 Task: Display the picks of the 2022 Victory Lane Racing NASCAR Cup Series for the race "WISE Power 400" on the track "Auto Club".
Action: Mouse moved to (195, 406)
Screenshot: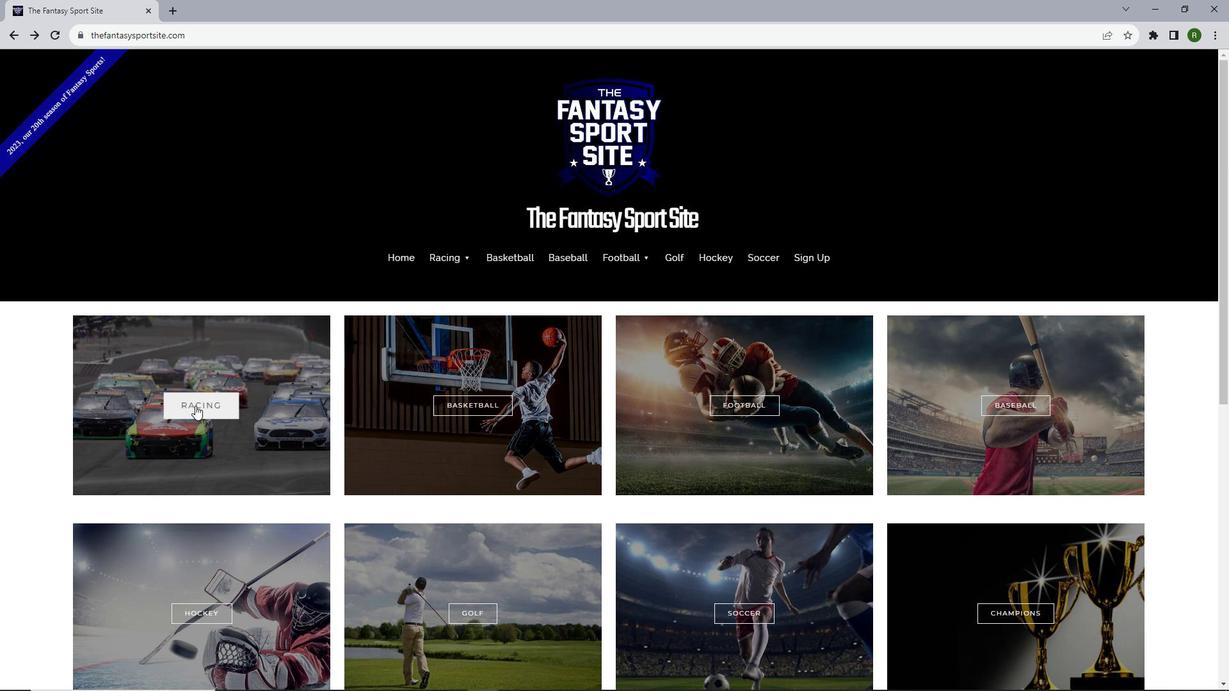 
Action: Mouse pressed left at (195, 406)
Screenshot: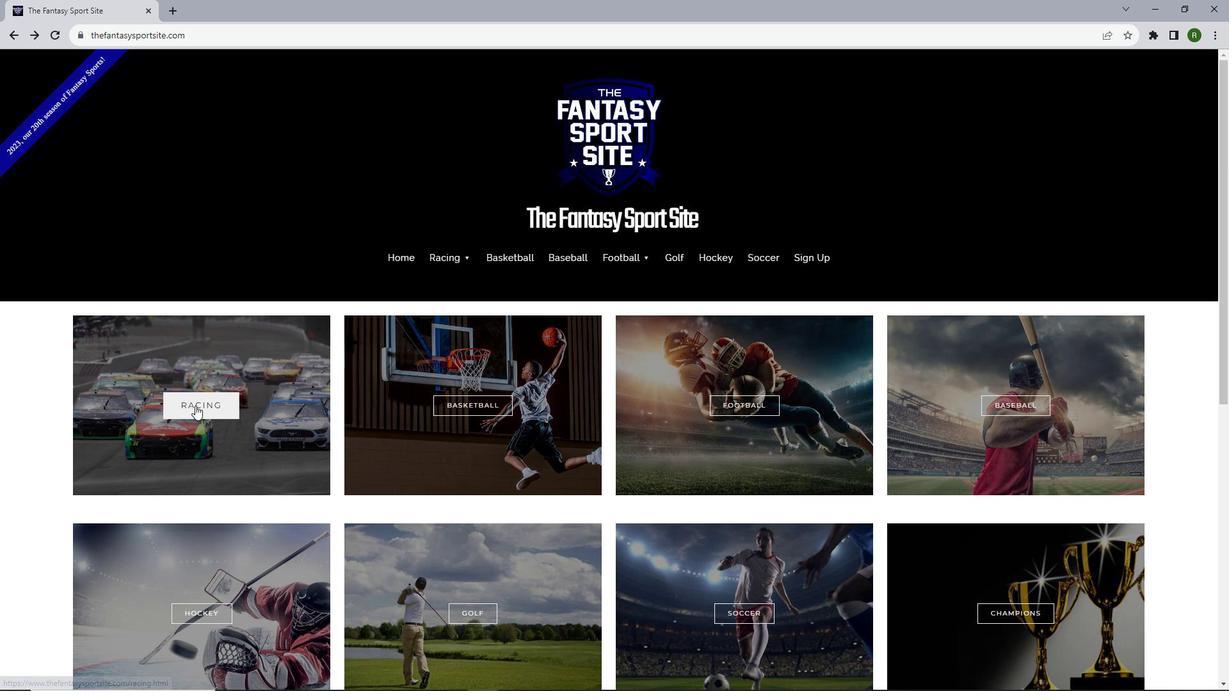 
Action: Mouse moved to (231, 406)
Screenshot: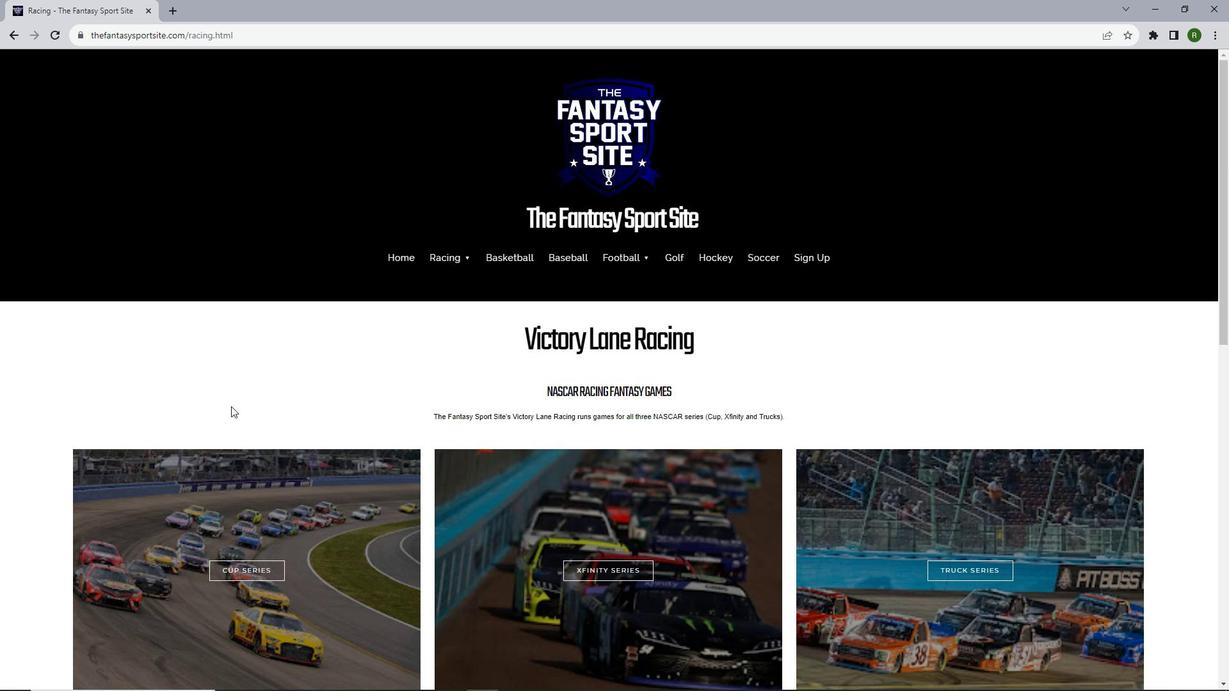 
Action: Mouse scrolled (231, 406) with delta (0, 0)
Screenshot: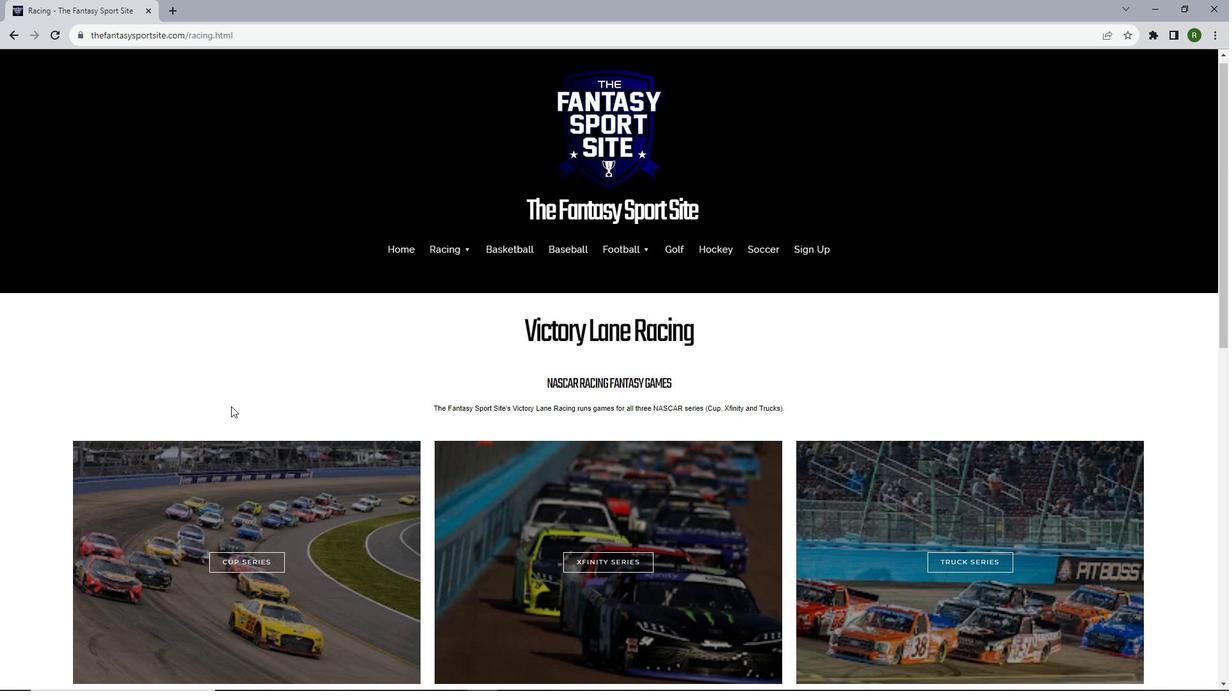 
Action: Mouse scrolled (231, 406) with delta (0, 0)
Screenshot: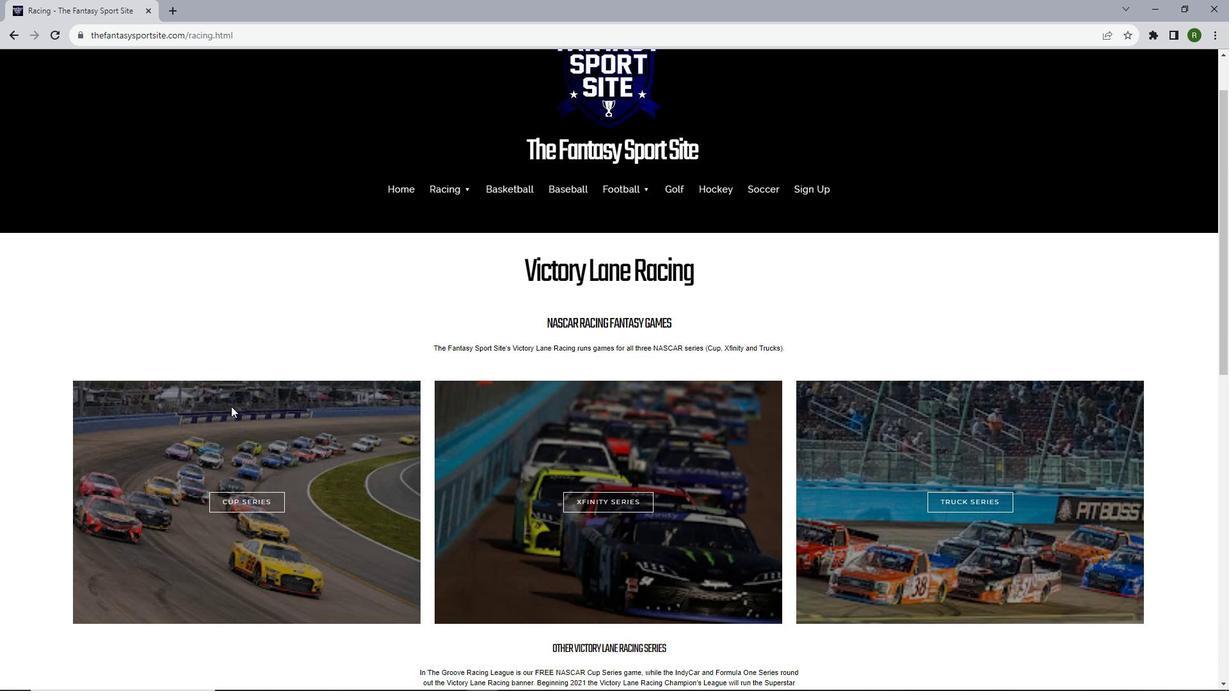
Action: Mouse moved to (406, 408)
Screenshot: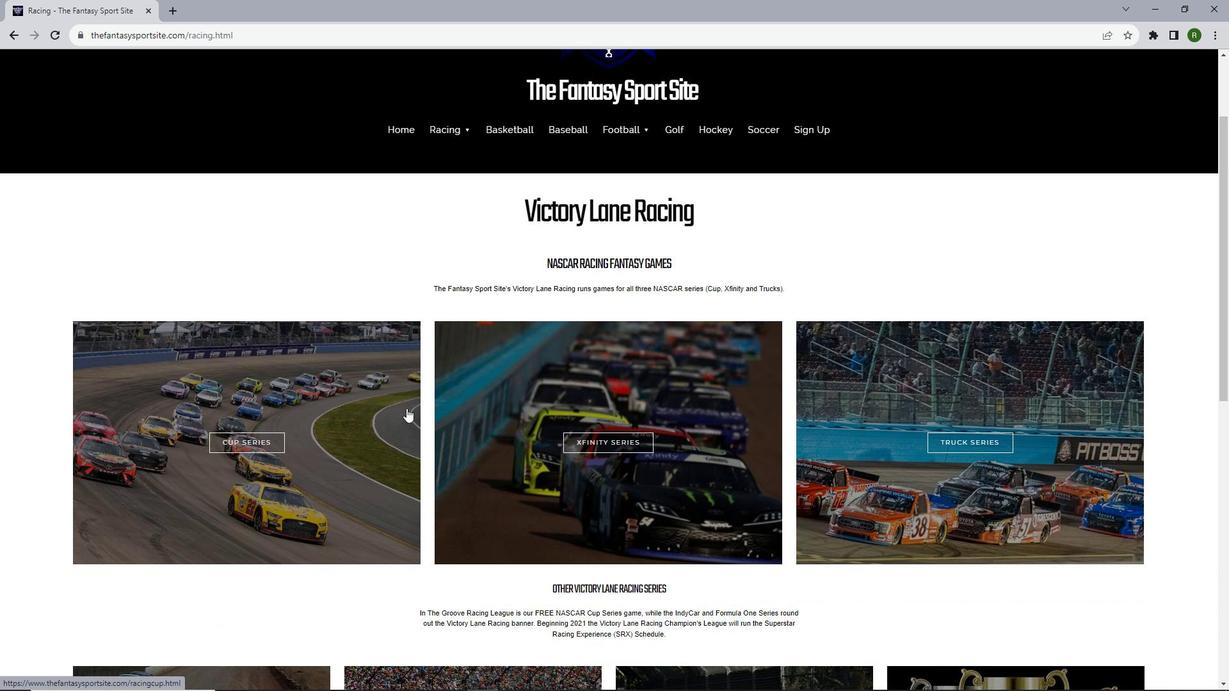 
Action: Mouse scrolled (406, 408) with delta (0, 0)
Screenshot: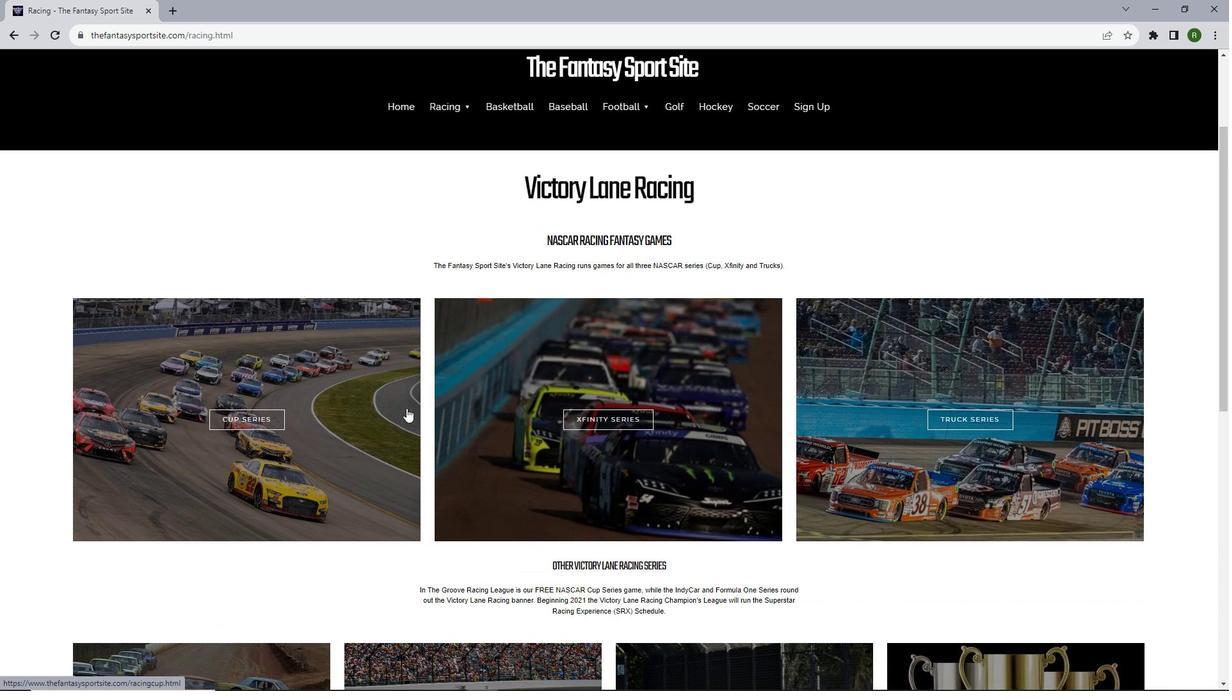 
Action: Mouse moved to (242, 386)
Screenshot: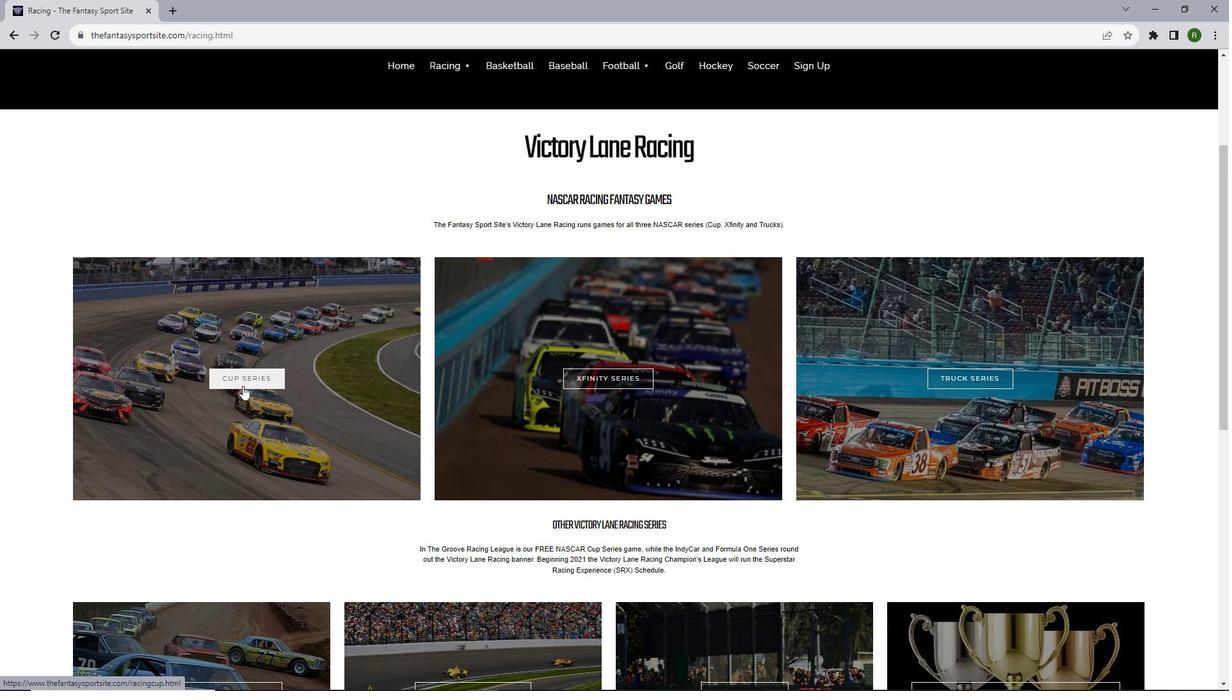 
Action: Mouse pressed left at (242, 386)
Screenshot: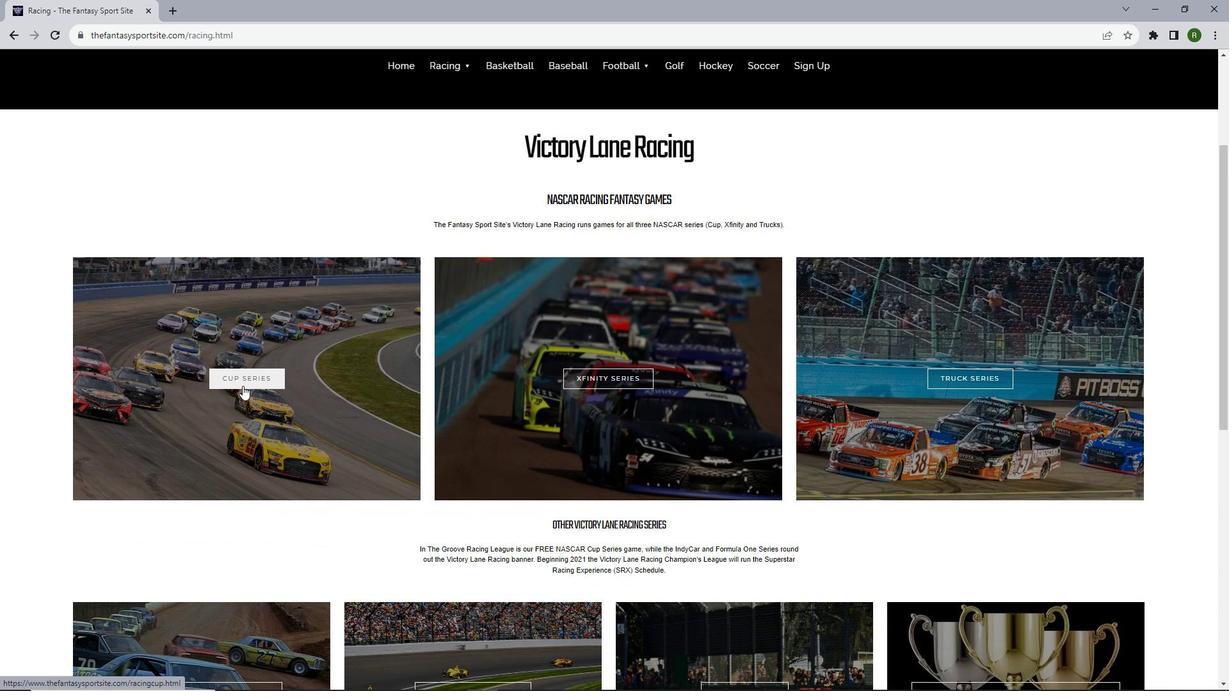 
Action: Mouse moved to (390, 380)
Screenshot: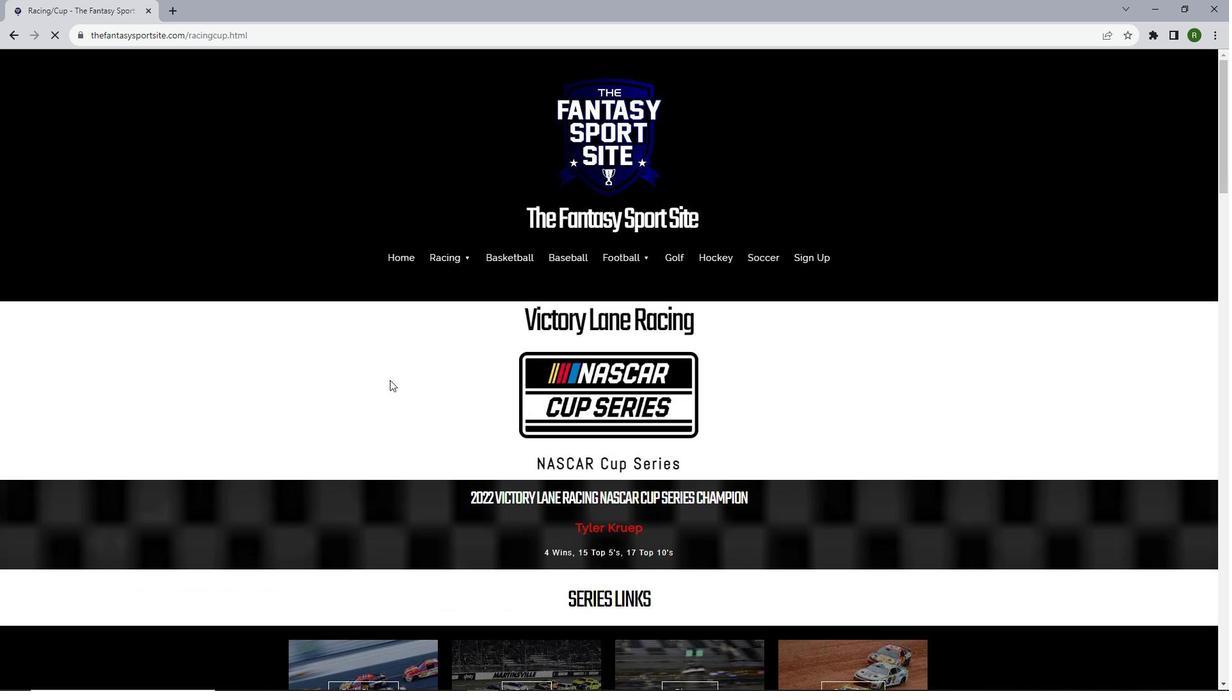 
Action: Mouse scrolled (390, 379) with delta (0, 0)
Screenshot: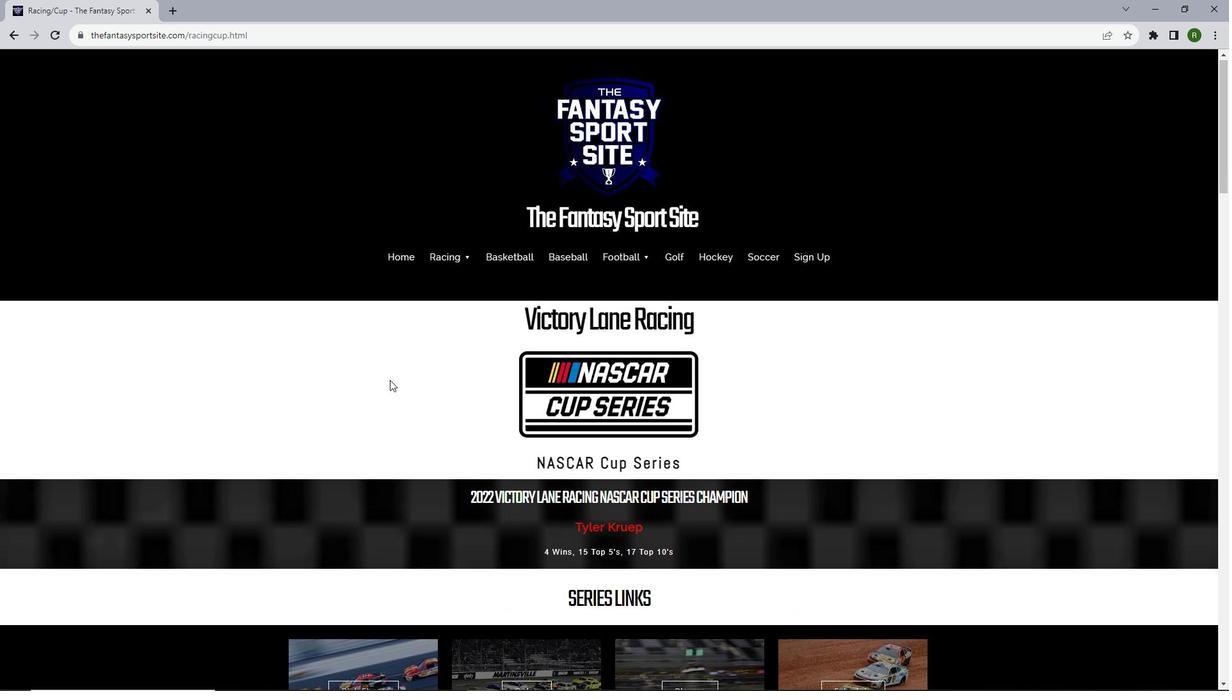 
Action: Mouse scrolled (390, 379) with delta (0, 0)
Screenshot: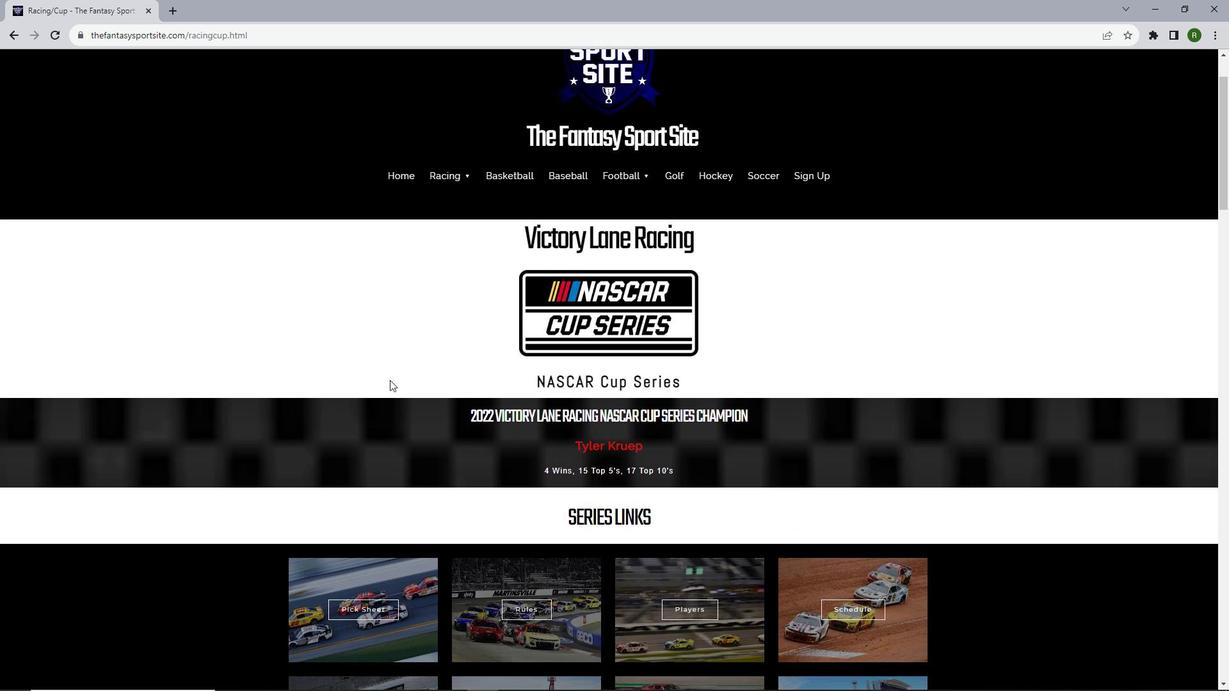 
Action: Mouse moved to (390, 380)
Screenshot: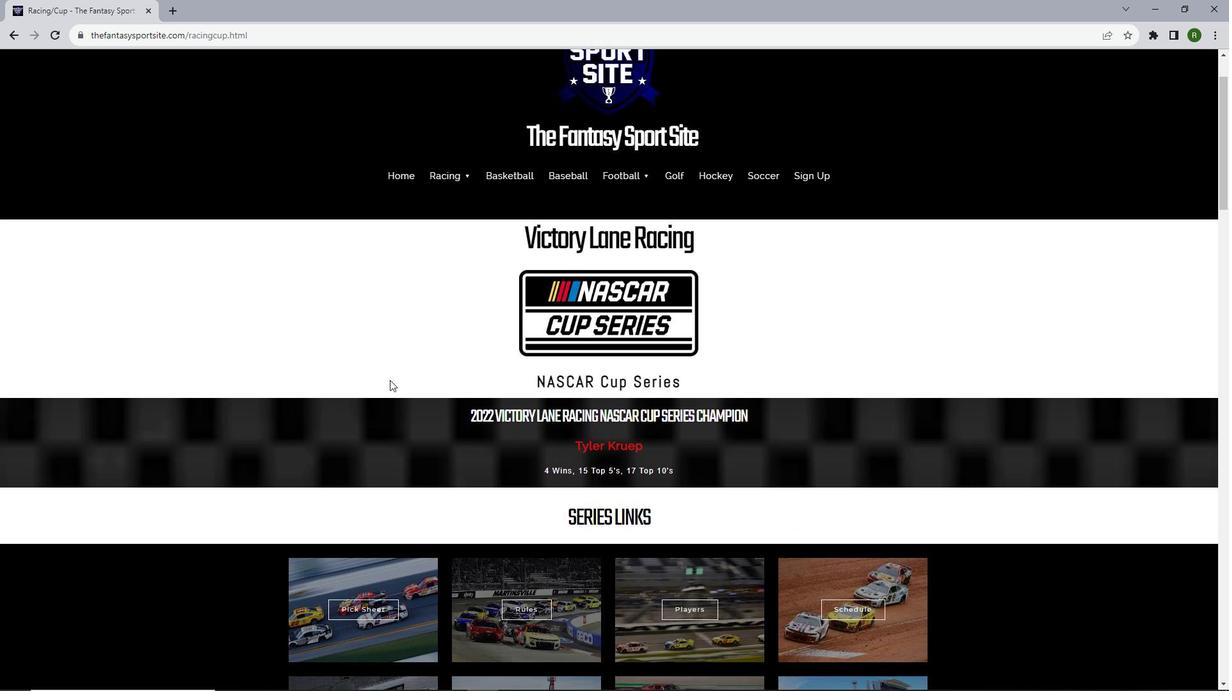 
Action: Mouse scrolled (390, 379) with delta (0, 0)
Screenshot: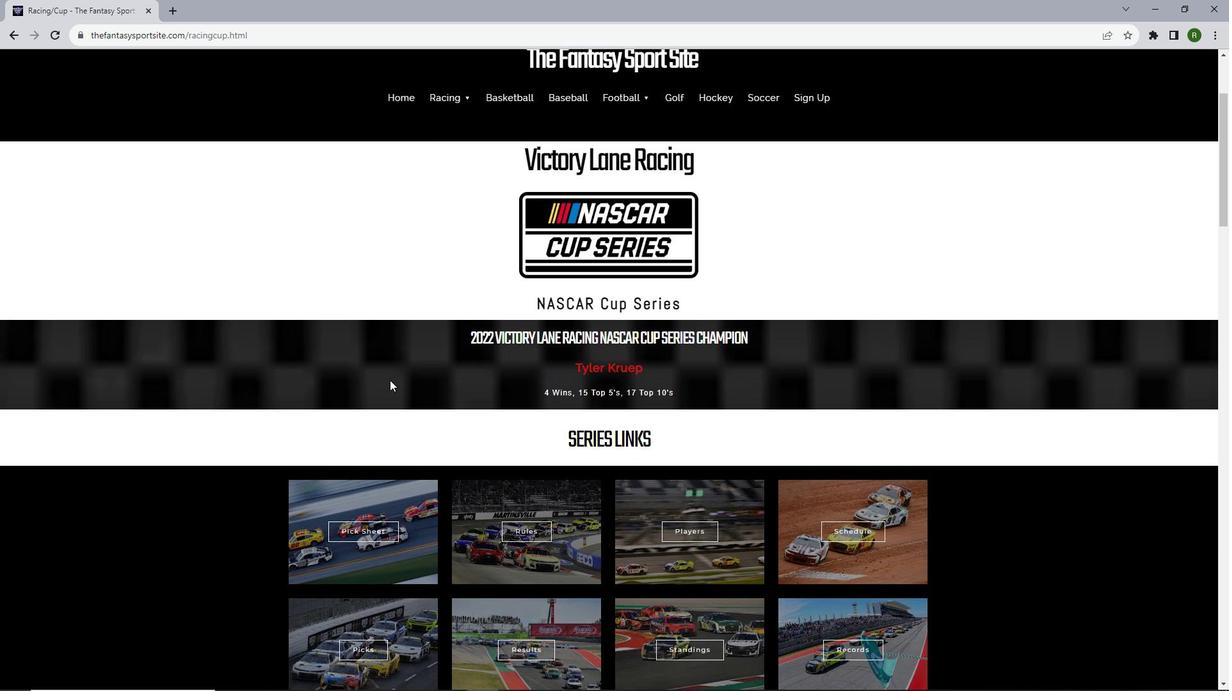 
Action: Mouse scrolled (390, 379) with delta (0, 0)
Screenshot: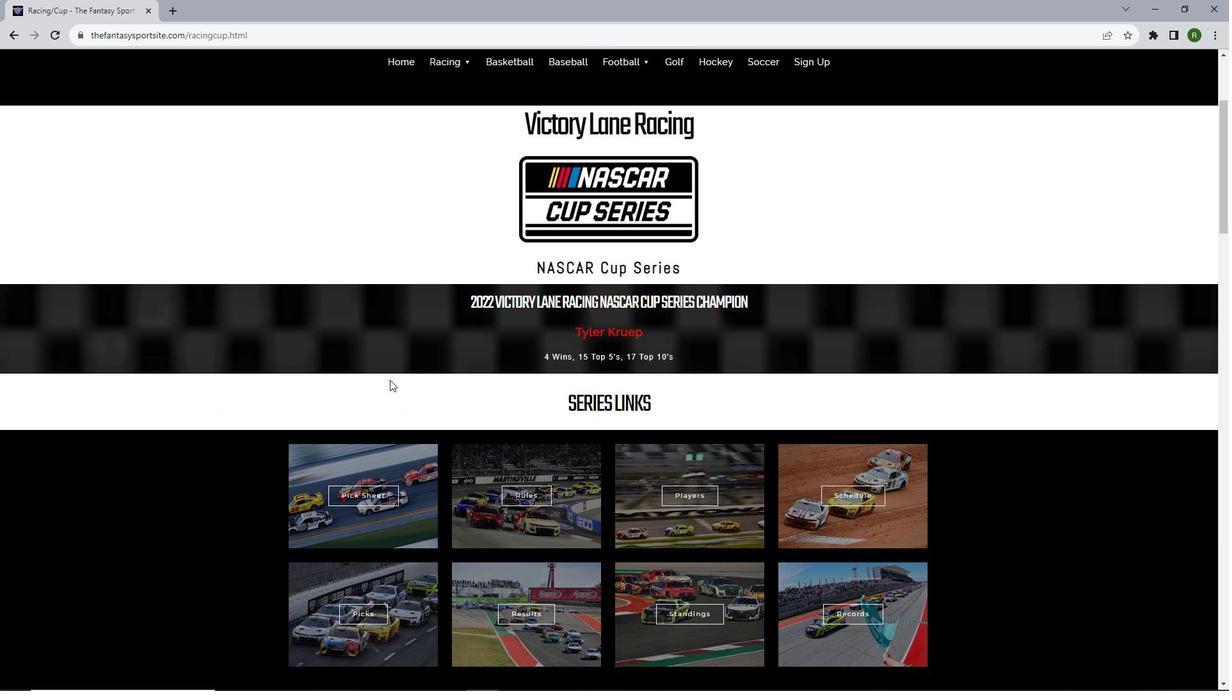 
Action: Mouse moved to (390, 380)
Screenshot: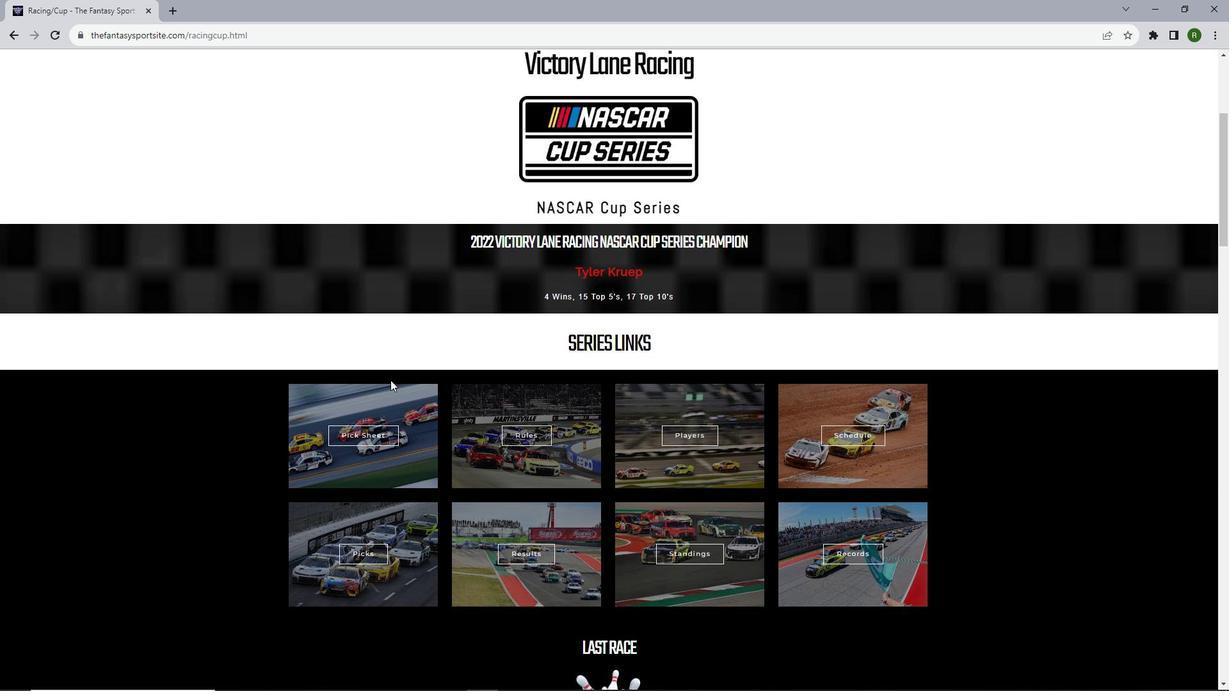 
Action: Mouse scrolled (390, 379) with delta (0, 0)
Screenshot: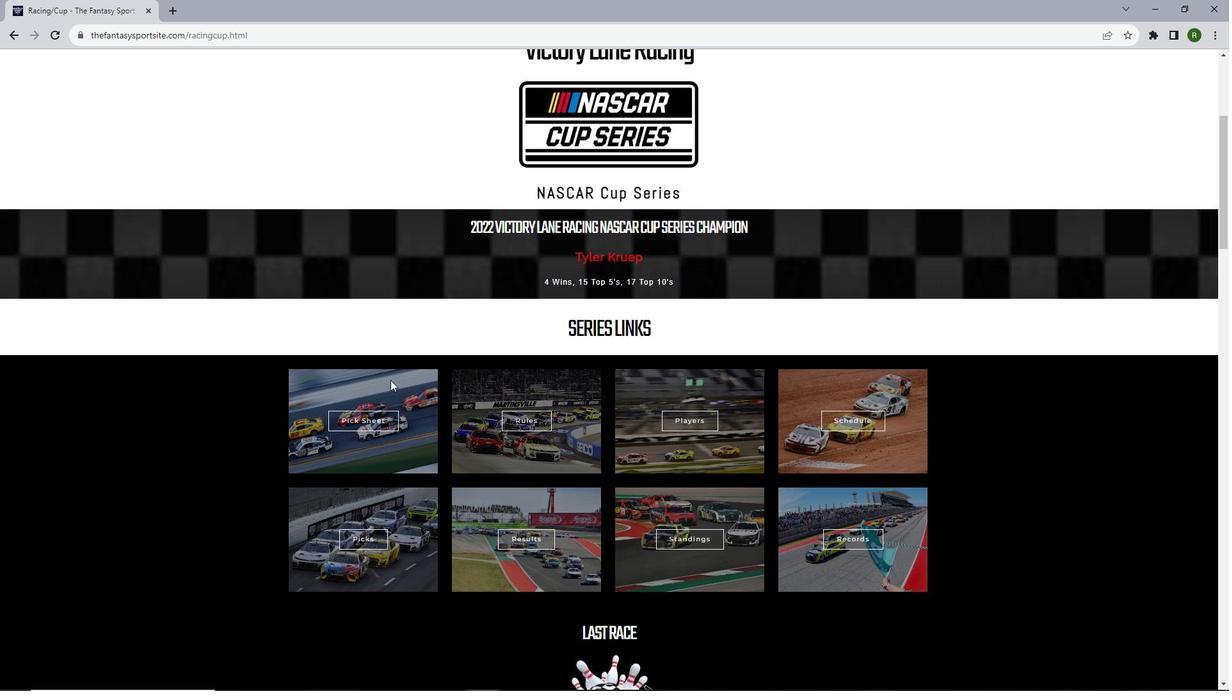 
Action: Mouse moved to (383, 490)
Screenshot: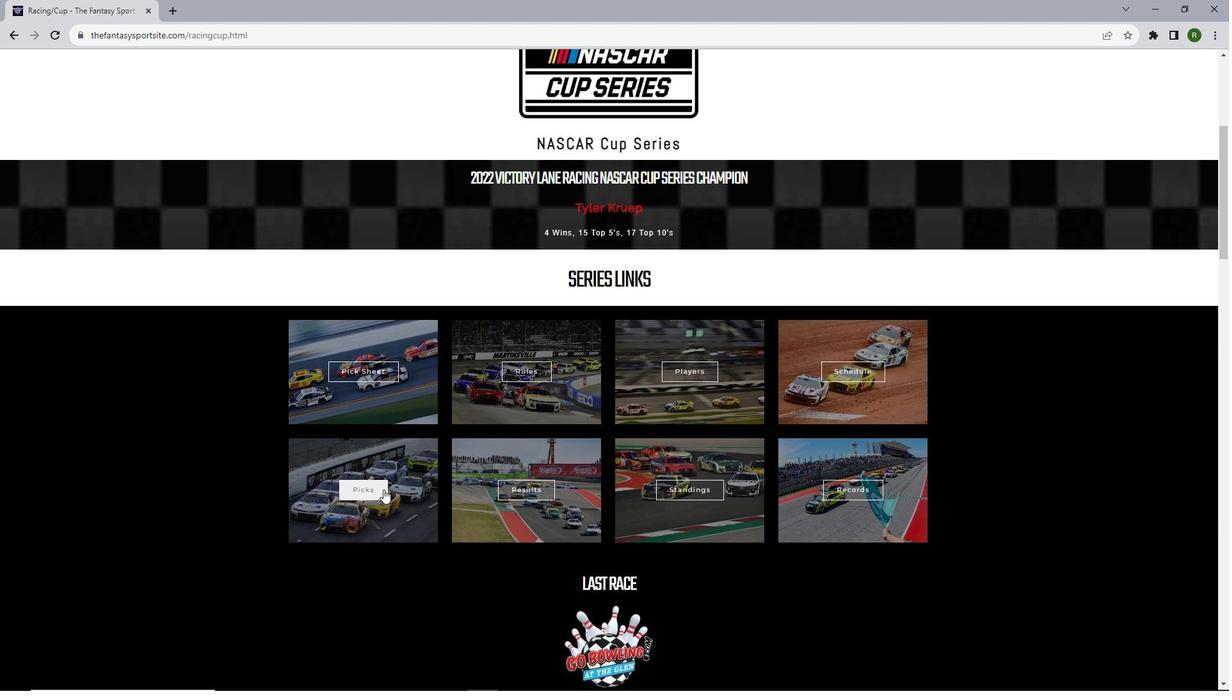 
Action: Mouse pressed left at (383, 490)
Screenshot: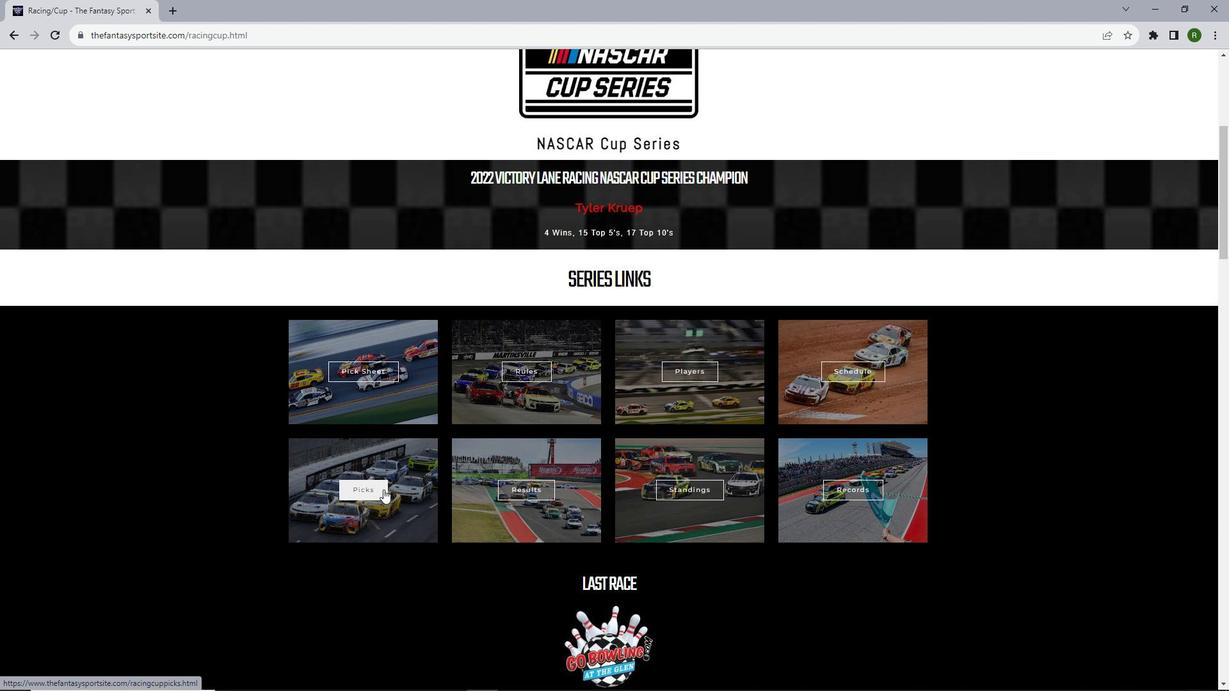 
Action: Mouse moved to (555, 437)
Screenshot: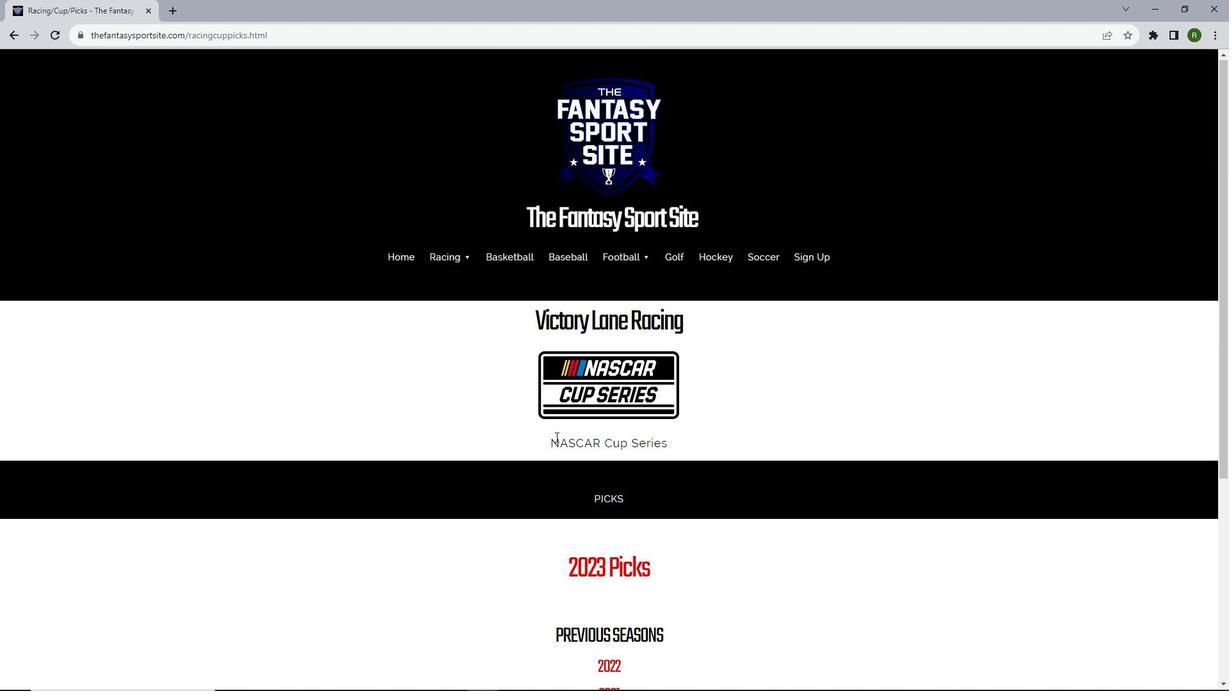 
Action: Mouse scrolled (555, 436) with delta (0, 0)
Screenshot: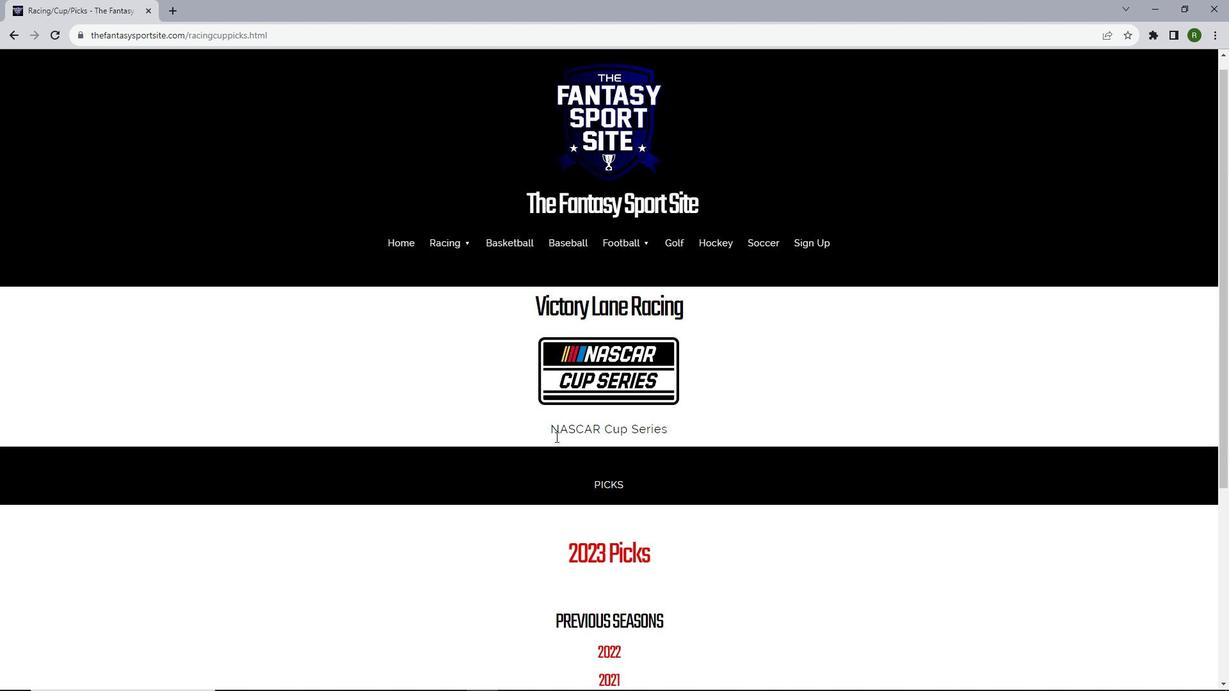 
Action: Mouse scrolled (555, 436) with delta (0, 0)
Screenshot: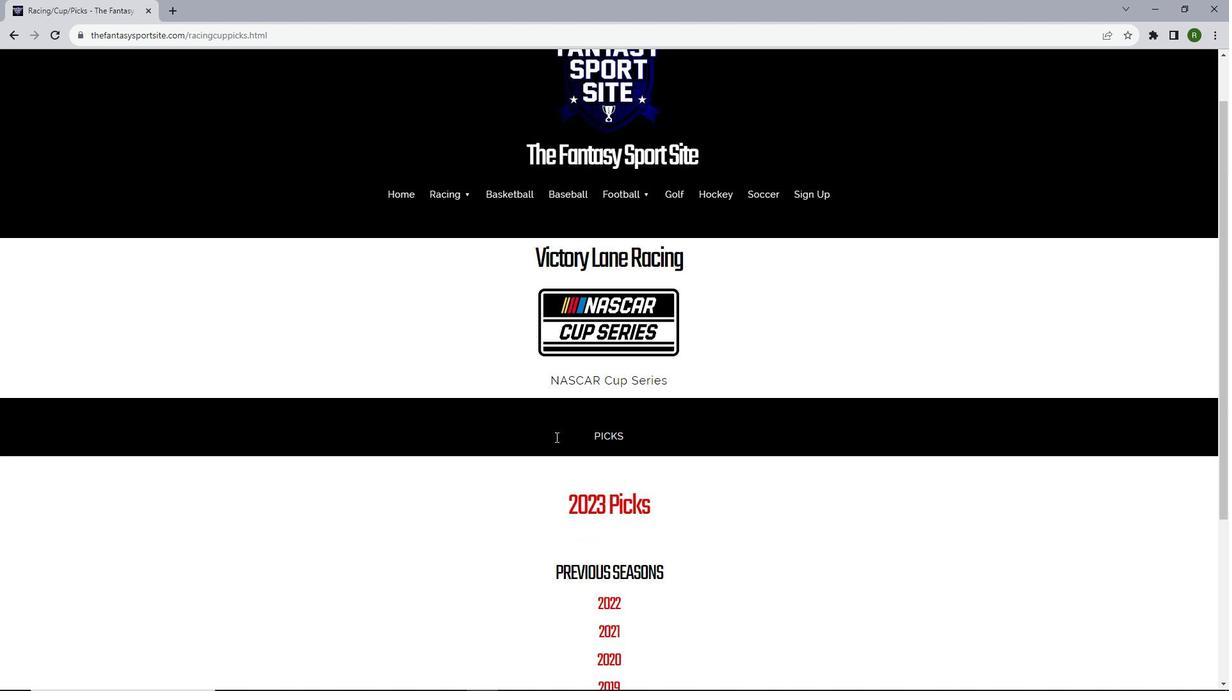 
Action: Mouse scrolled (555, 436) with delta (0, 0)
Screenshot: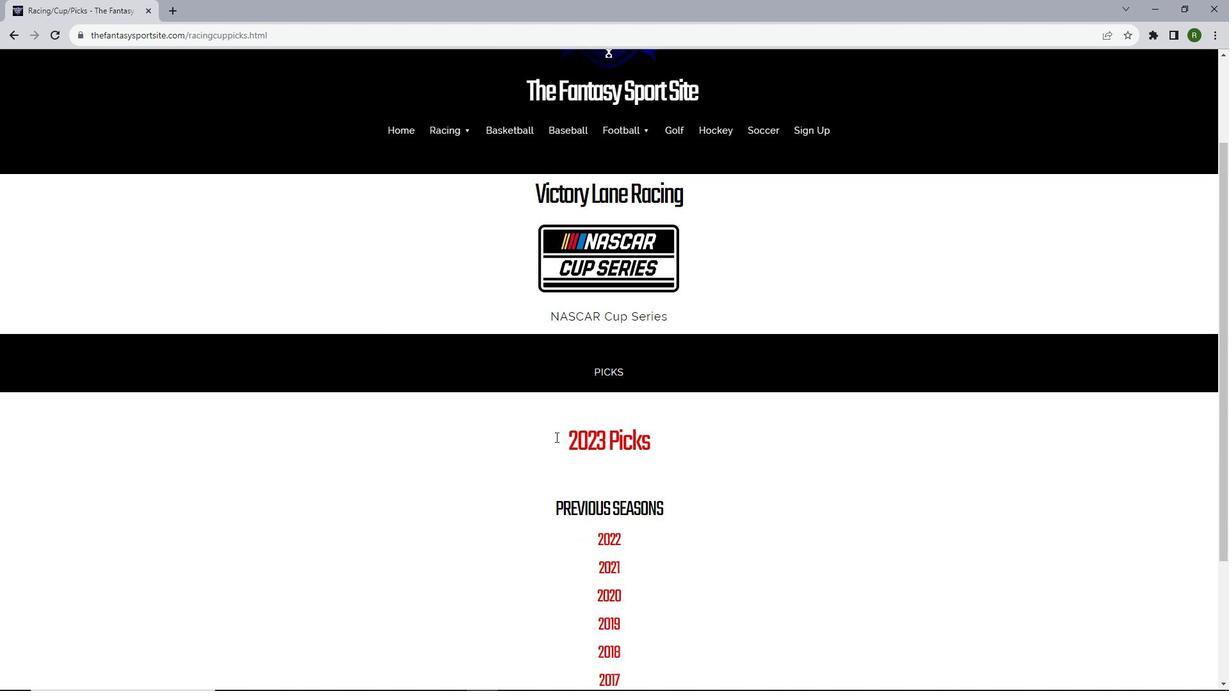 
Action: Mouse moved to (604, 443)
Screenshot: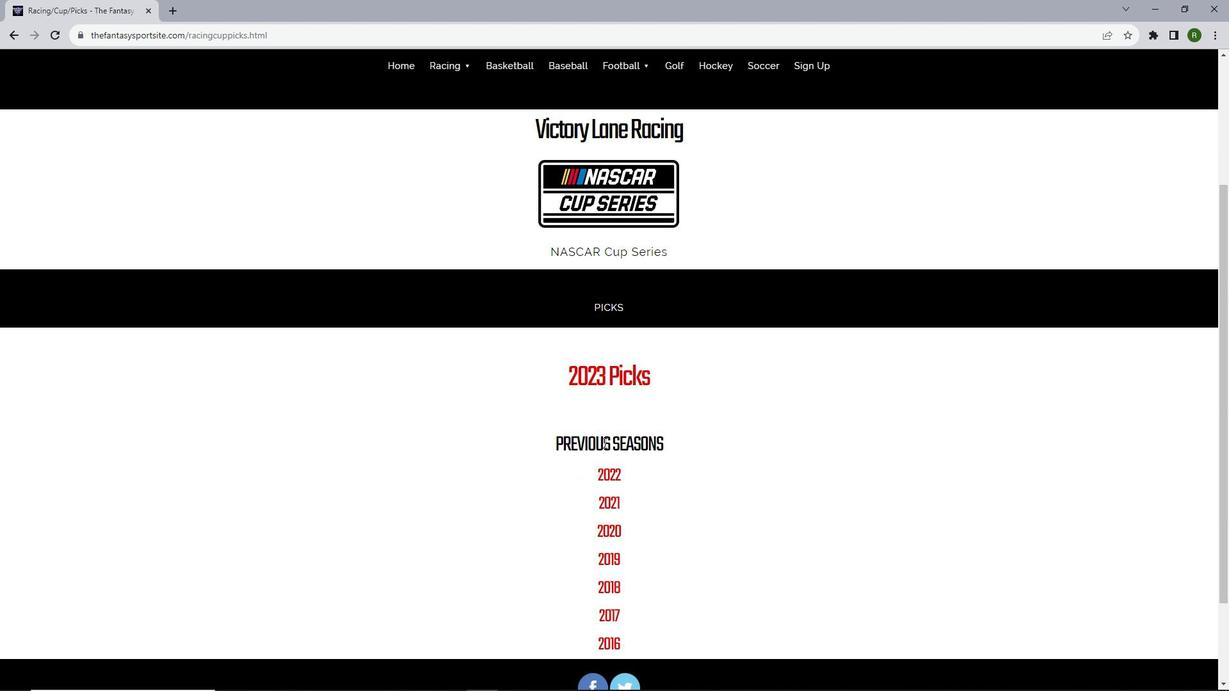 
Action: Mouse scrolled (604, 442) with delta (0, 0)
Screenshot: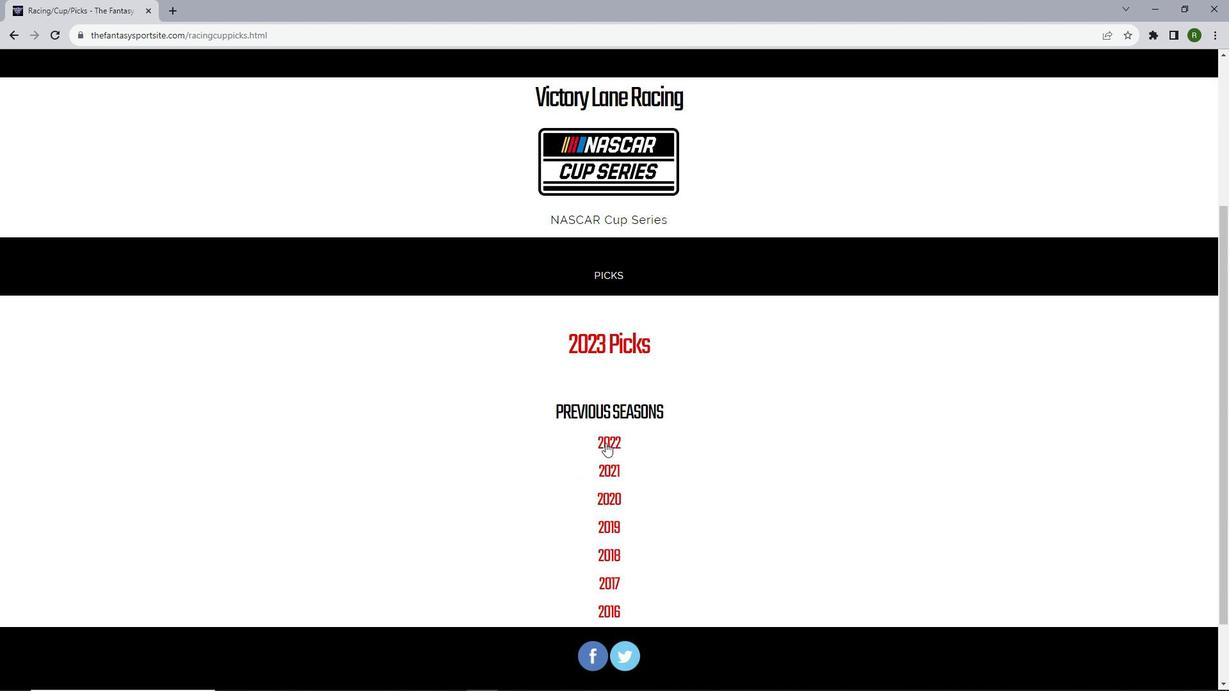 
Action: Mouse moved to (618, 406)
Screenshot: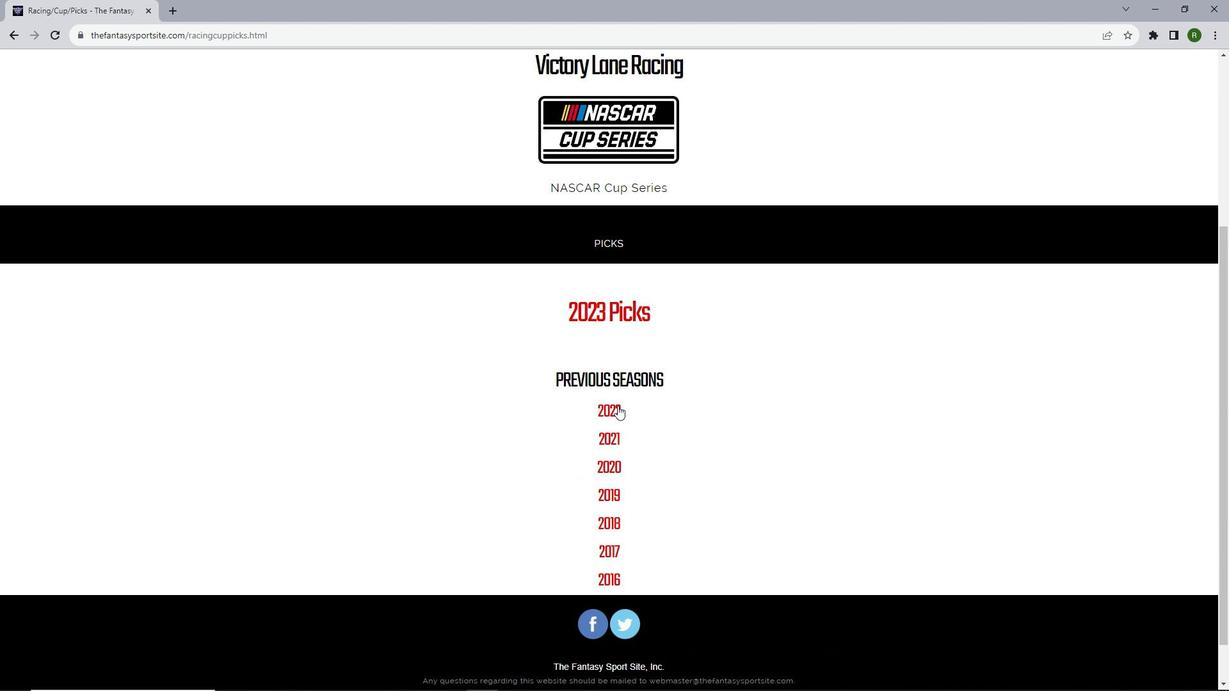 
Action: Mouse pressed left at (618, 406)
Screenshot: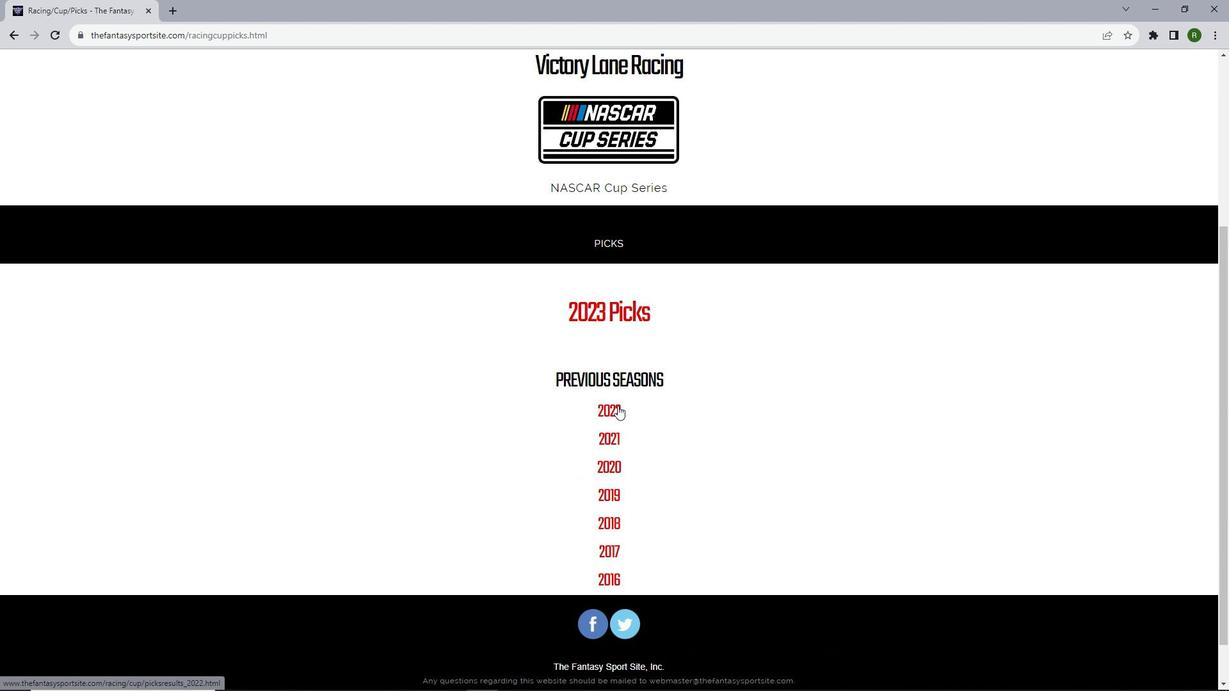 
Action: Mouse moved to (640, 185)
Screenshot: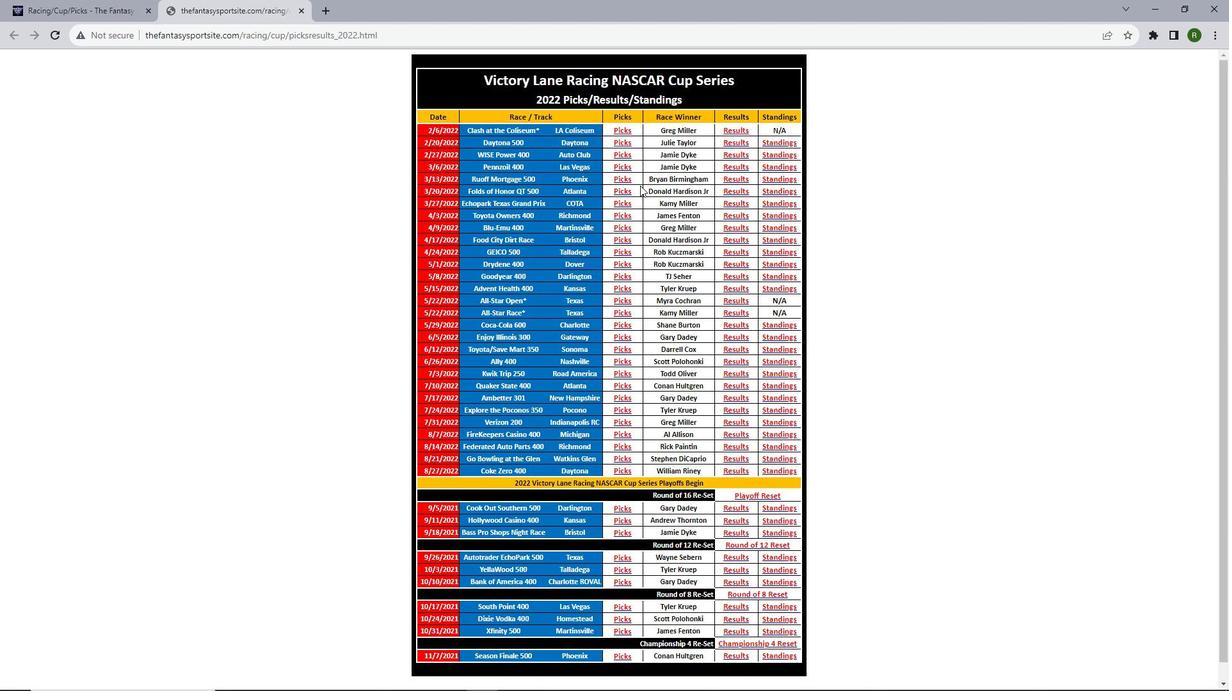 
Action: Mouse scrolled (640, 185) with delta (0, 0)
Screenshot: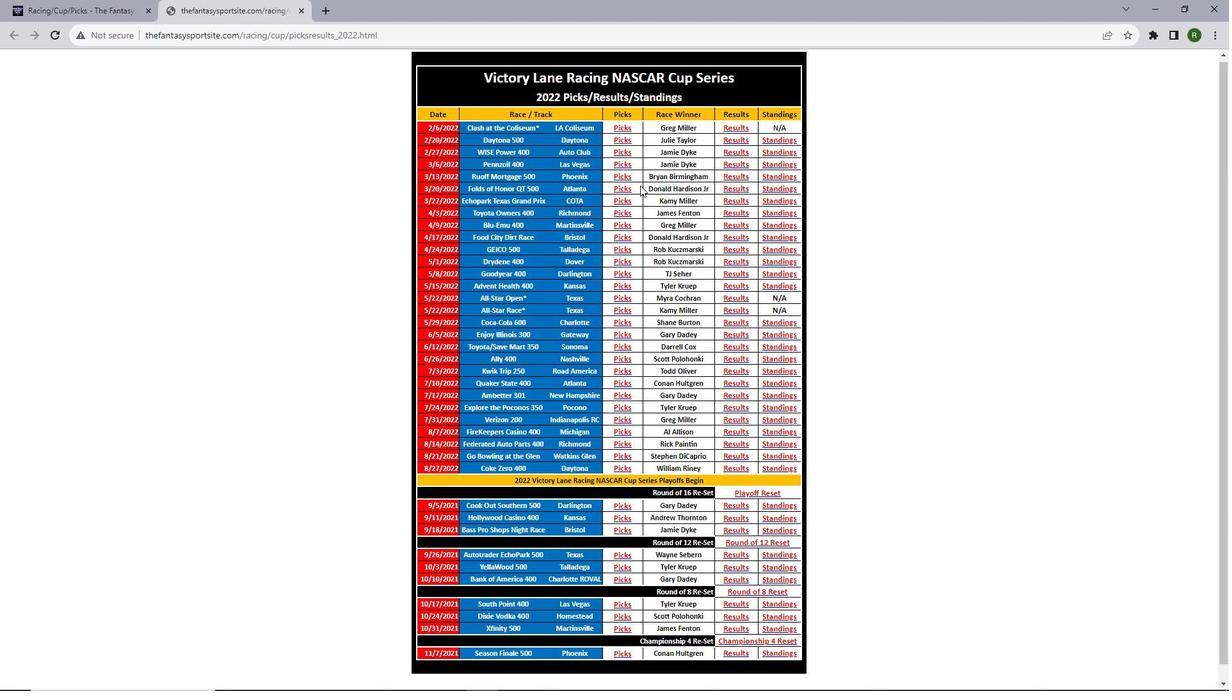 
Action: Mouse moved to (623, 133)
Screenshot: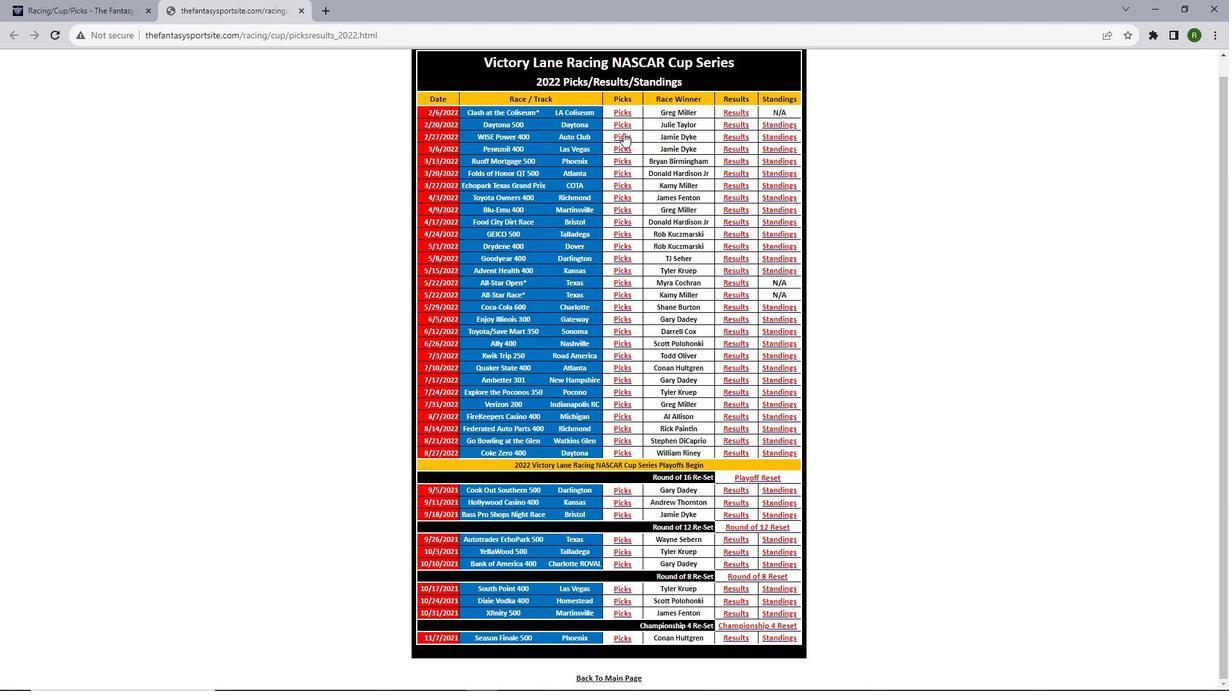 
Action: Mouse pressed left at (623, 133)
Screenshot: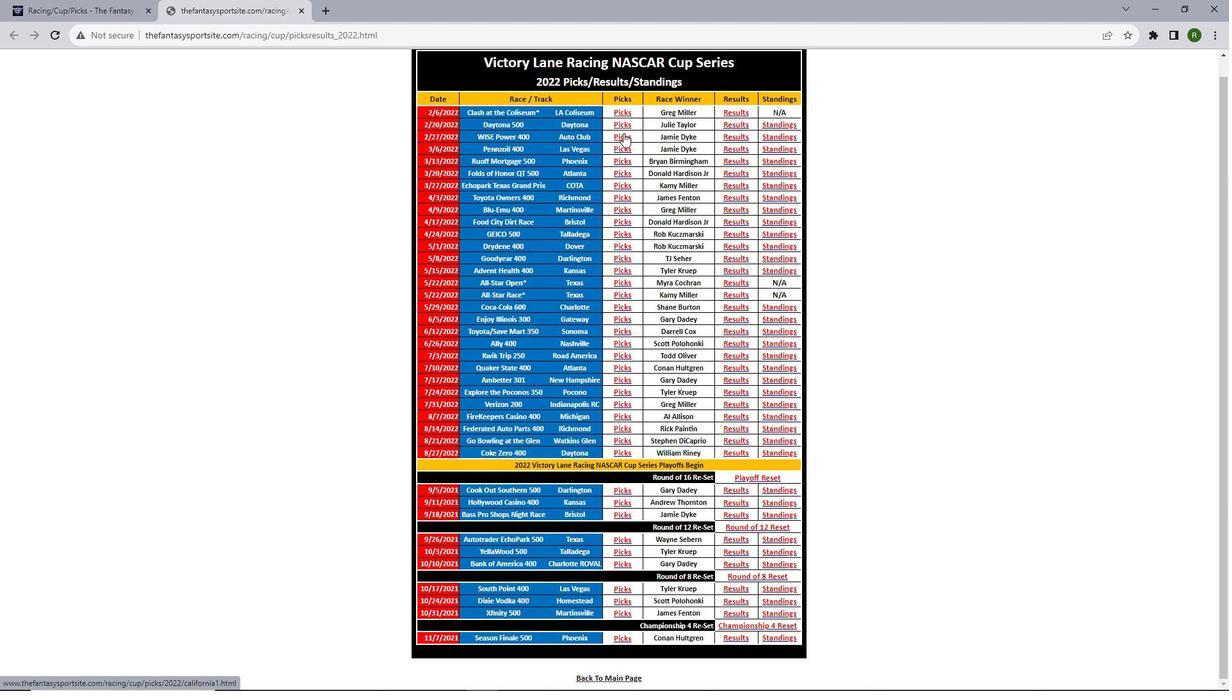 
Action: Mouse moved to (614, 213)
Screenshot: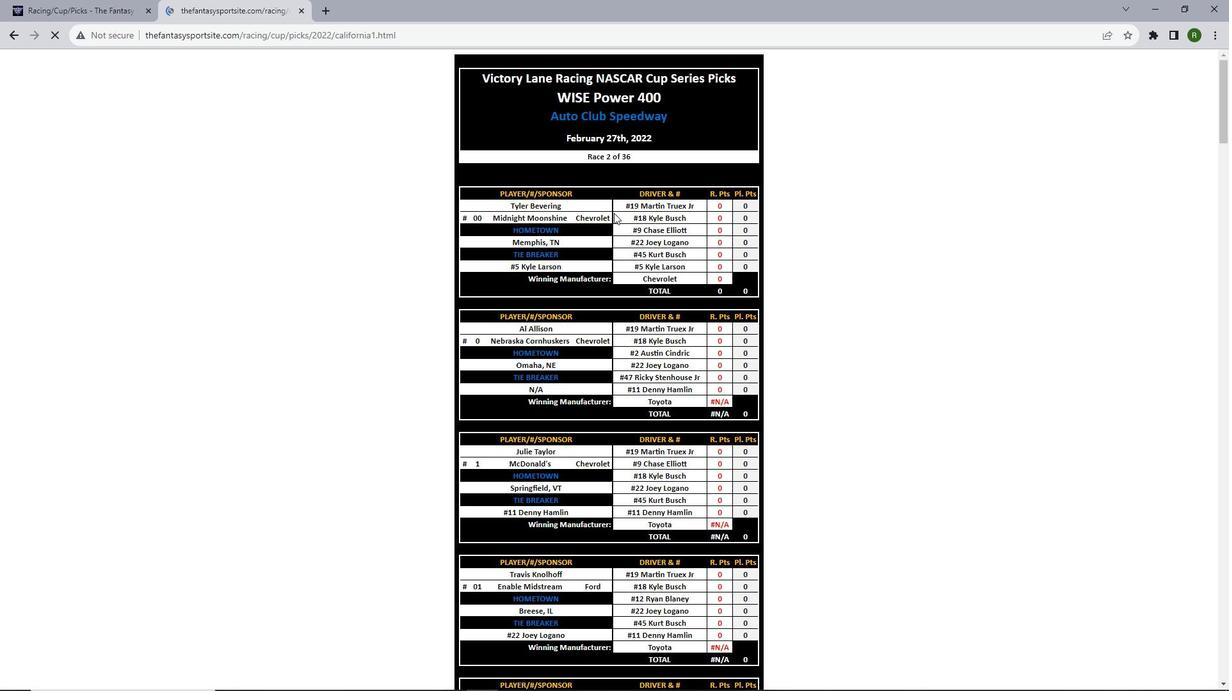 
Action: Mouse scrolled (614, 212) with delta (0, 0)
Screenshot: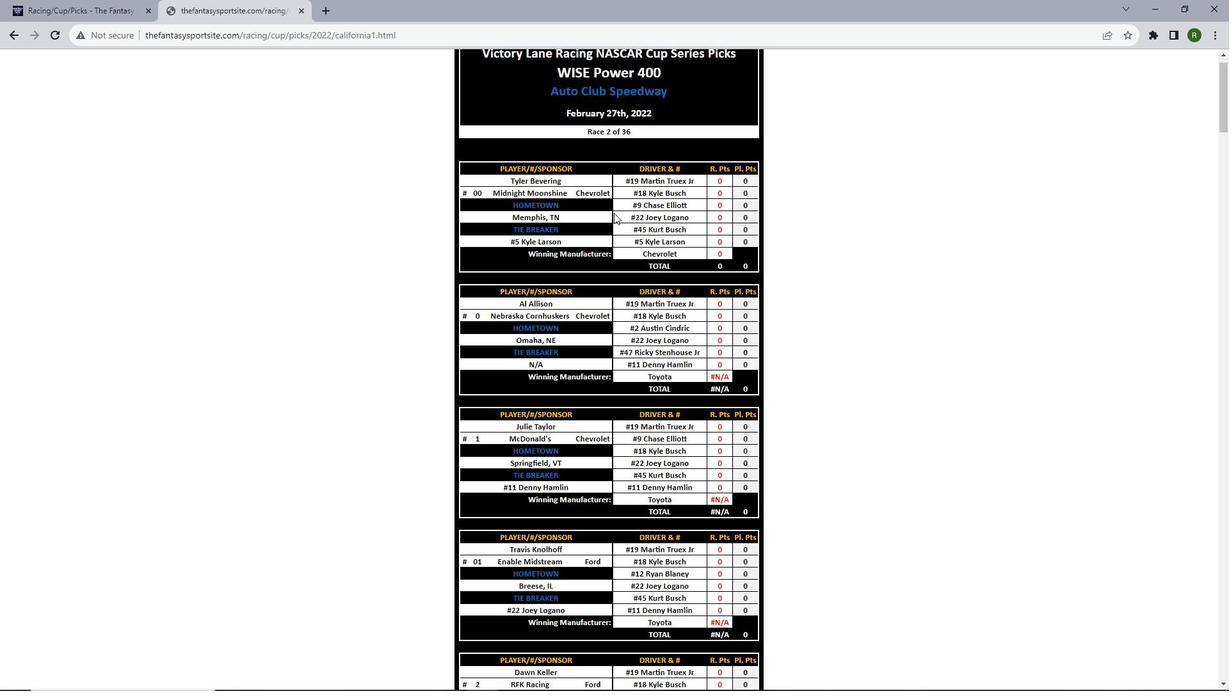 
Action: Mouse moved to (614, 213)
Screenshot: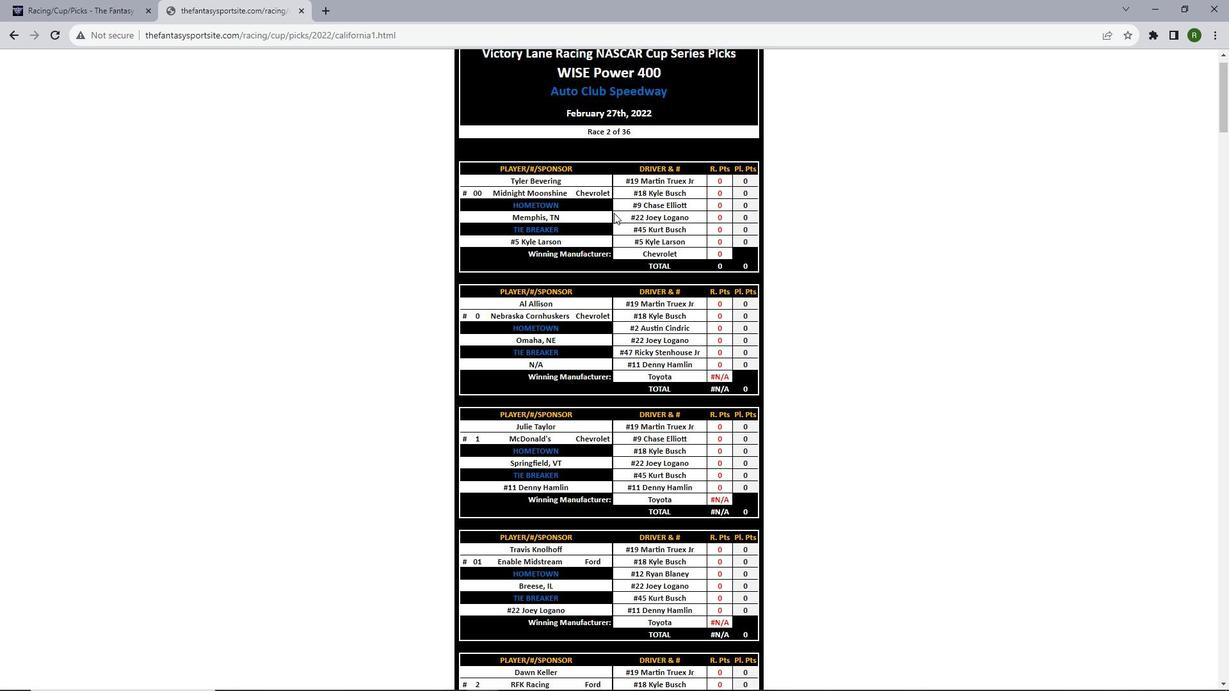 
Action: Mouse scrolled (614, 212) with delta (0, 0)
Screenshot: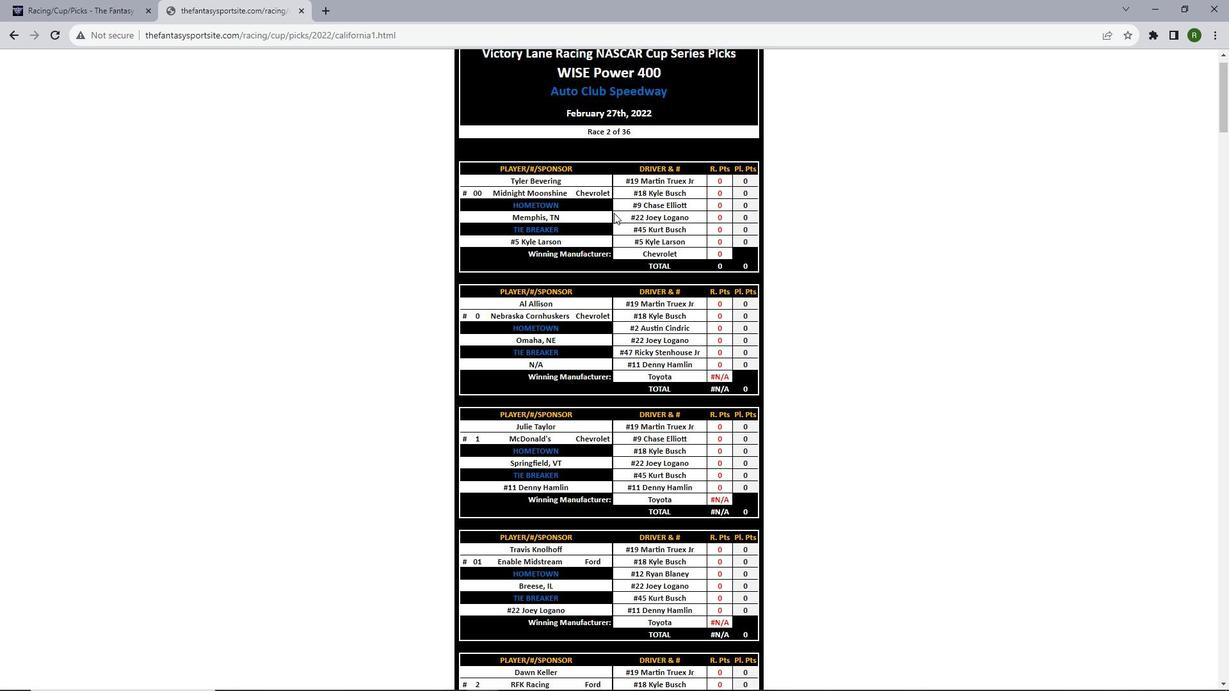 
Action: Mouse scrolled (614, 212) with delta (0, 0)
Screenshot: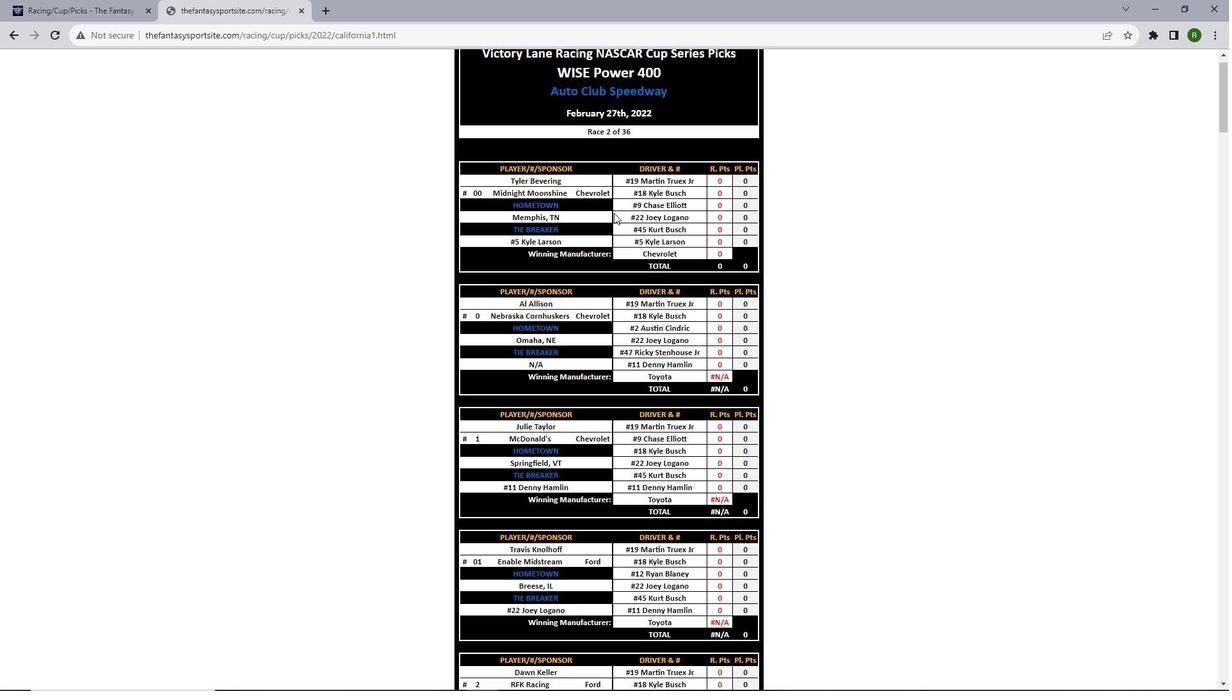 
Action: Mouse scrolled (614, 212) with delta (0, 0)
Screenshot: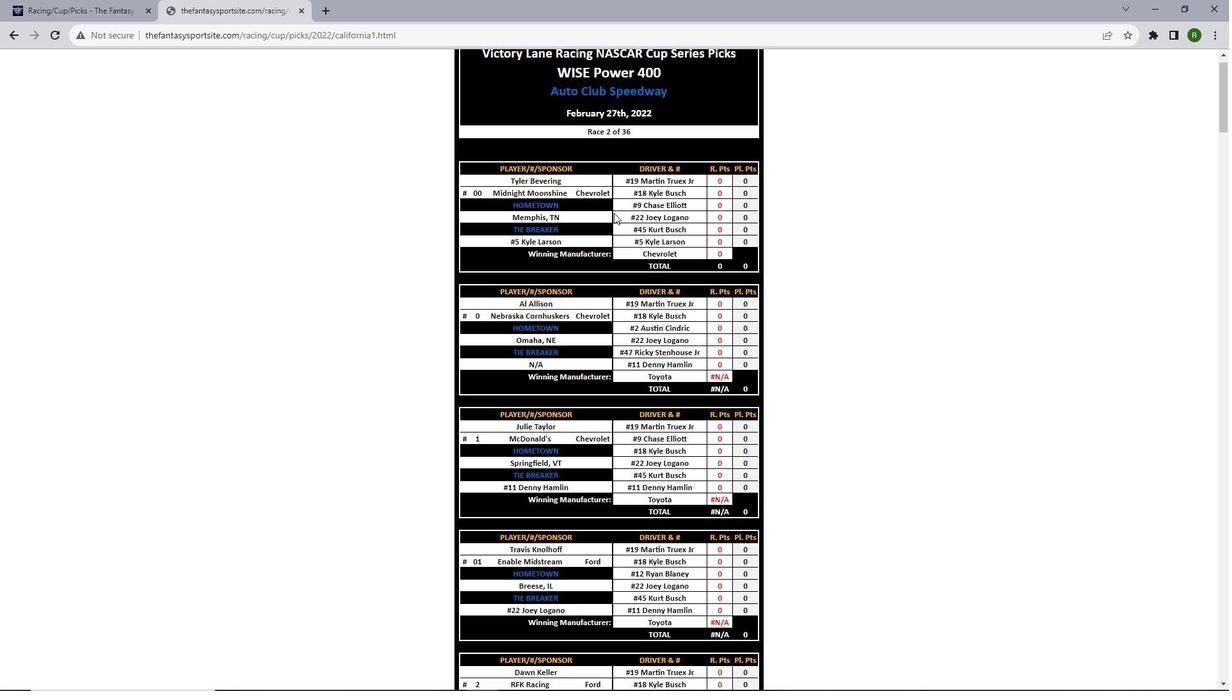 
Action: Mouse scrolled (614, 212) with delta (0, 0)
Screenshot: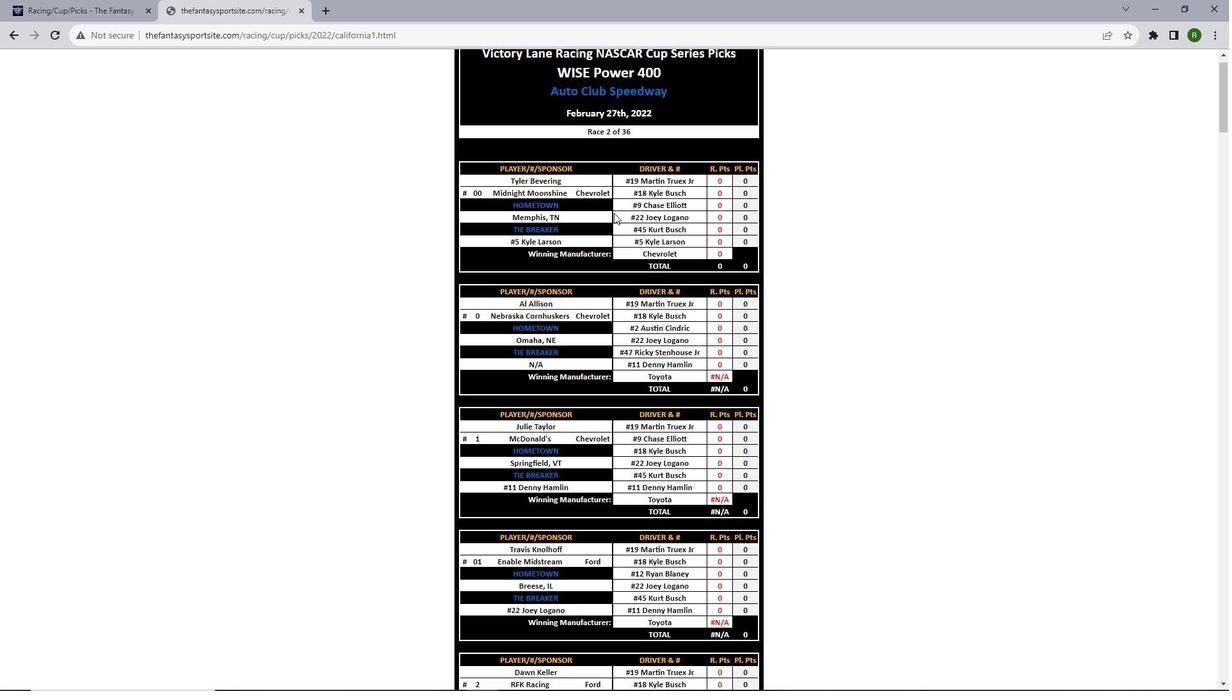 
Action: Mouse scrolled (614, 212) with delta (0, 0)
Screenshot: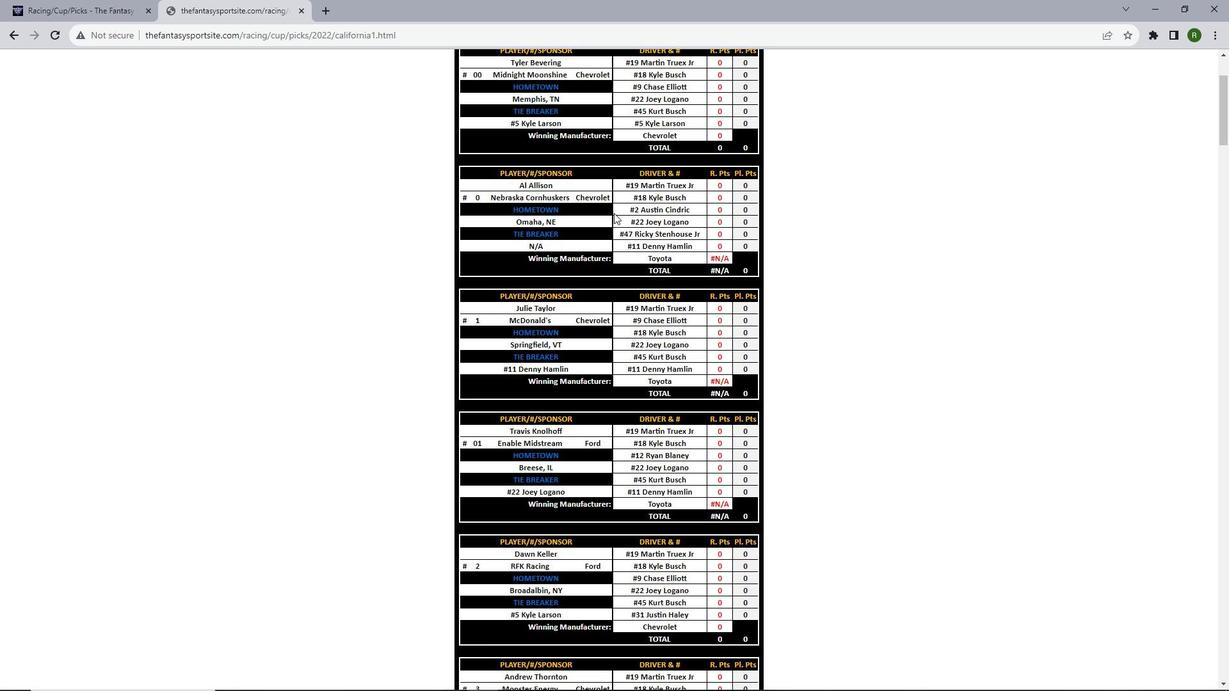 
Action: Mouse scrolled (614, 212) with delta (0, 0)
Screenshot: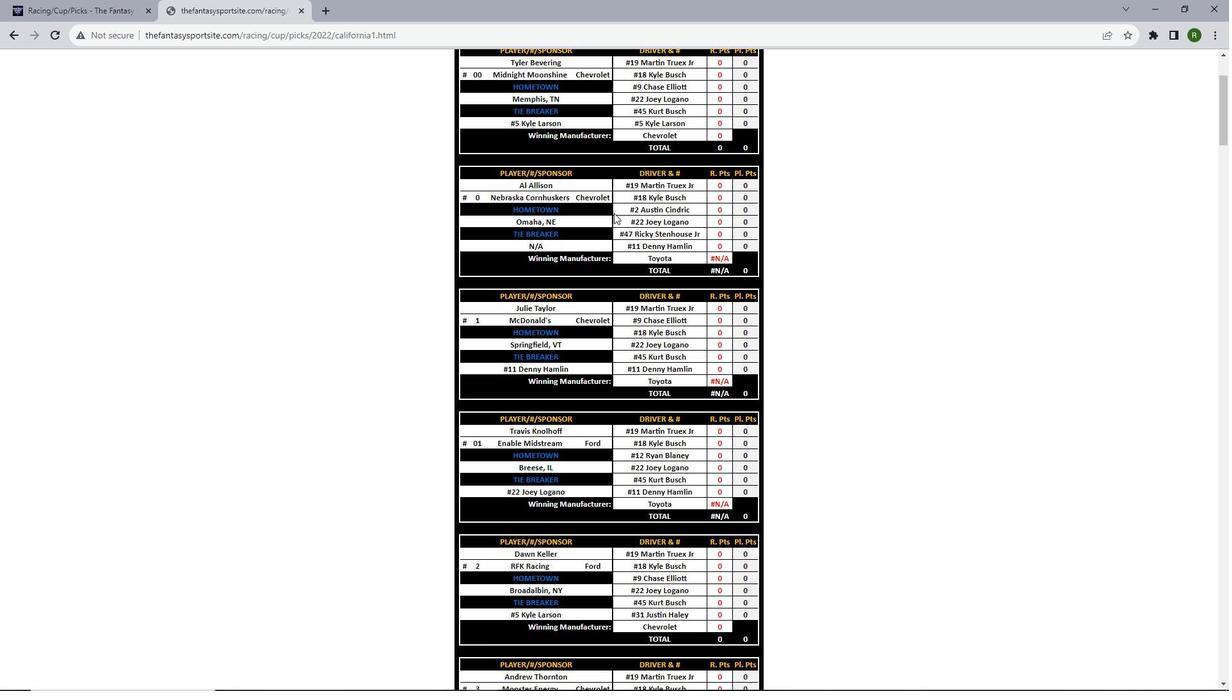 
Action: Mouse scrolled (614, 212) with delta (0, 0)
Screenshot: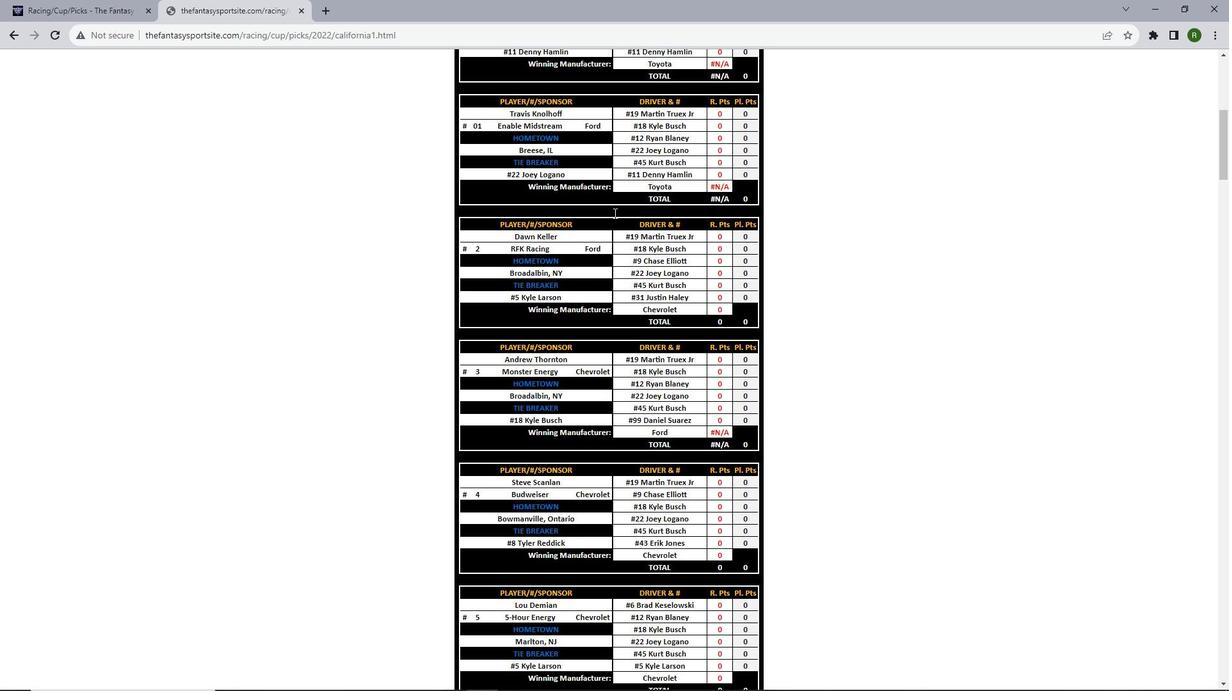 
Action: Mouse scrolled (614, 213) with delta (0, 0)
Screenshot: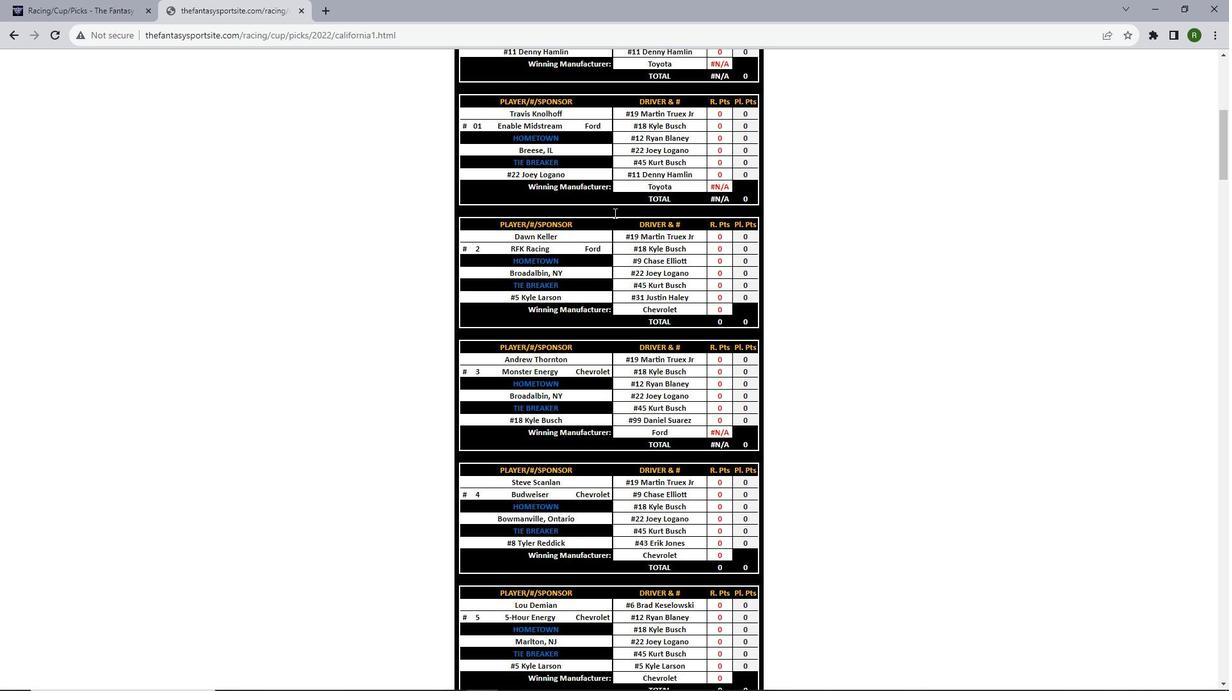 
Action: Mouse scrolled (614, 212) with delta (0, 0)
Screenshot: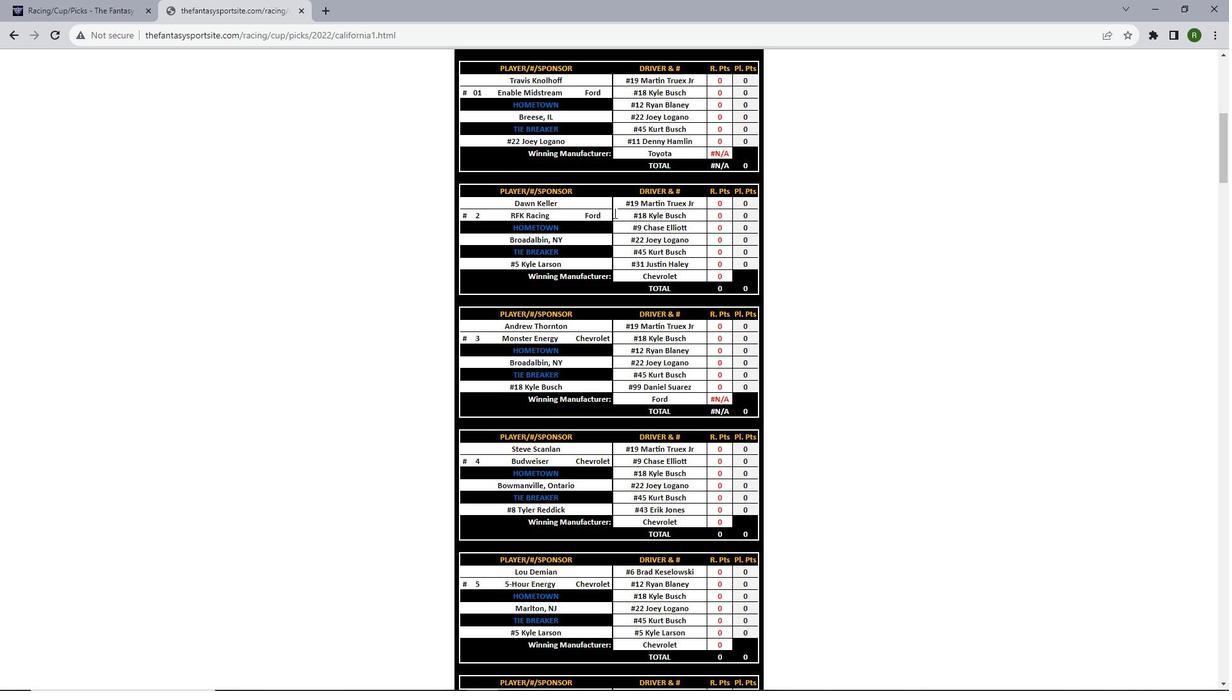 
Action: Mouse scrolled (614, 212) with delta (0, 0)
Screenshot: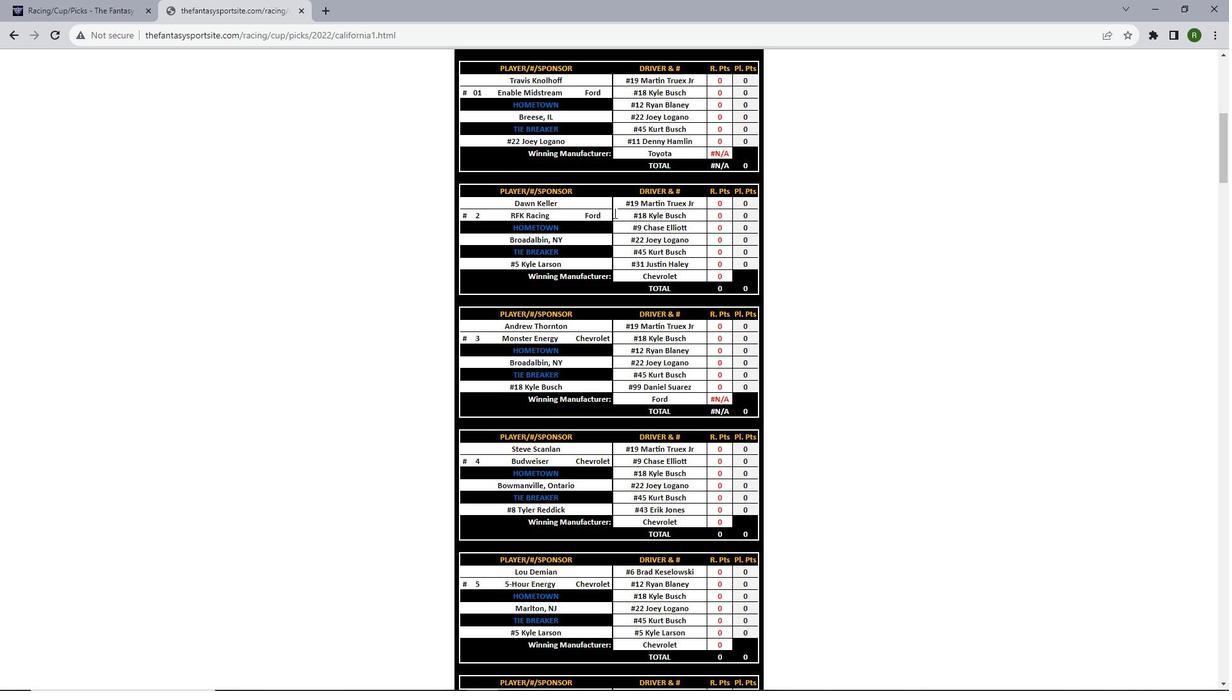 
Action: Mouse scrolled (614, 212) with delta (0, 0)
Screenshot: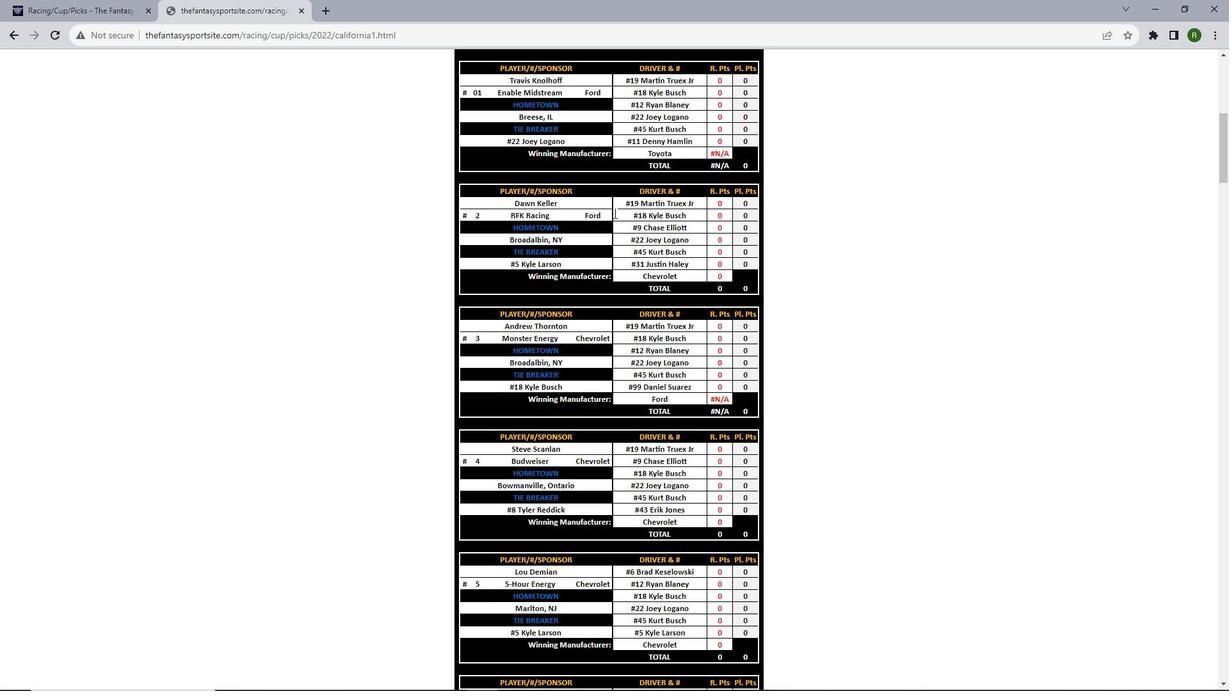 
Action: Mouse scrolled (614, 212) with delta (0, 0)
Screenshot: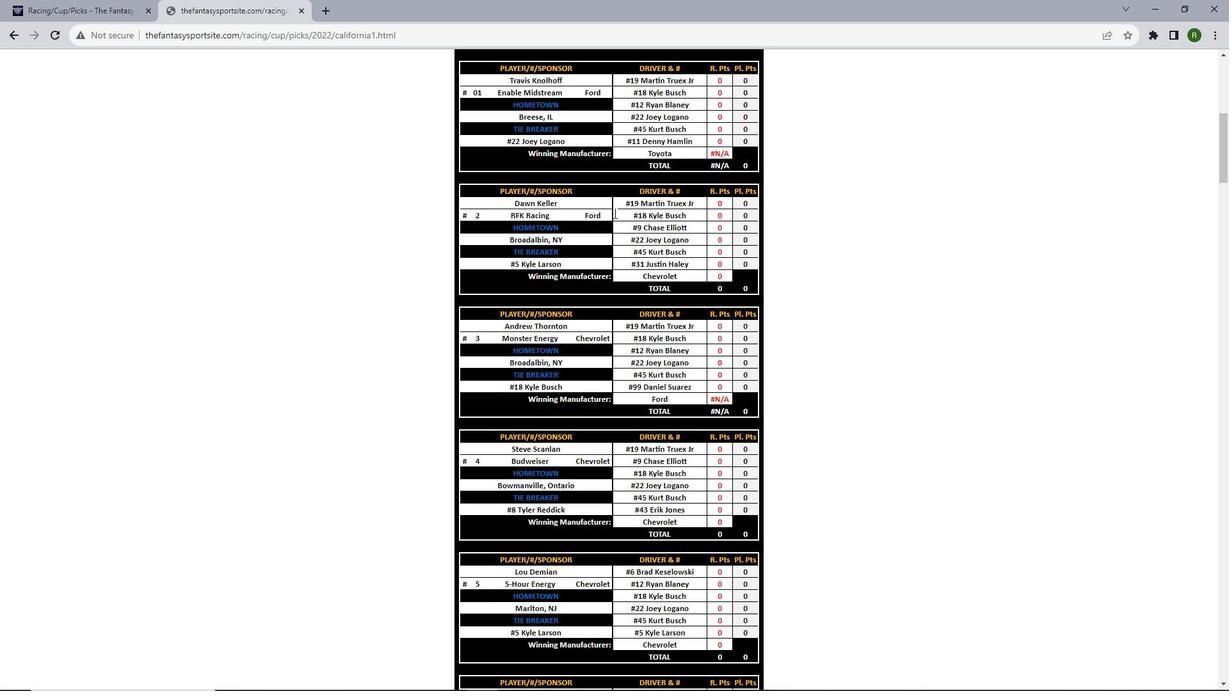 
Action: Mouse scrolled (614, 212) with delta (0, 0)
Screenshot: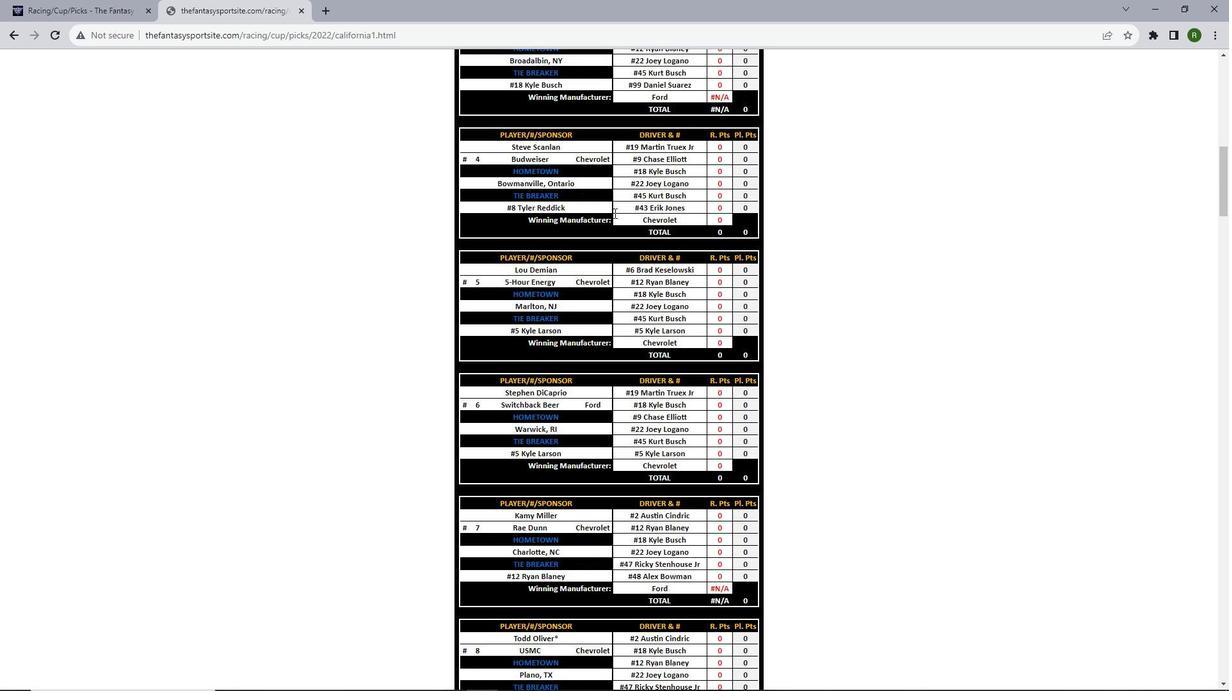 
Action: Mouse scrolled (614, 212) with delta (0, 0)
Screenshot: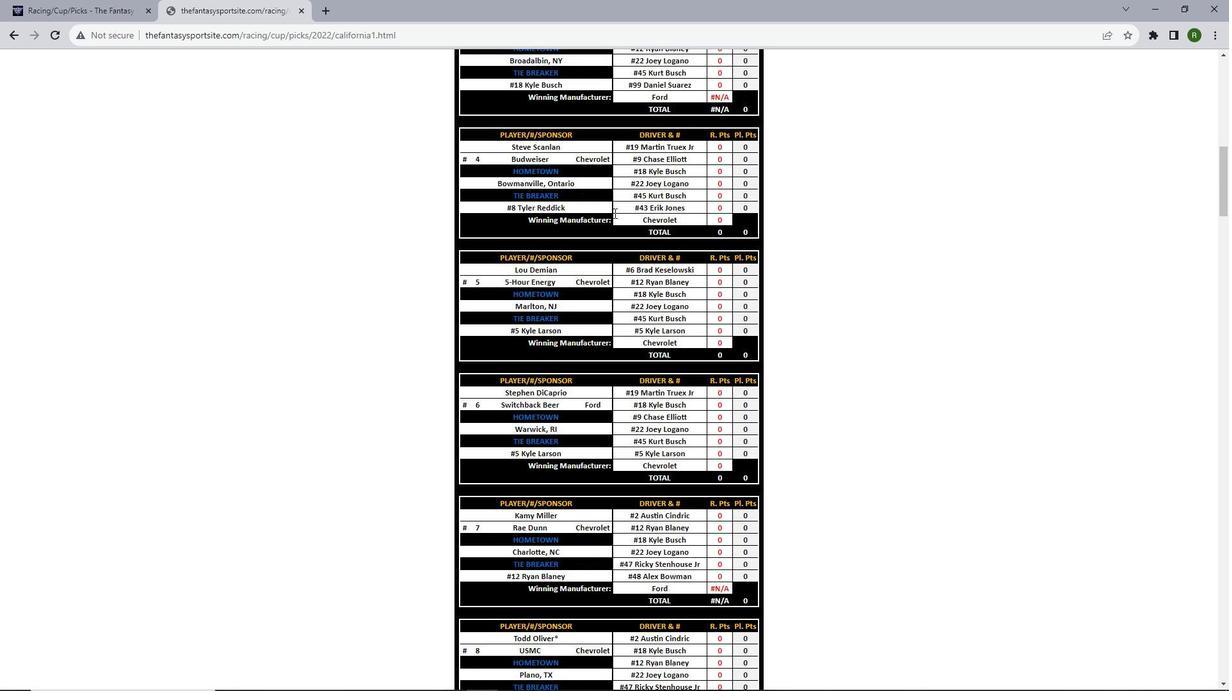 
Action: Mouse scrolled (614, 212) with delta (0, 0)
Screenshot: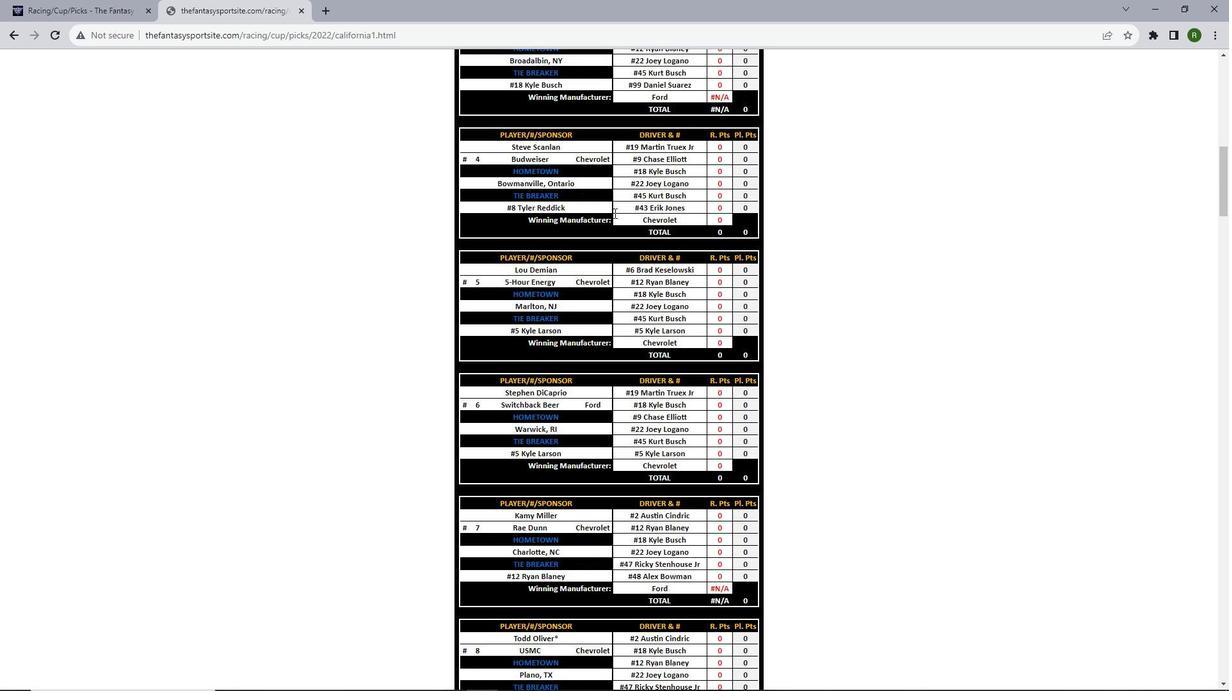 
Action: Mouse scrolled (614, 212) with delta (0, 0)
Screenshot: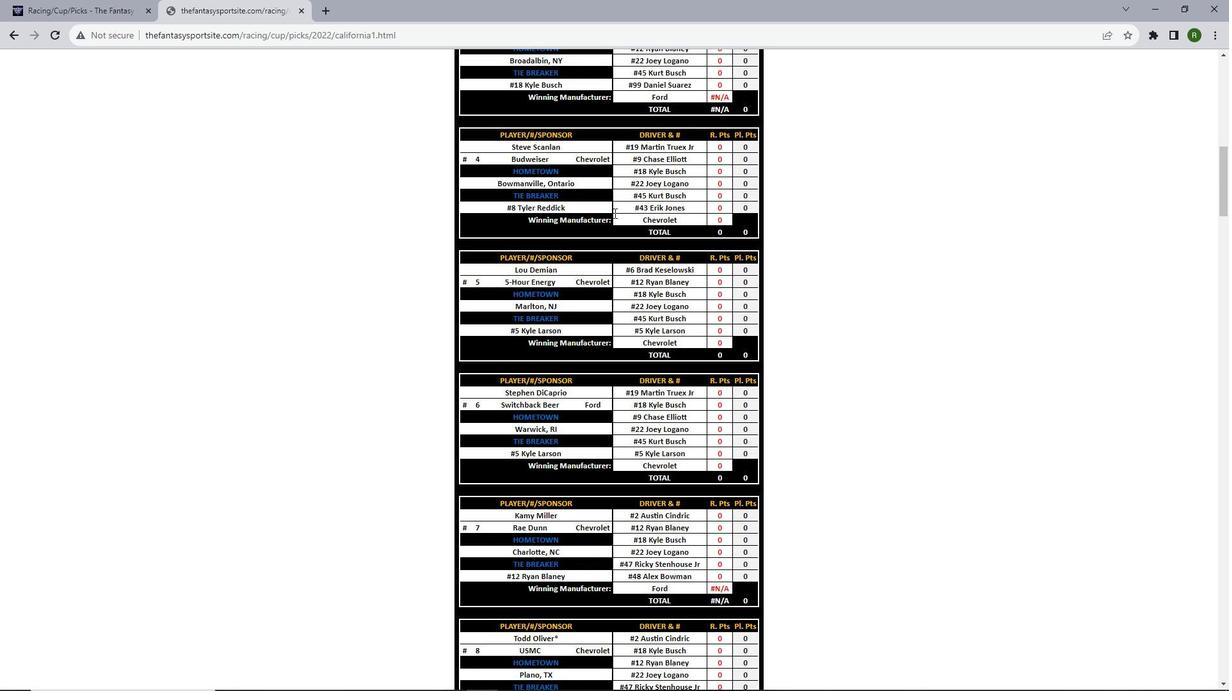 
Action: Mouse scrolled (614, 212) with delta (0, 0)
Screenshot: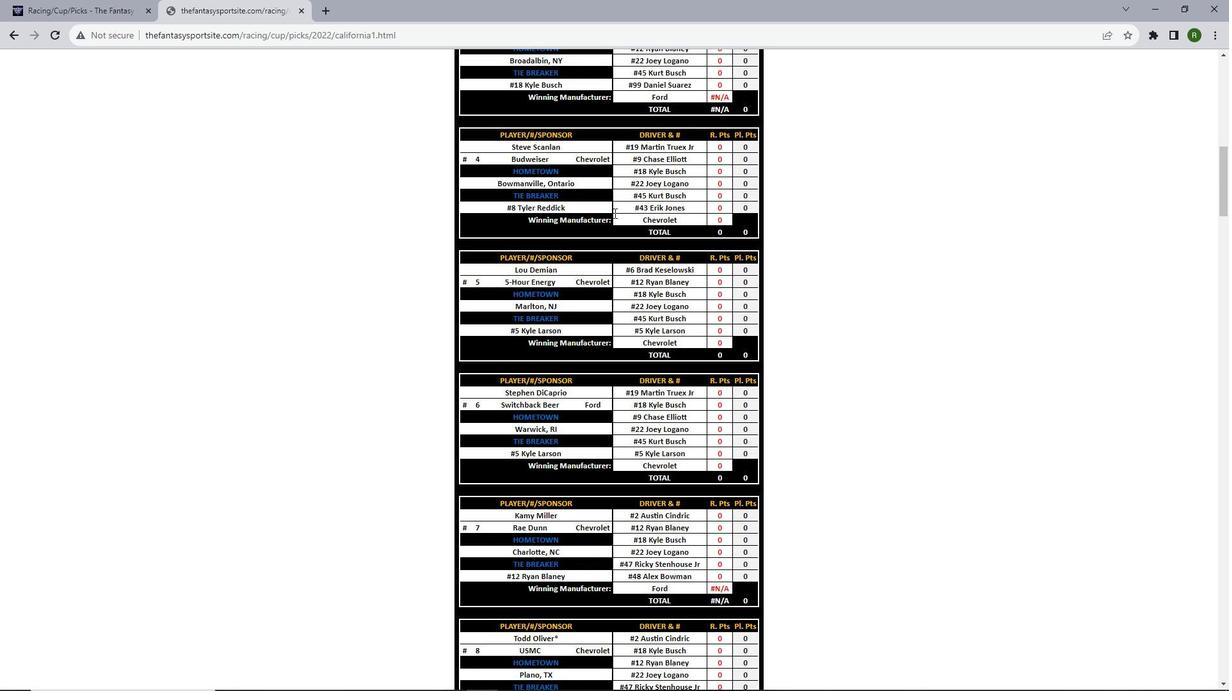 
Action: Mouse scrolled (614, 212) with delta (0, 0)
Screenshot: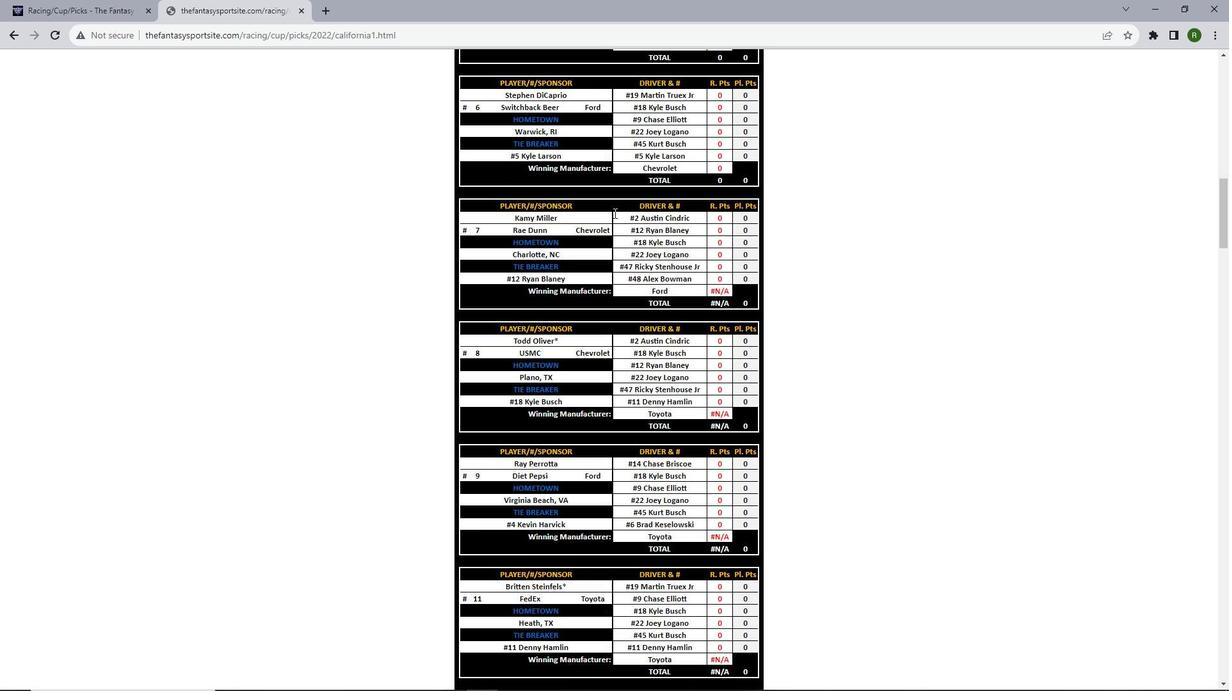
Action: Mouse scrolled (614, 212) with delta (0, 0)
Screenshot: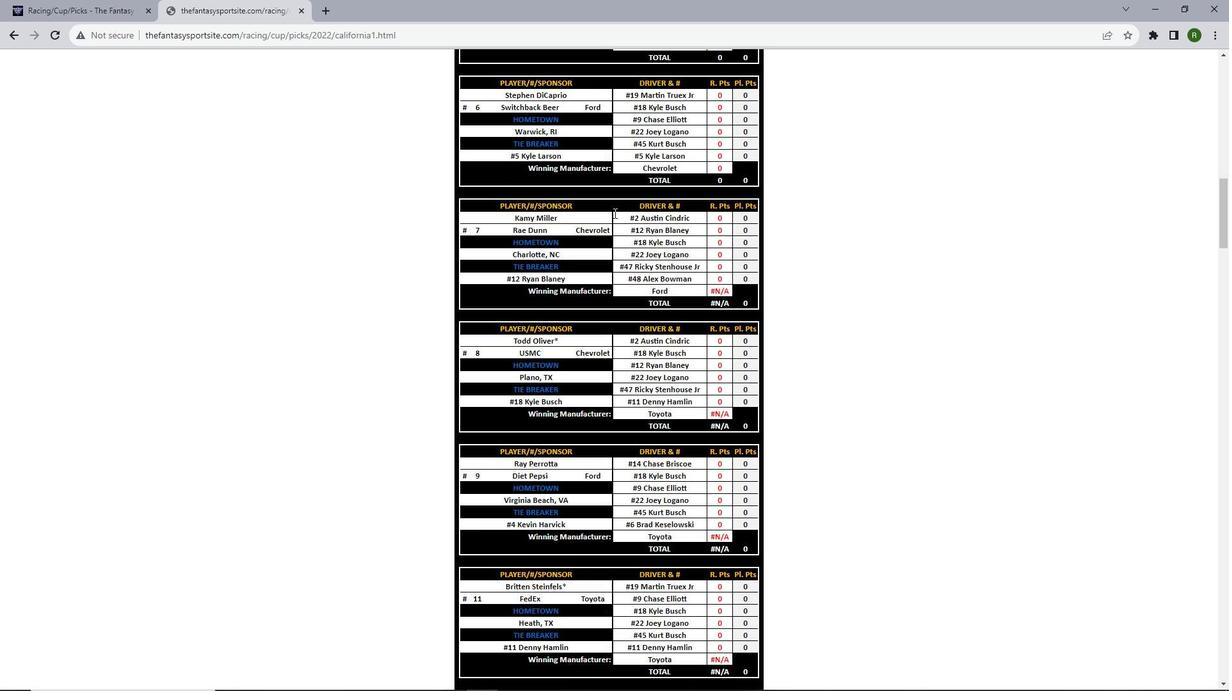 
Action: Mouse scrolled (614, 212) with delta (0, 0)
Screenshot: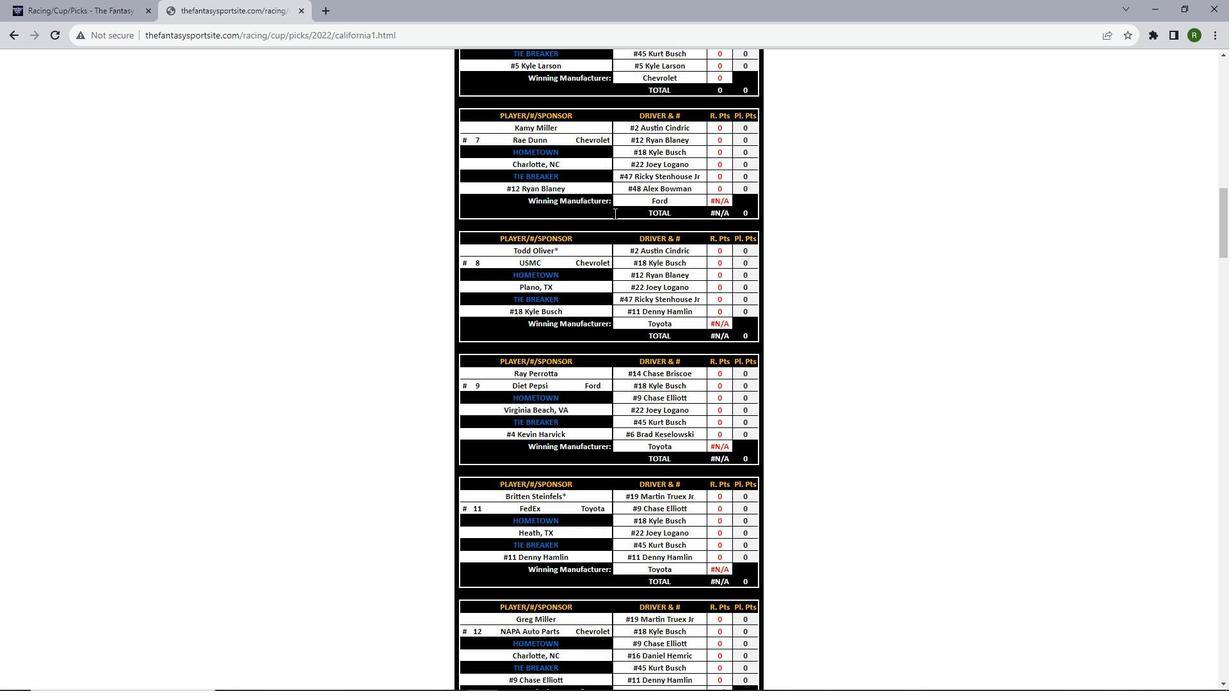 
Action: Mouse scrolled (614, 212) with delta (0, 0)
Screenshot: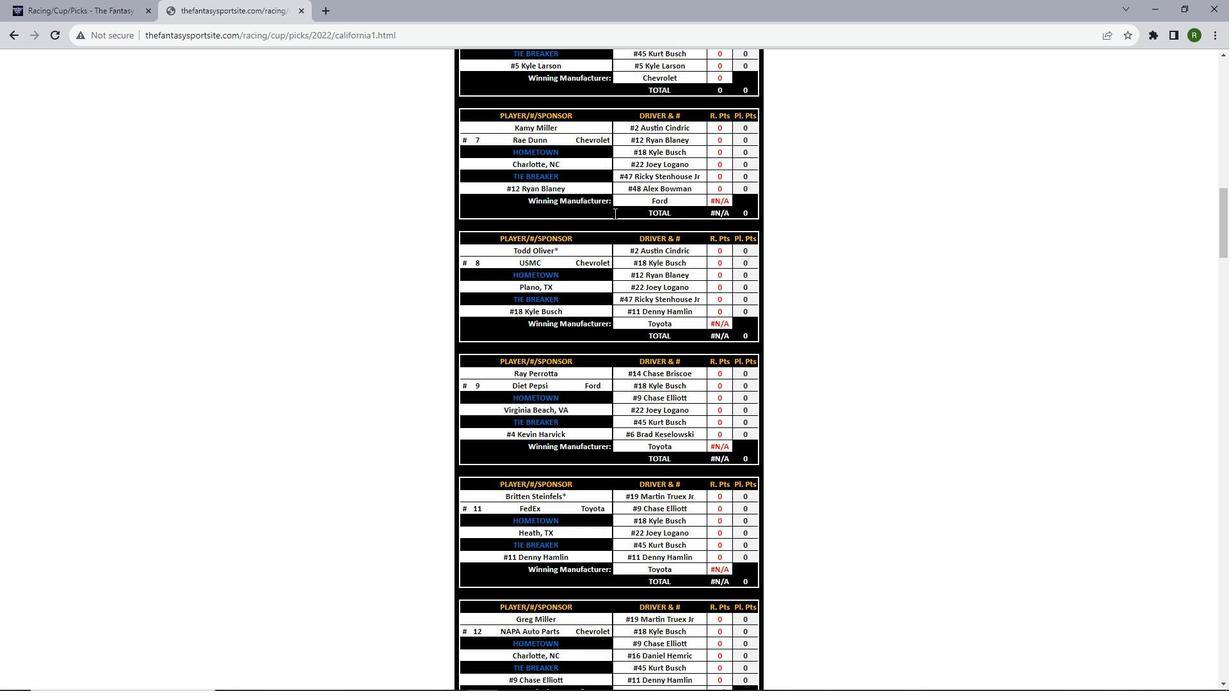 
Action: Mouse scrolled (614, 212) with delta (0, 0)
Screenshot: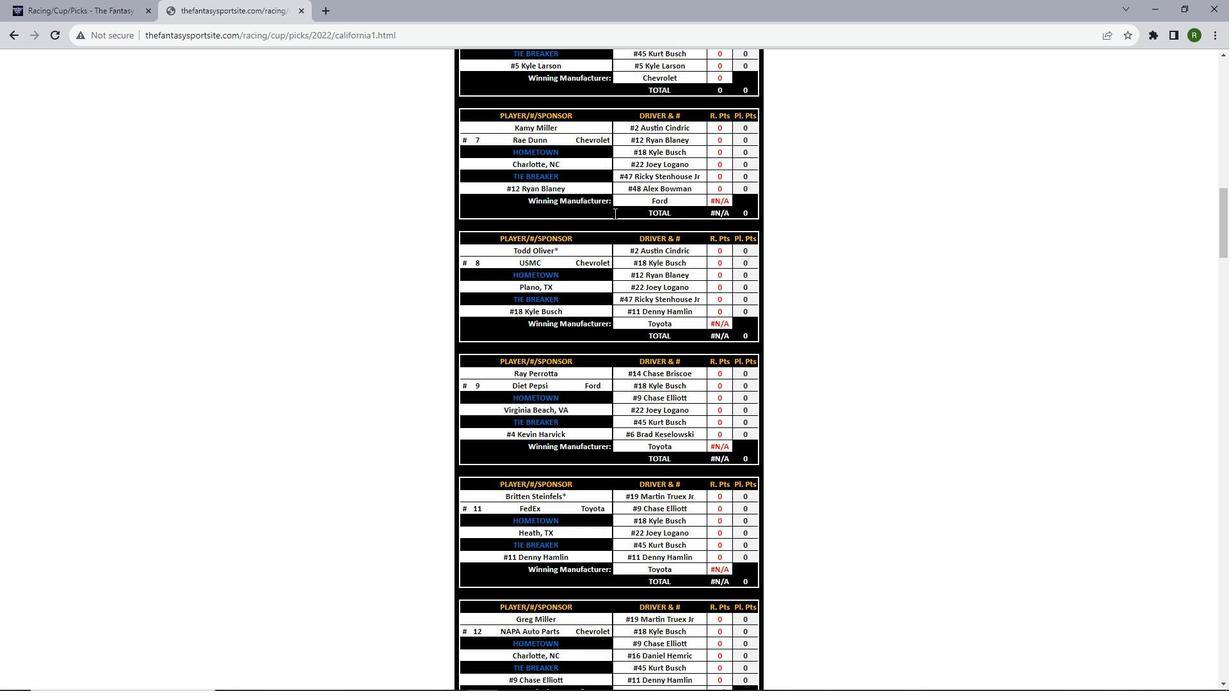
Action: Mouse scrolled (614, 212) with delta (0, 0)
Screenshot: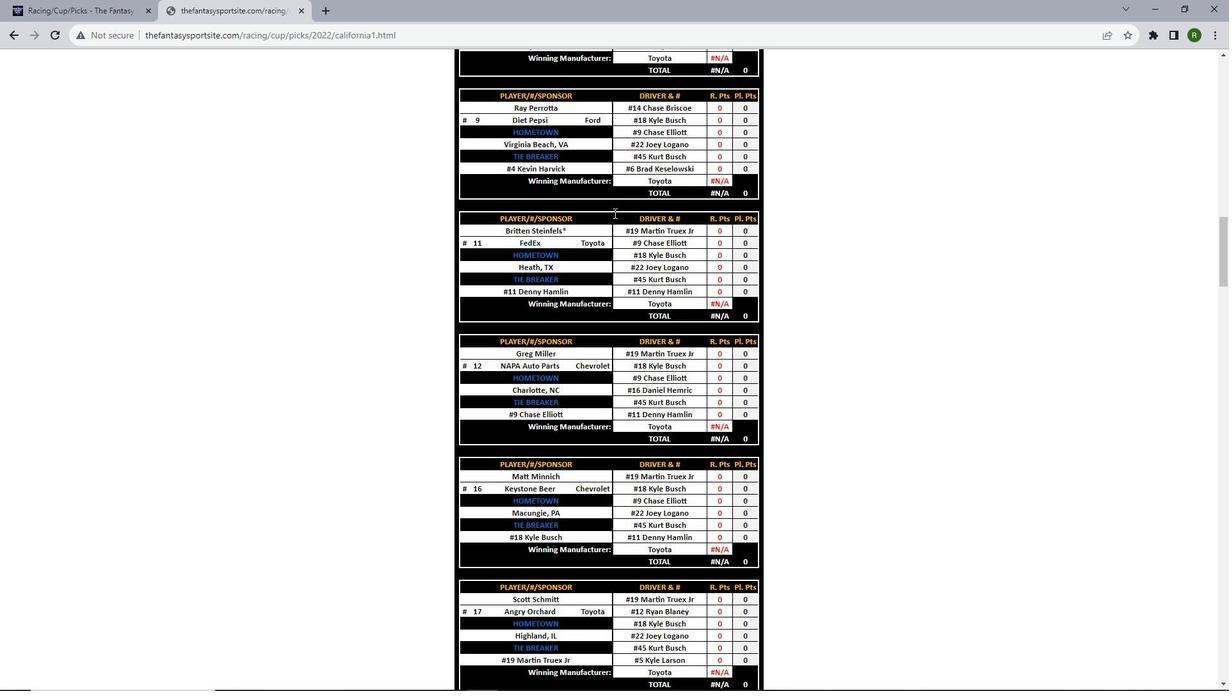 
Action: Mouse scrolled (614, 212) with delta (0, 0)
Screenshot: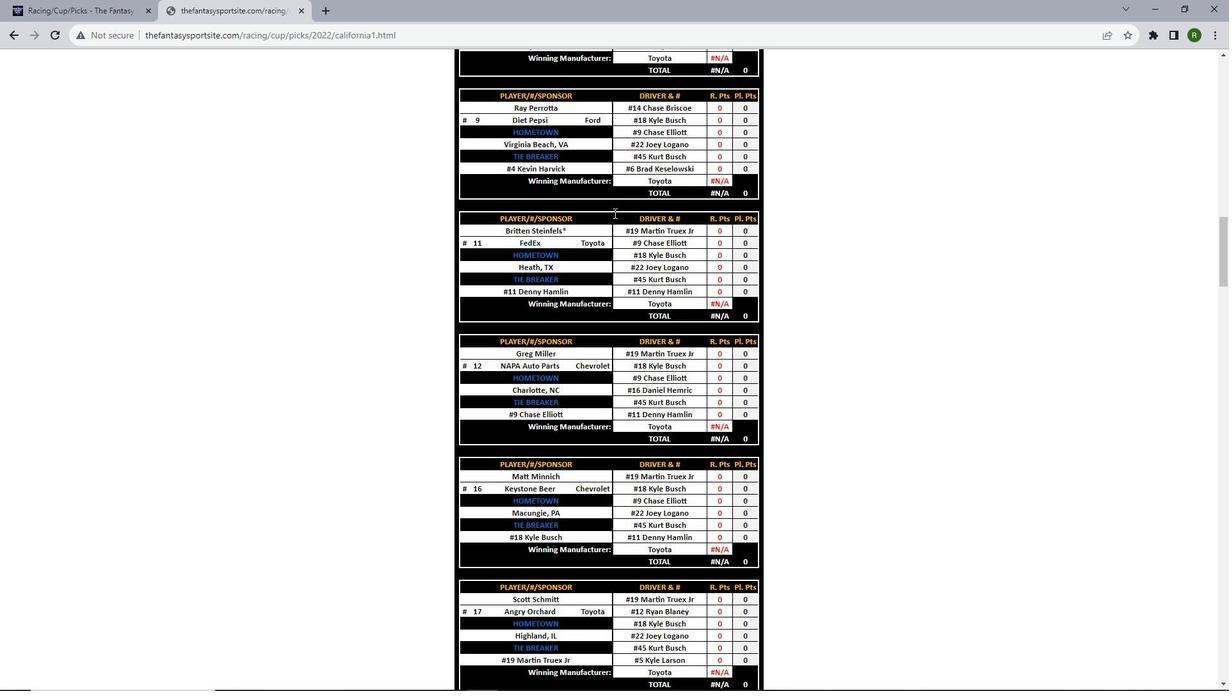 
Action: Mouse scrolled (614, 212) with delta (0, 0)
Screenshot: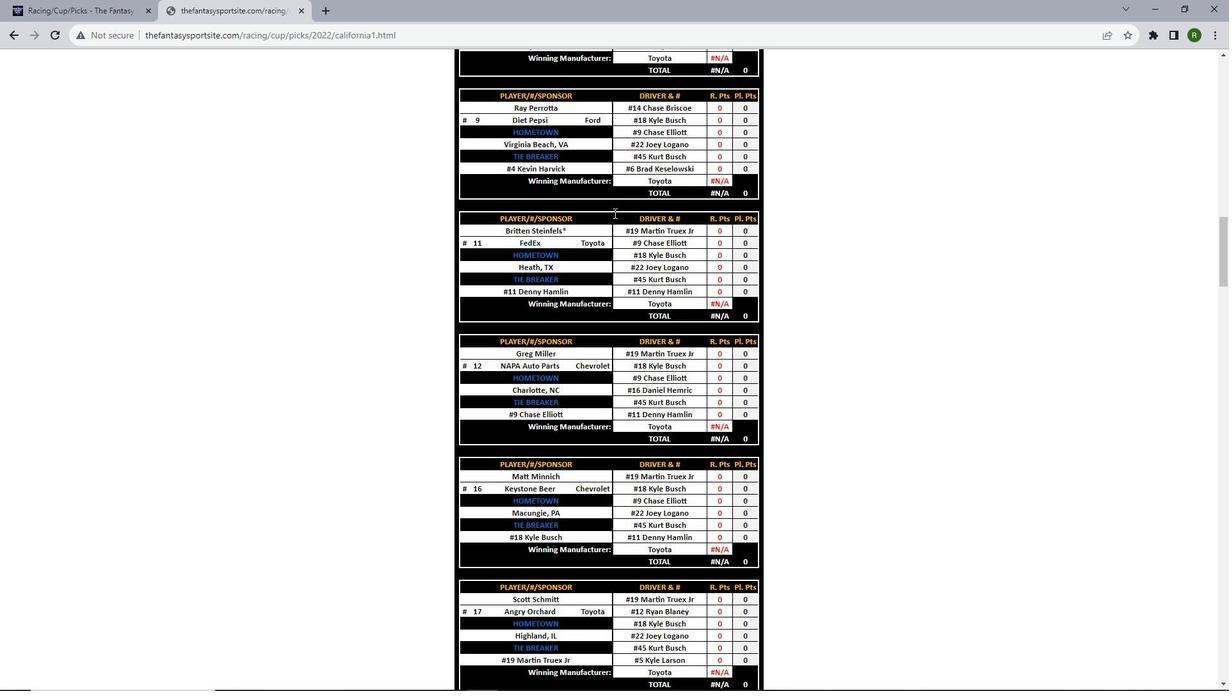 
Action: Mouse scrolled (614, 212) with delta (0, 0)
Screenshot: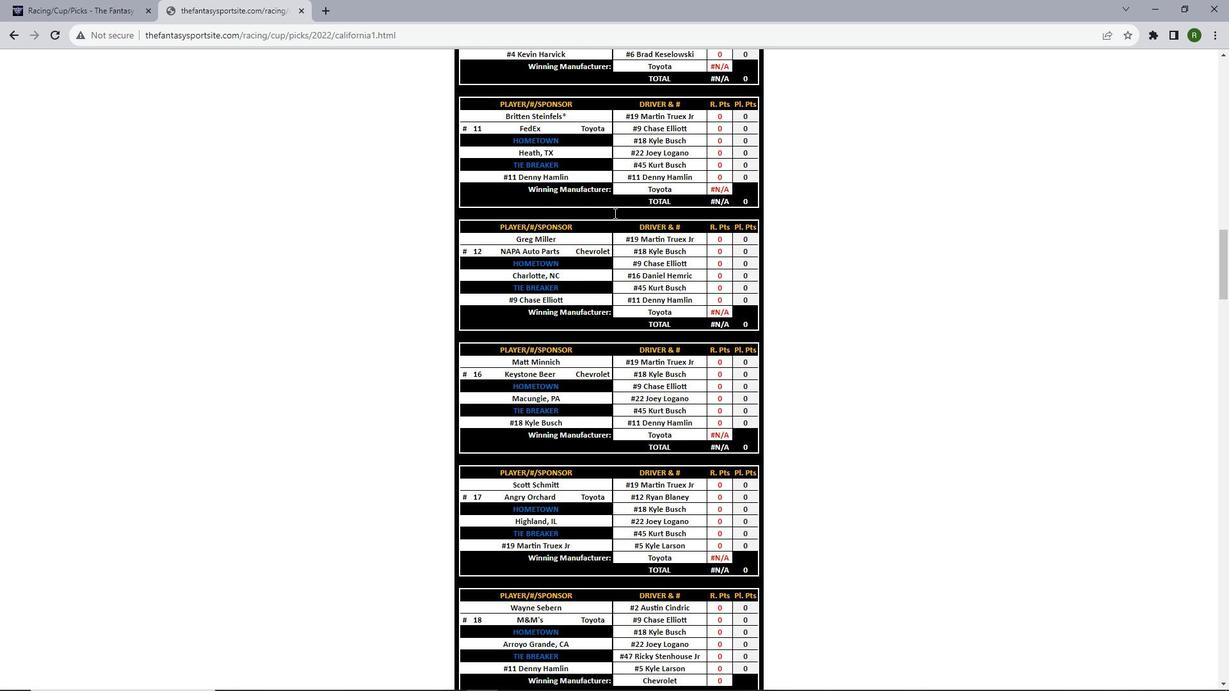 
Action: Mouse scrolled (614, 212) with delta (0, 0)
Screenshot: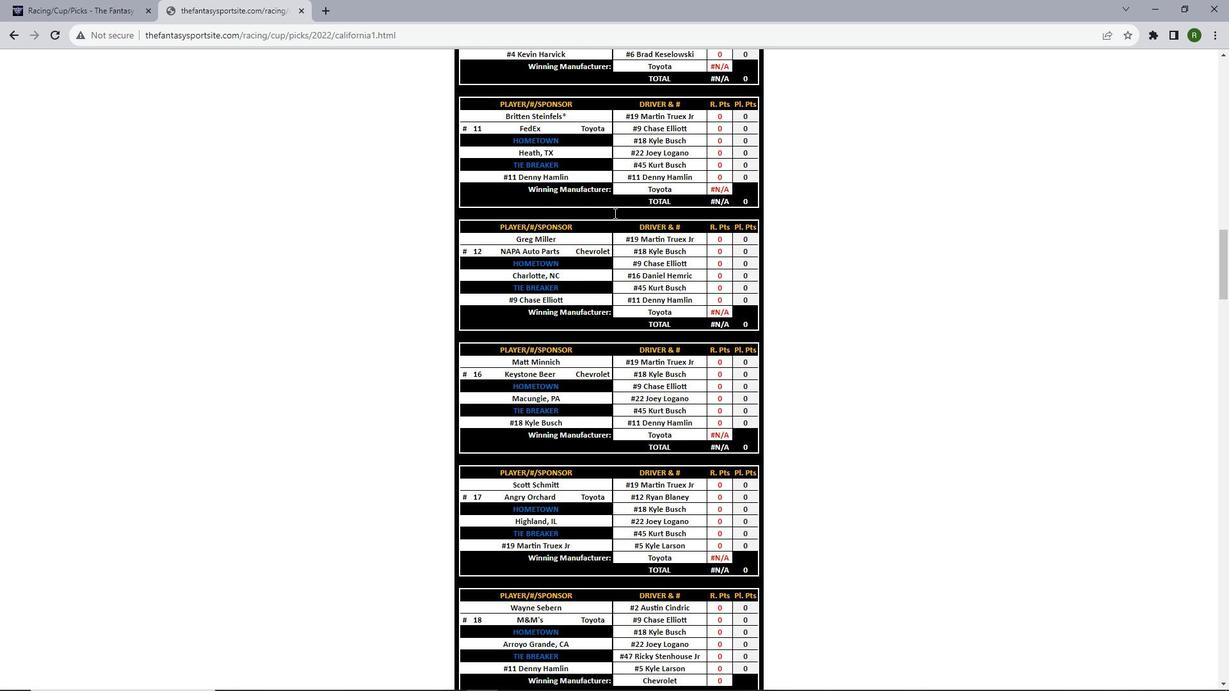 
Action: Mouse scrolled (614, 212) with delta (0, 0)
Screenshot: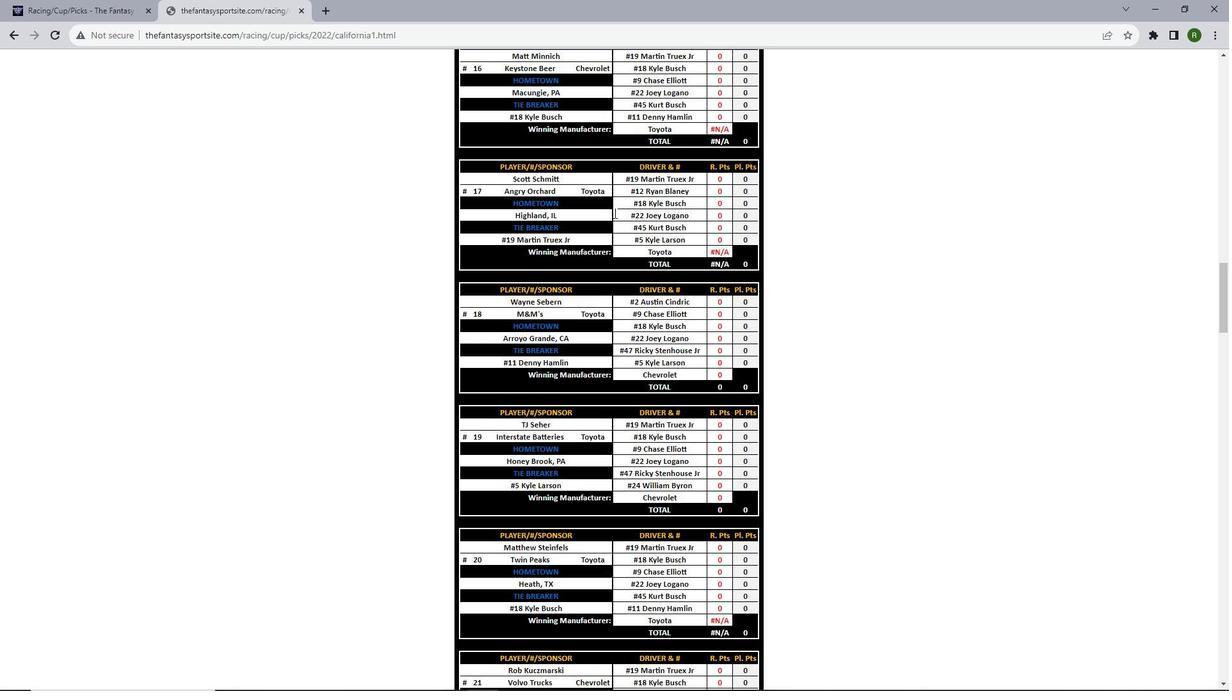 
Action: Mouse scrolled (614, 212) with delta (0, 0)
Screenshot: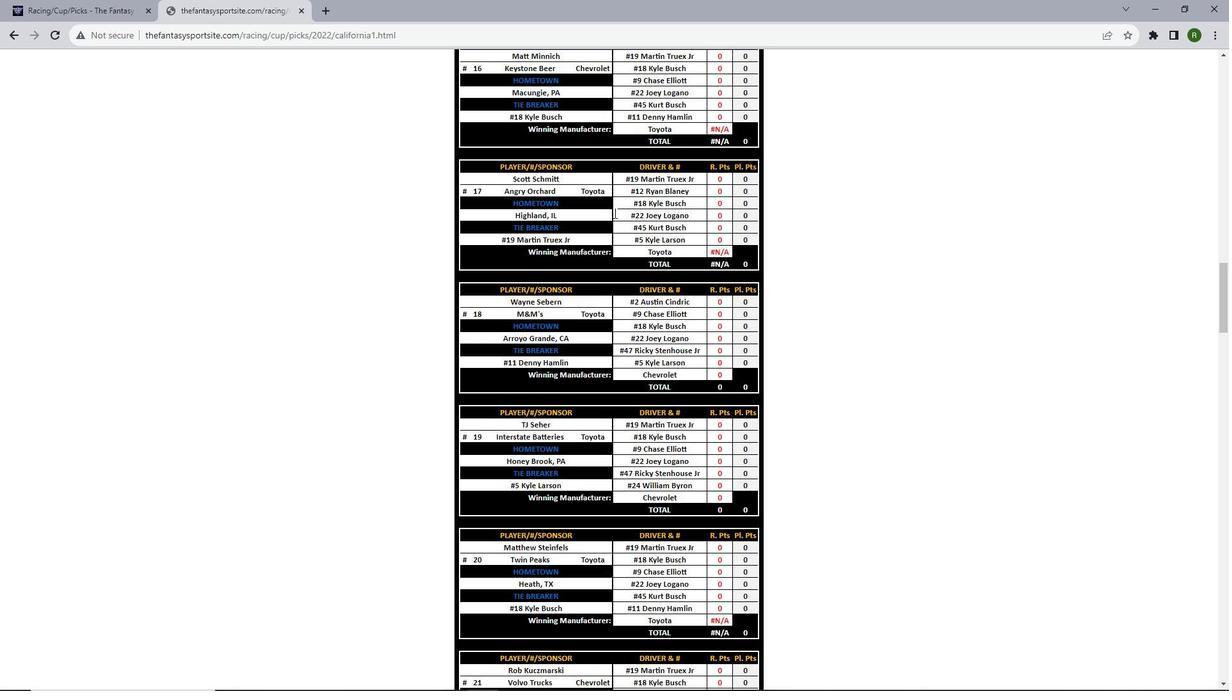 
Action: Mouse scrolled (614, 212) with delta (0, 0)
Screenshot: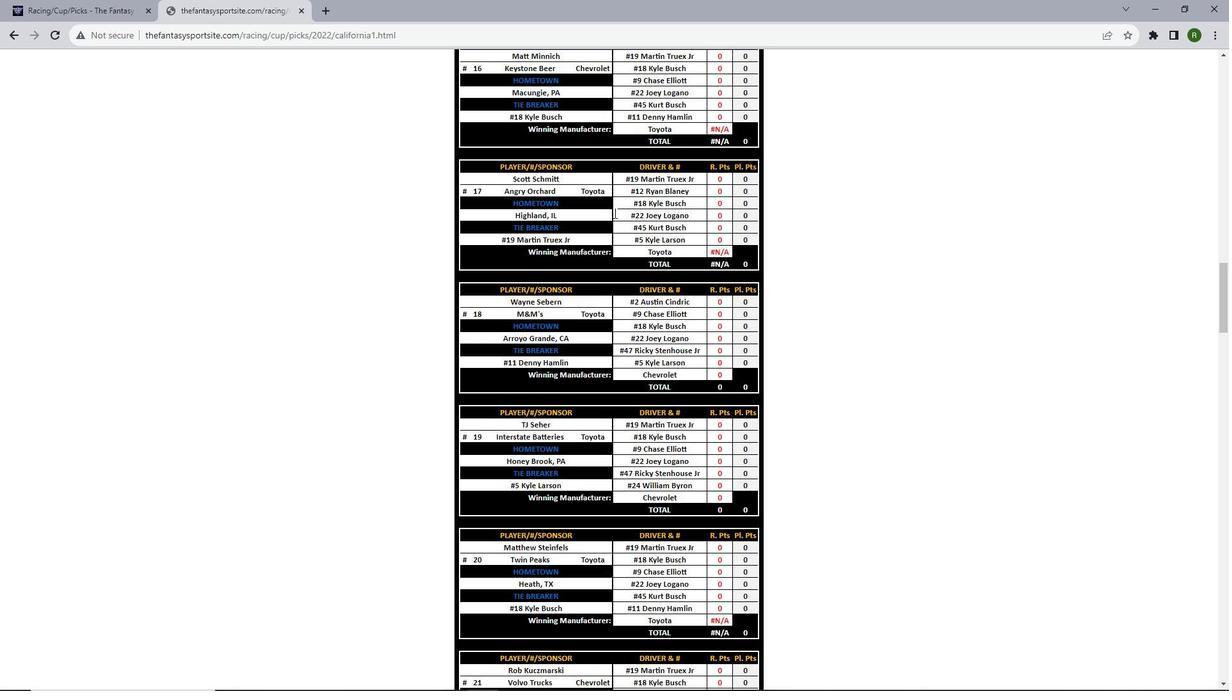 
Action: Mouse scrolled (614, 212) with delta (0, -1)
Screenshot: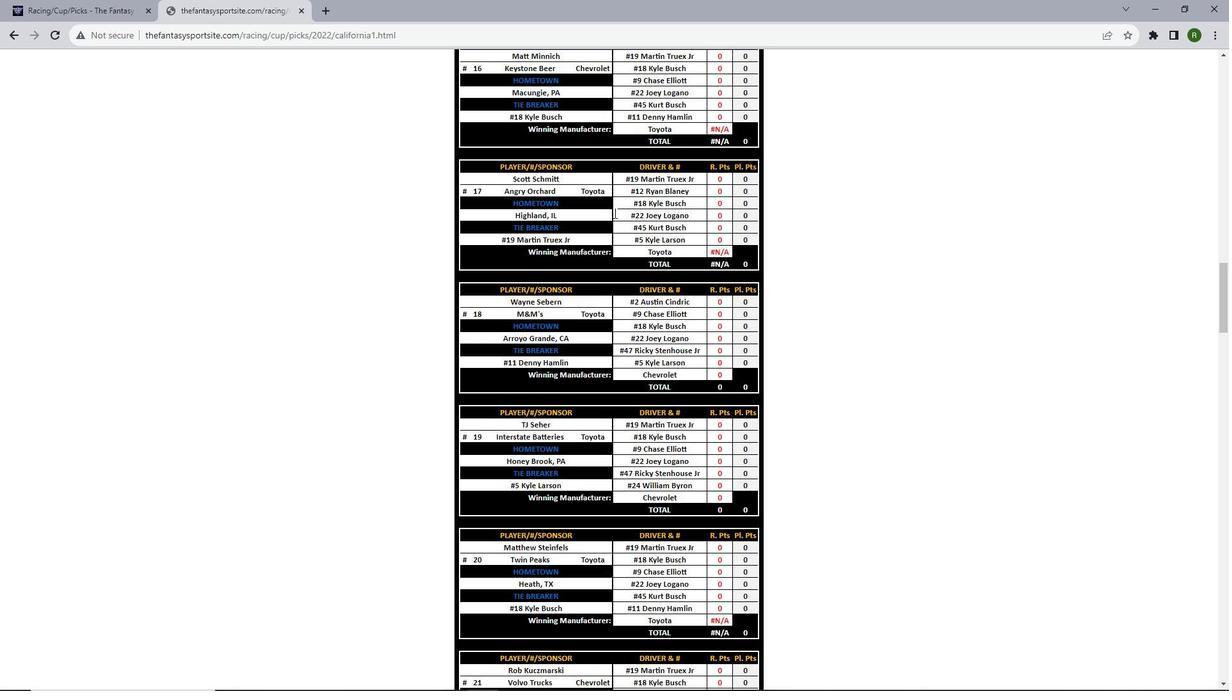 
Action: Mouse scrolled (614, 212) with delta (0, 0)
Screenshot: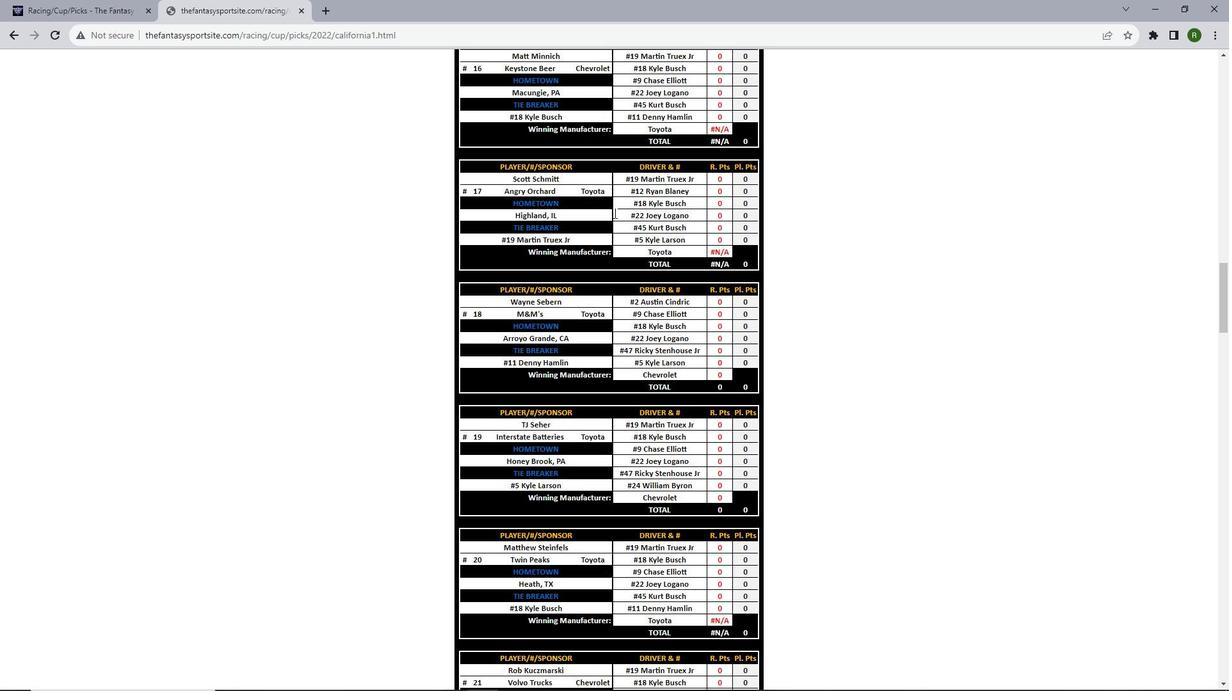 
Action: Mouse scrolled (614, 212) with delta (0, 0)
Screenshot: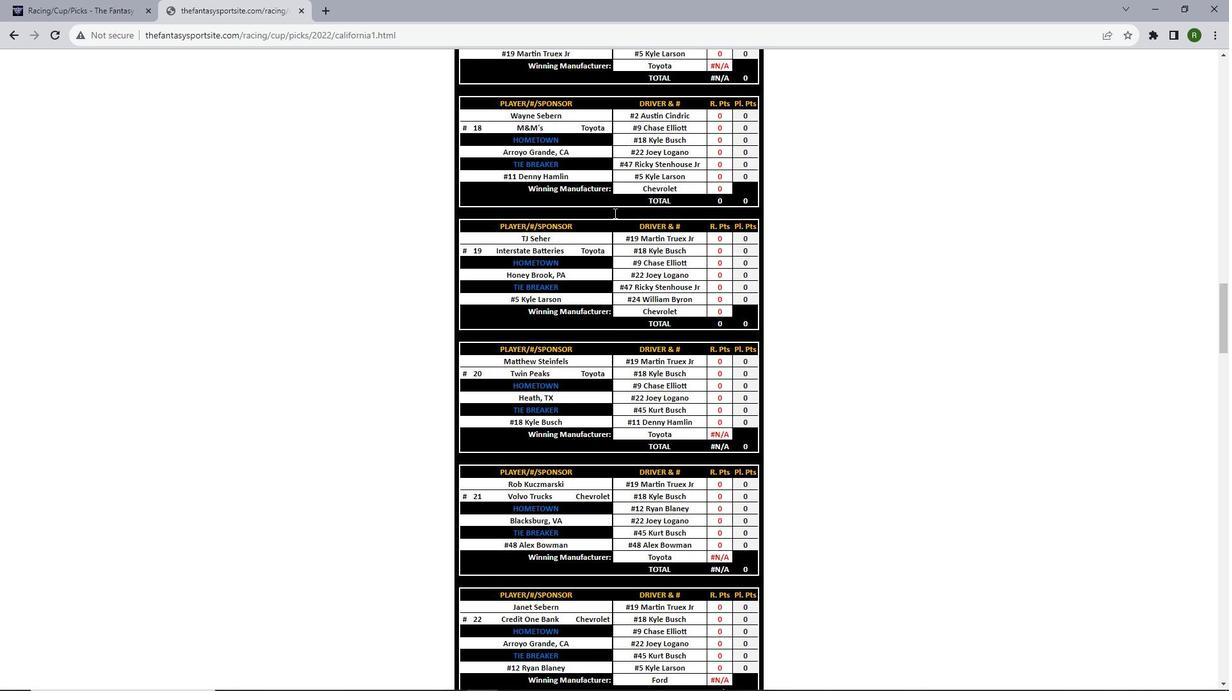 
Action: Mouse scrolled (614, 212) with delta (0, 0)
Screenshot: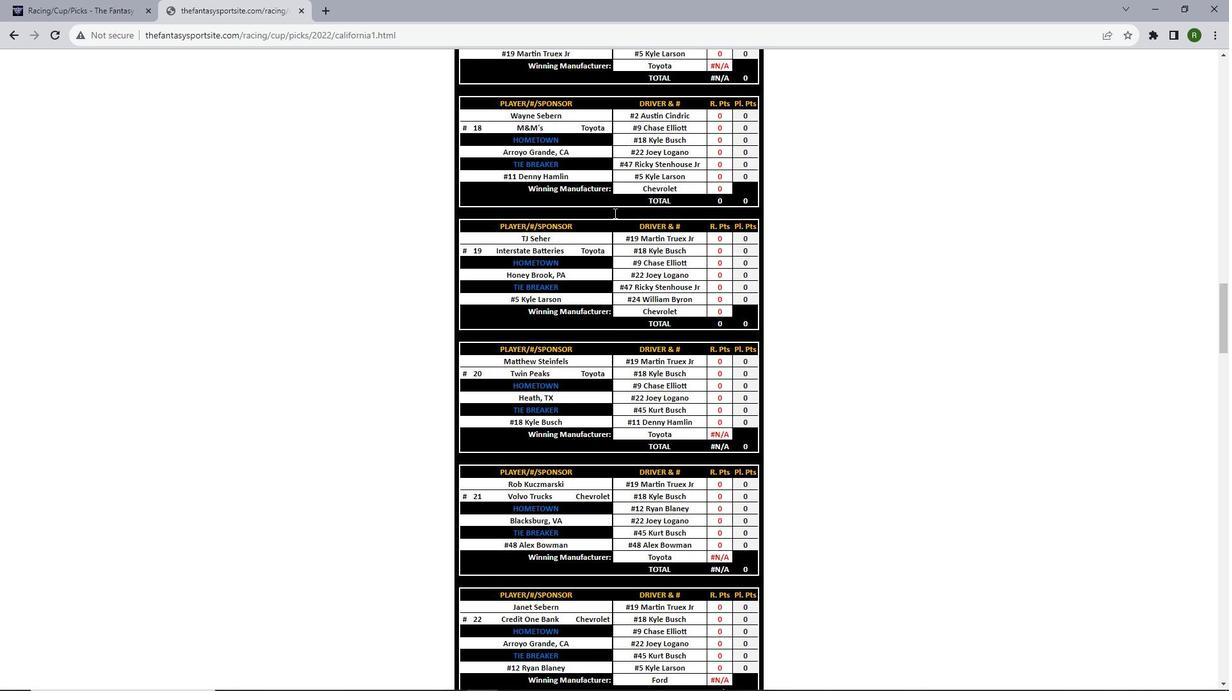 
Action: Mouse scrolled (614, 212) with delta (0, 0)
Screenshot: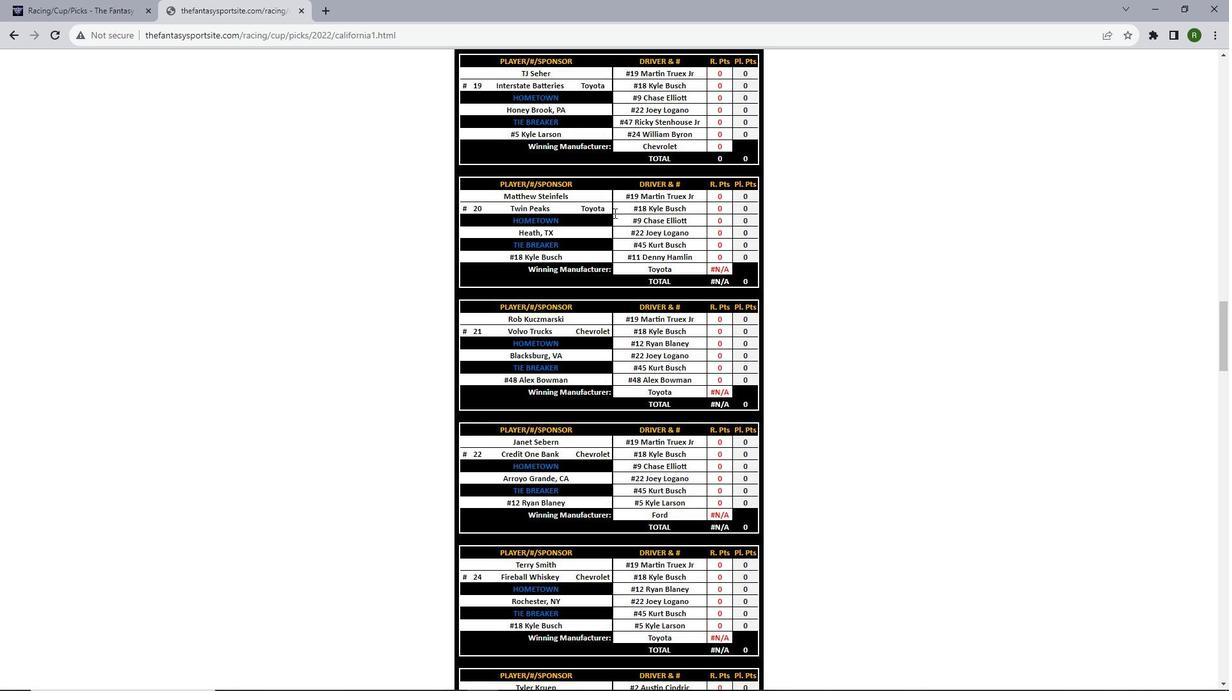 
Action: Mouse scrolled (614, 212) with delta (0, 0)
Screenshot: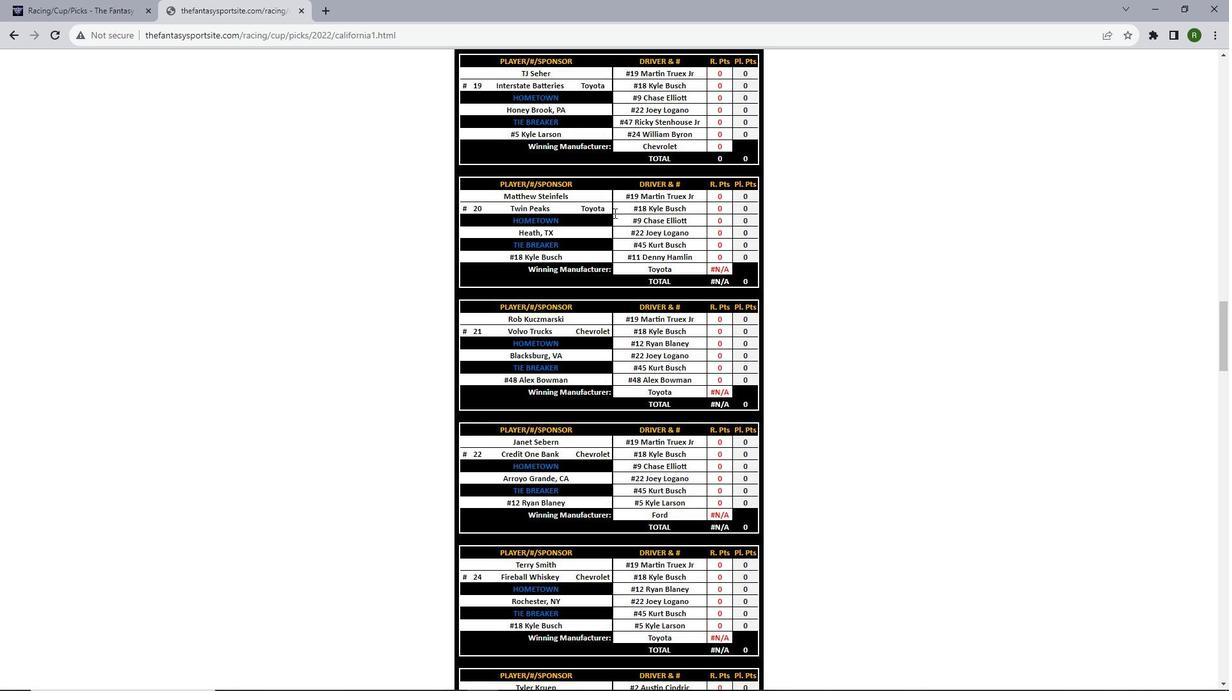 
Action: Mouse scrolled (614, 212) with delta (0, 0)
Screenshot: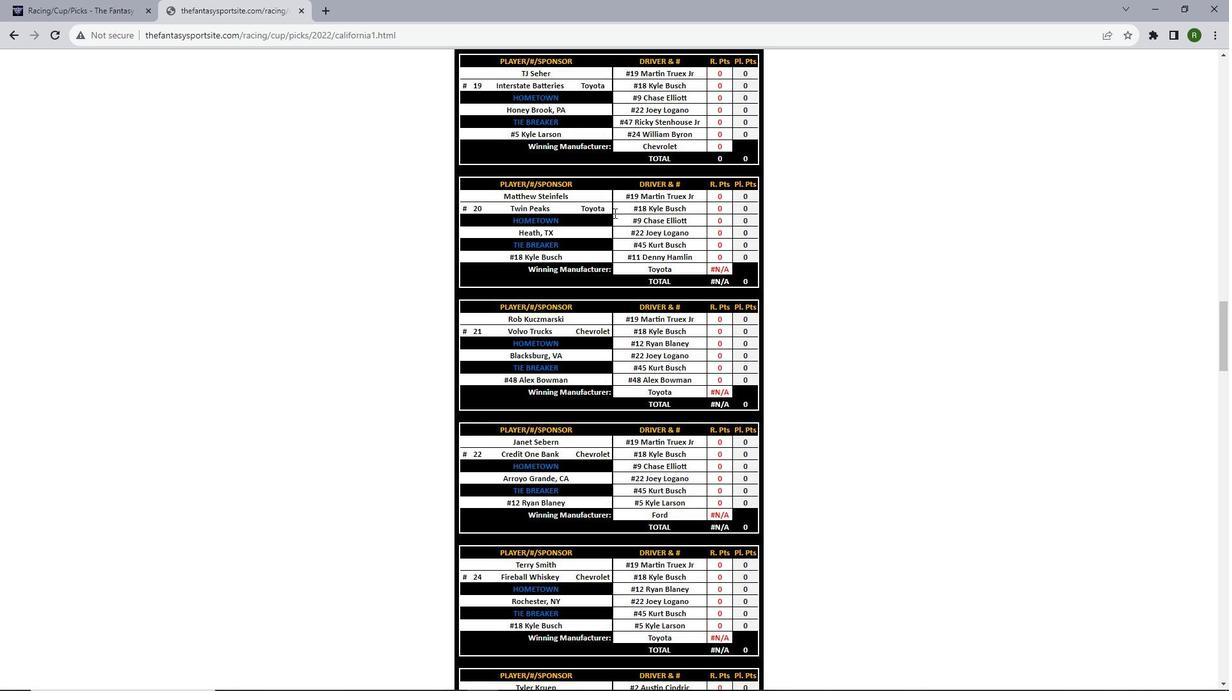 
Action: Mouse scrolled (614, 212) with delta (0, 0)
Screenshot: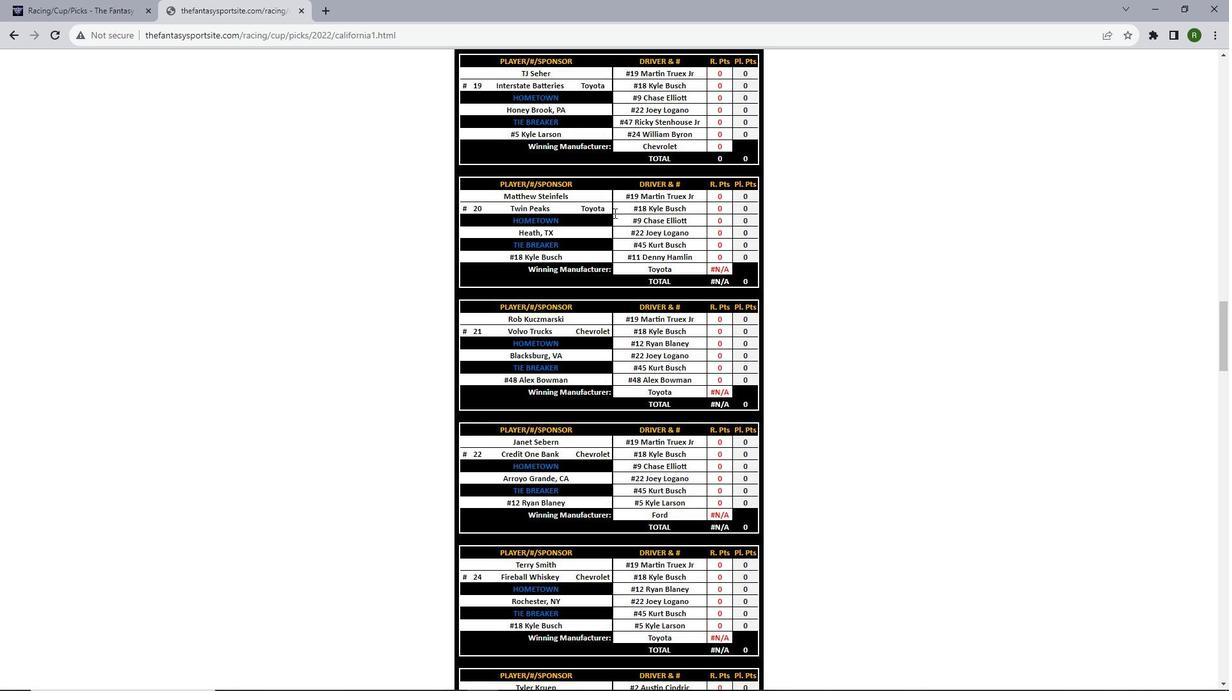 
Action: Mouse scrolled (614, 212) with delta (0, 0)
Screenshot: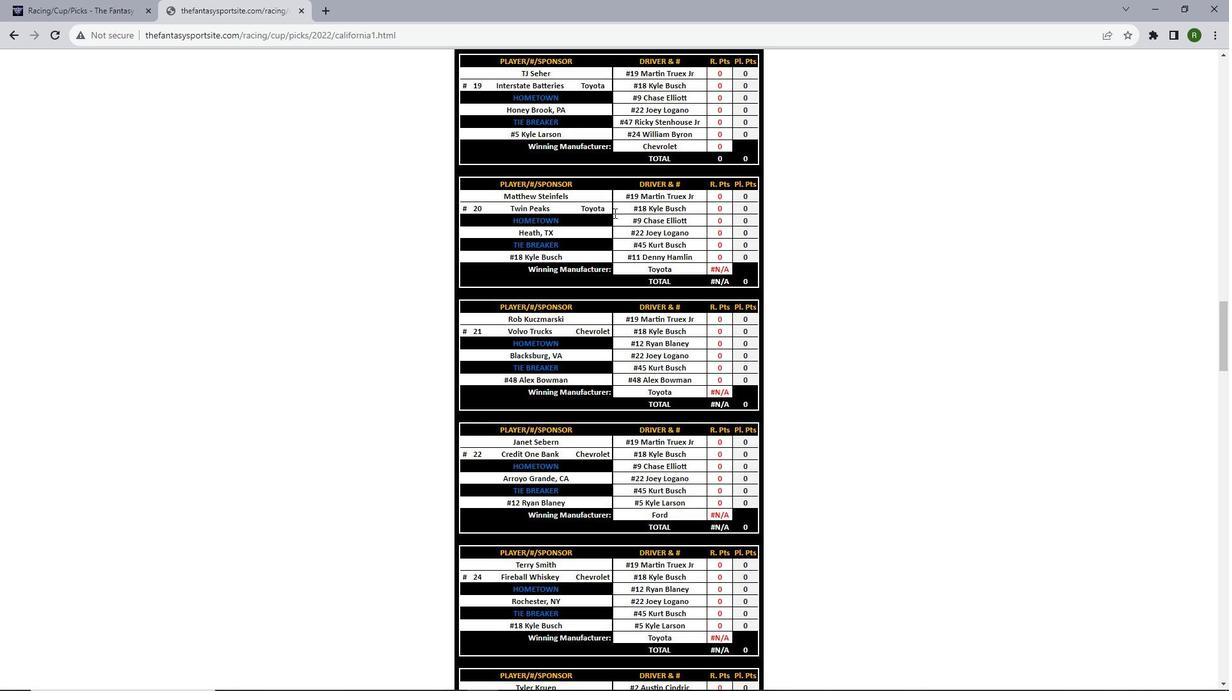 
Action: Mouse scrolled (614, 212) with delta (0, 0)
Screenshot: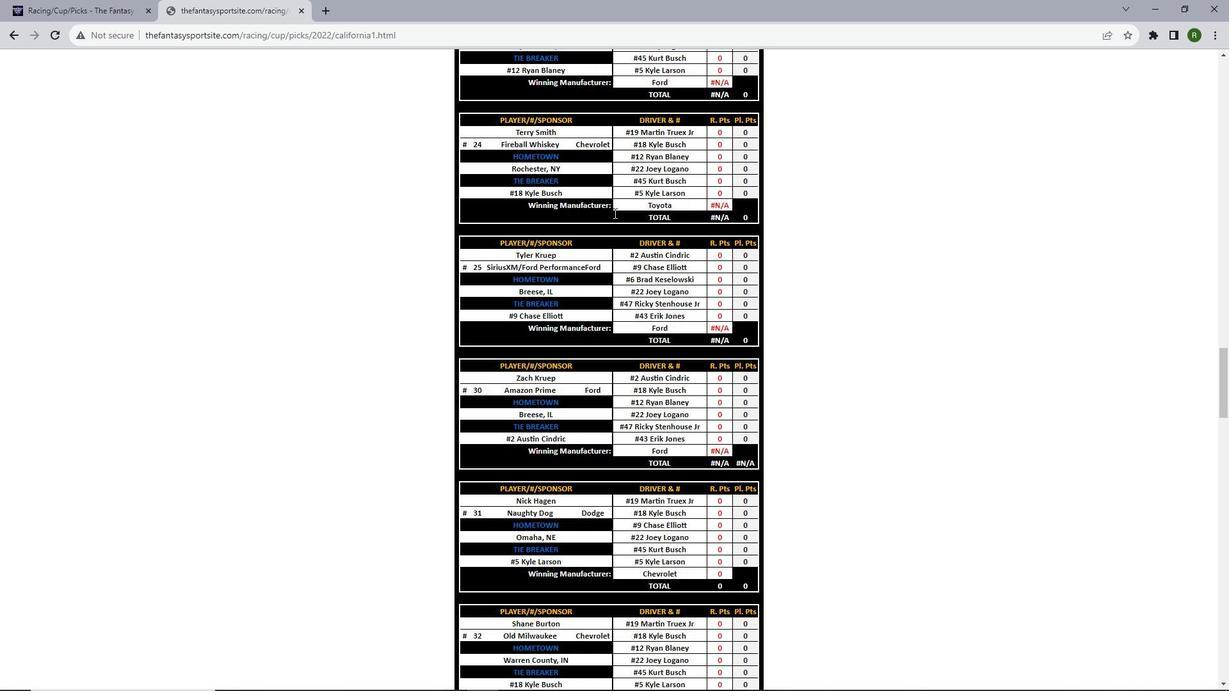 
Action: Mouse scrolled (614, 212) with delta (0, 0)
Screenshot: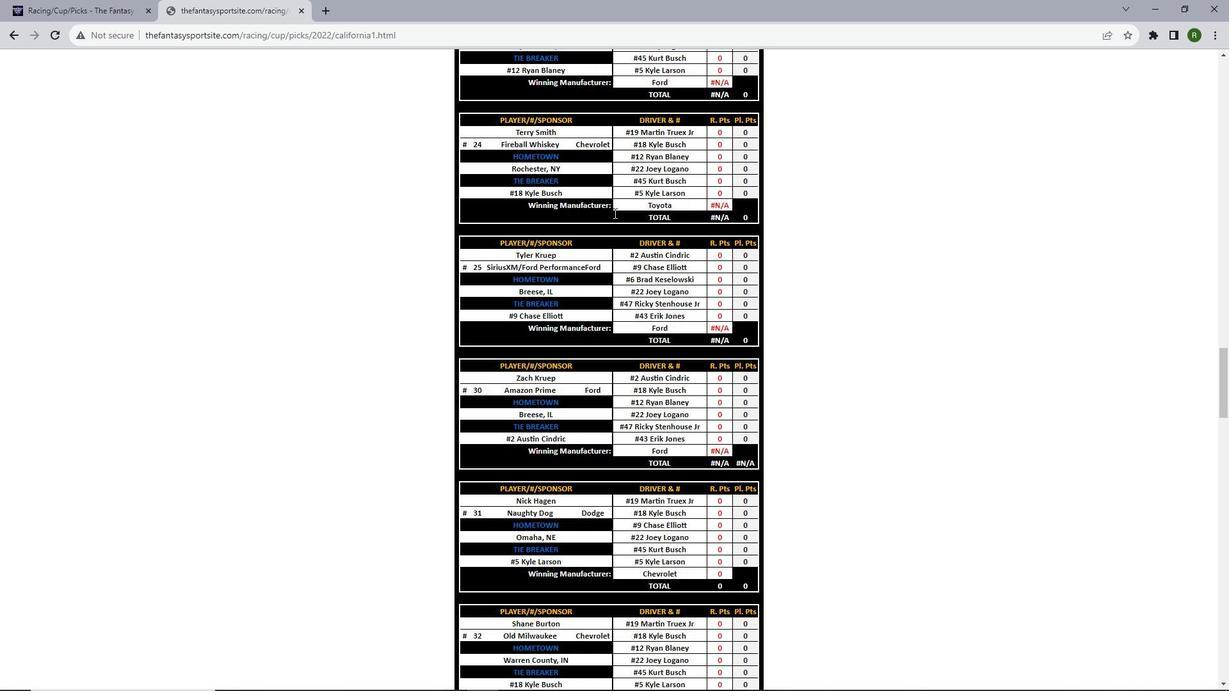 
Action: Mouse scrolled (614, 212) with delta (0, 0)
Screenshot: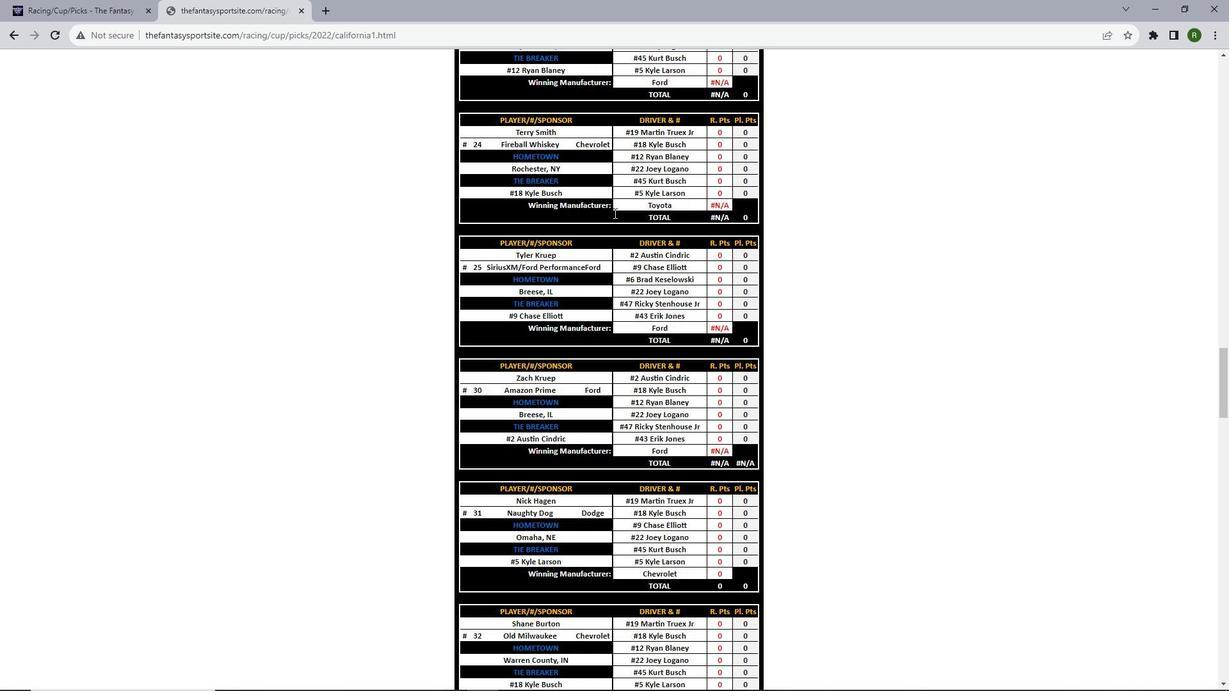 
Action: Mouse scrolled (614, 212) with delta (0, 0)
Screenshot: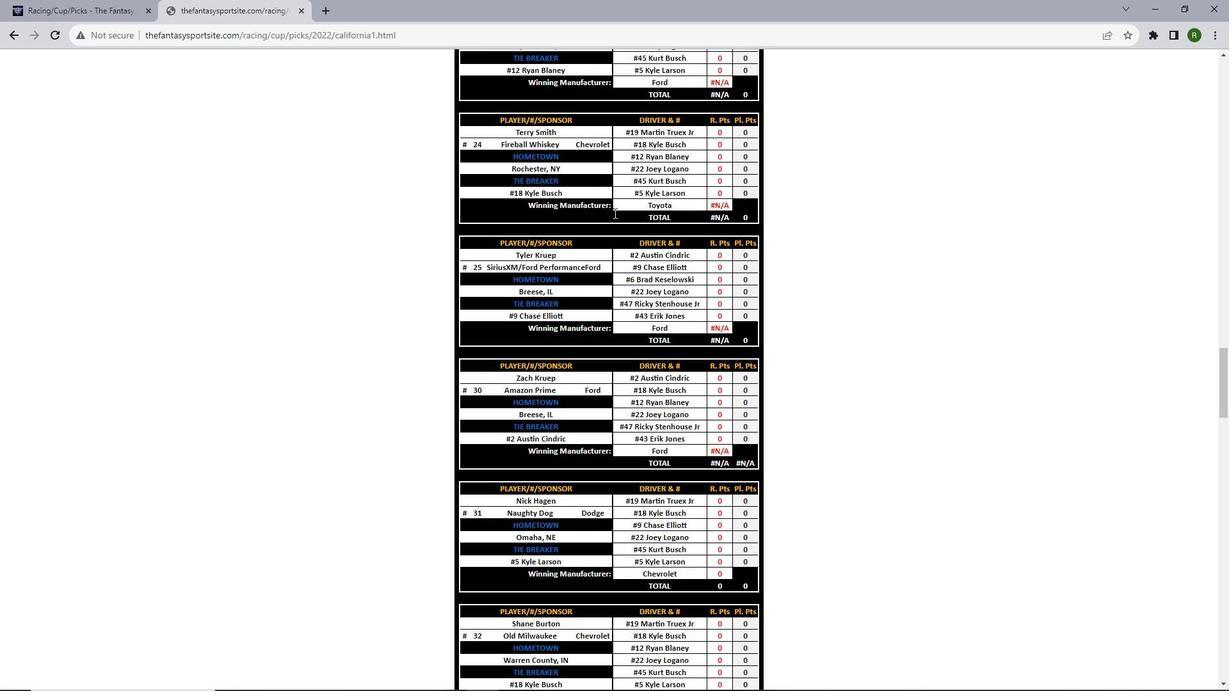 
Action: Mouse scrolled (614, 212) with delta (0, 0)
Screenshot: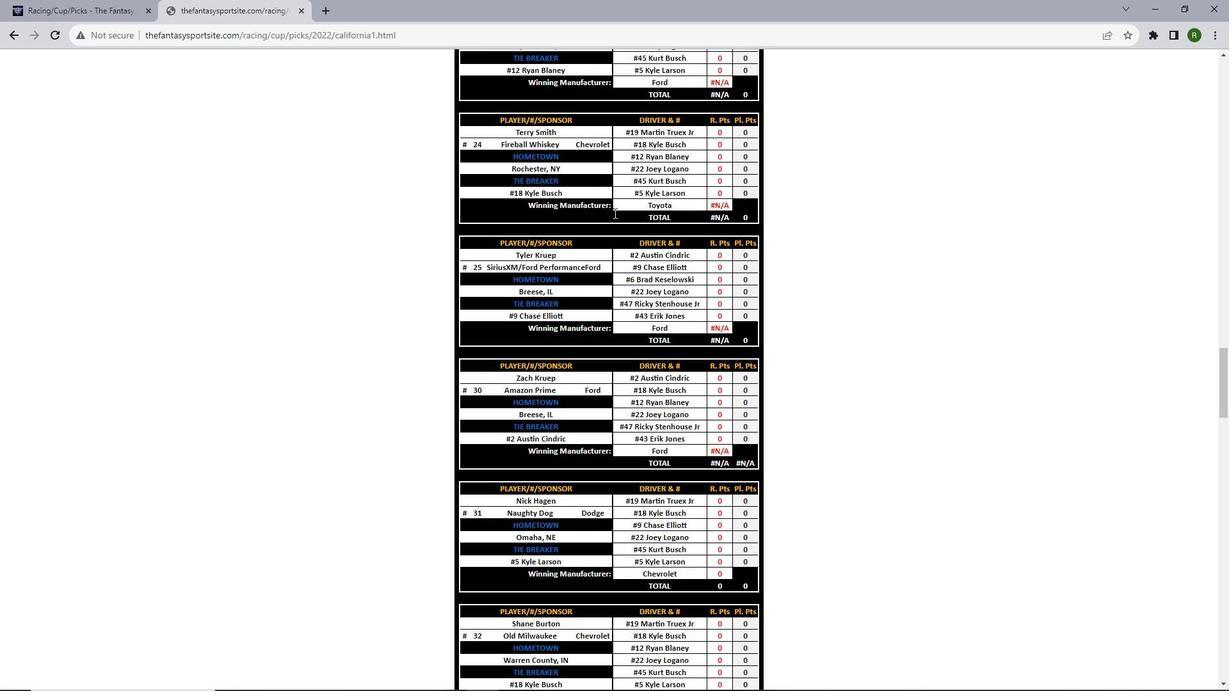 
Action: Mouse scrolled (614, 212) with delta (0, 0)
Screenshot: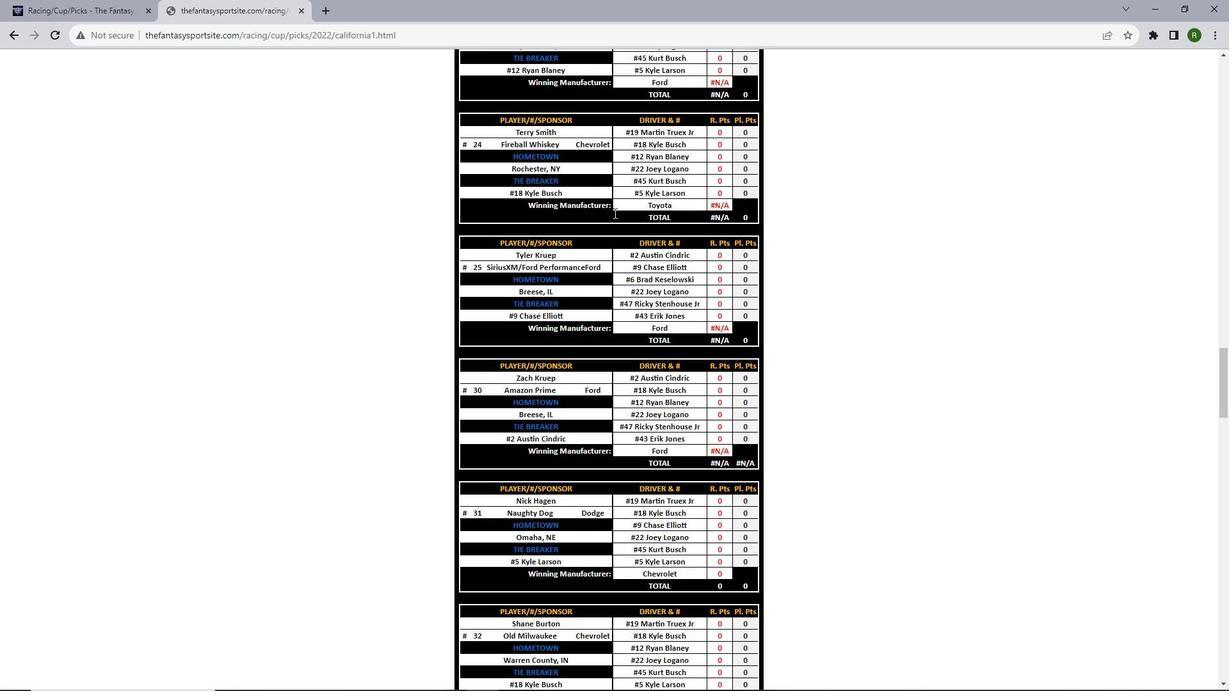 
Action: Mouse scrolled (614, 212) with delta (0, 0)
Screenshot: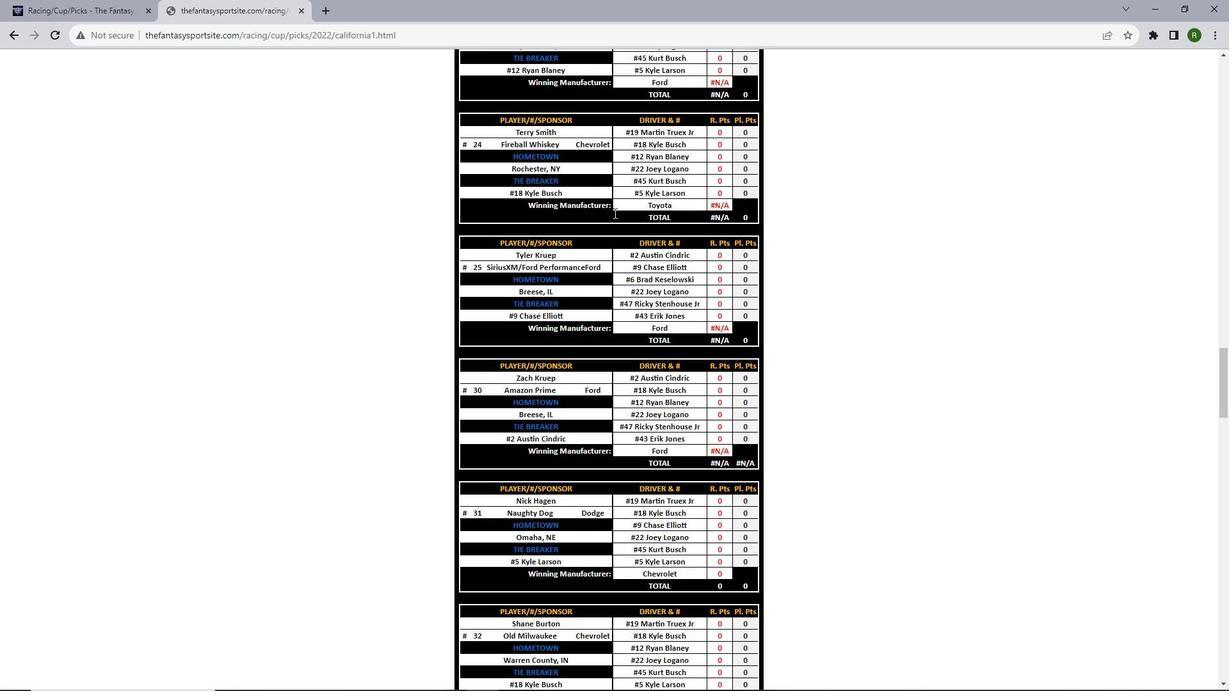 
Action: Mouse scrolled (614, 212) with delta (0, 0)
Screenshot: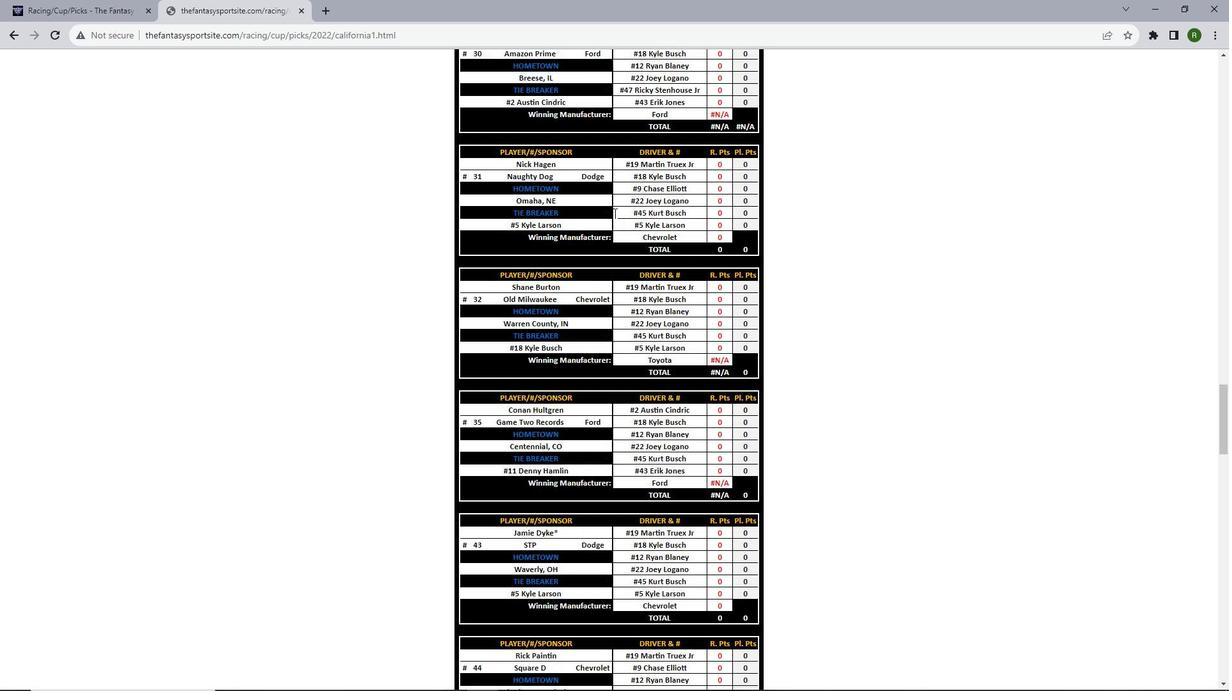
Action: Mouse scrolled (614, 212) with delta (0, 0)
Screenshot: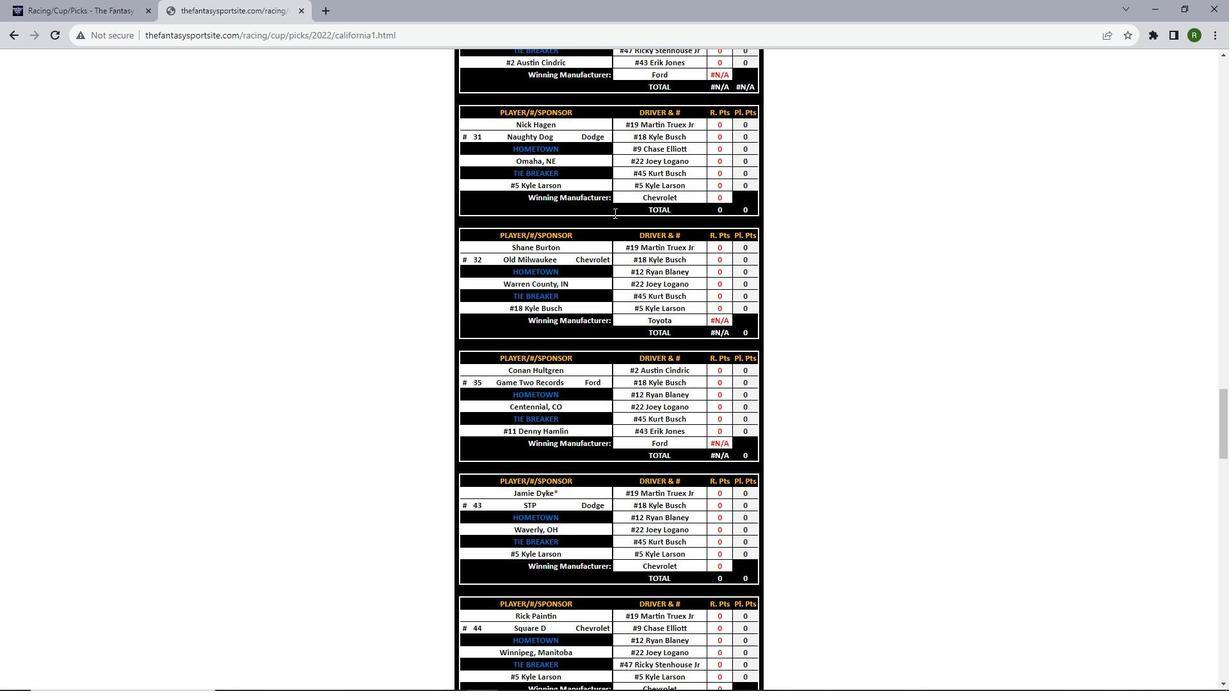 
Action: Mouse scrolled (614, 212) with delta (0, 0)
Screenshot: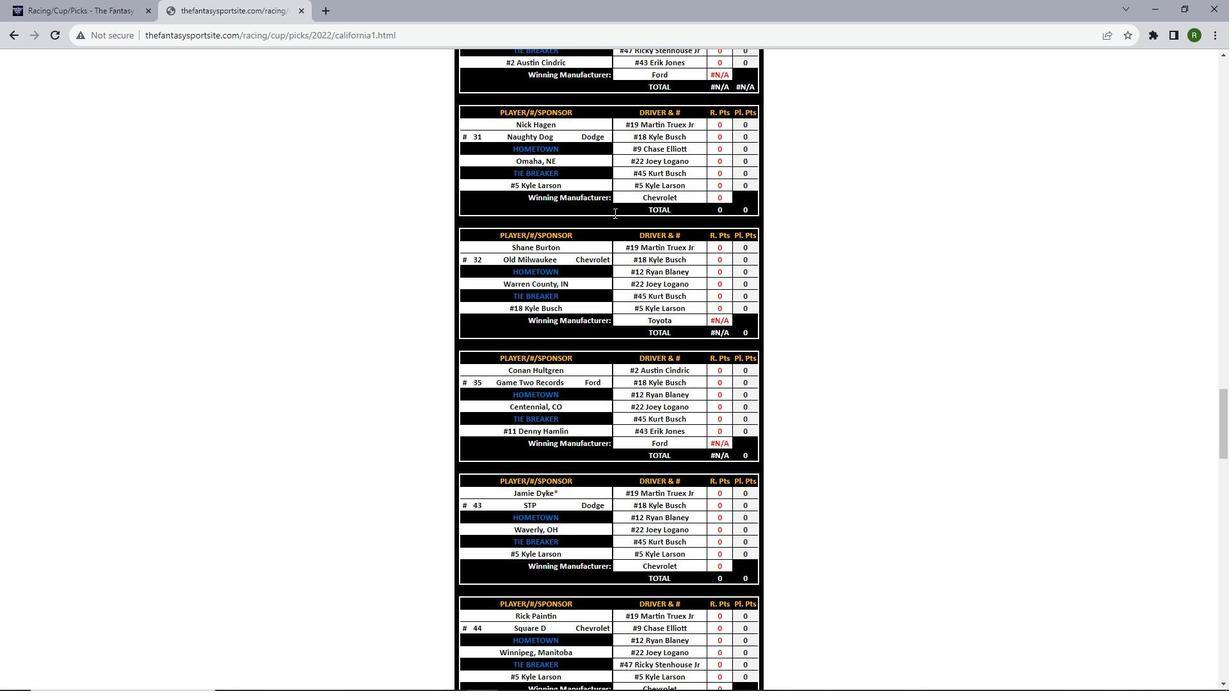 
Action: Mouse scrolled (614, 212) with delta (0, 0)
Screenshot: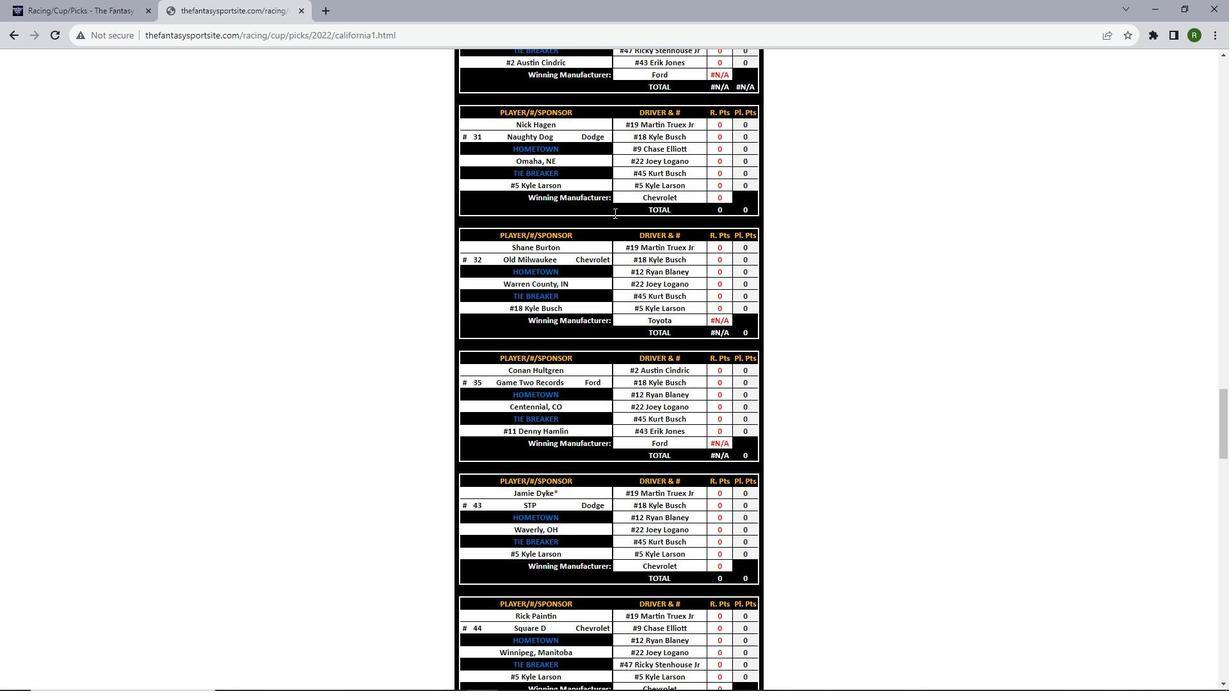 
Action: Mouse scrolled (614, 212) with delta (0, 0)
Screenshot: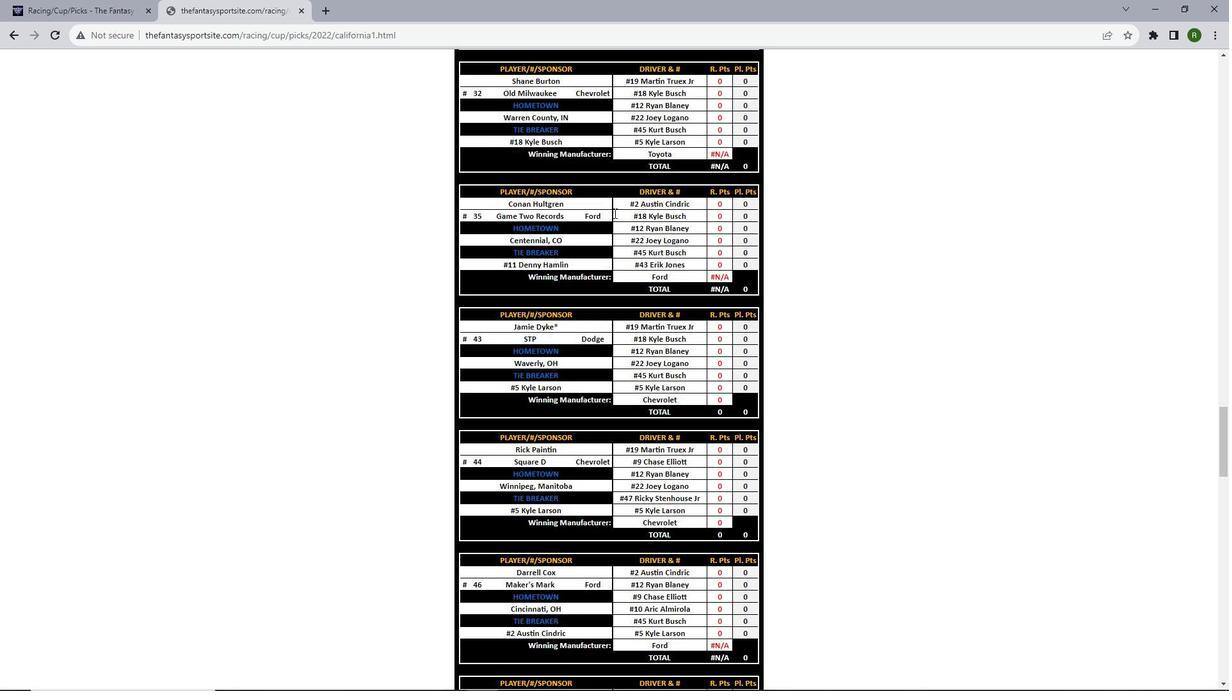 
Action: Mouse scrolled (614, 212) with delta (0, 0)
Screenshot: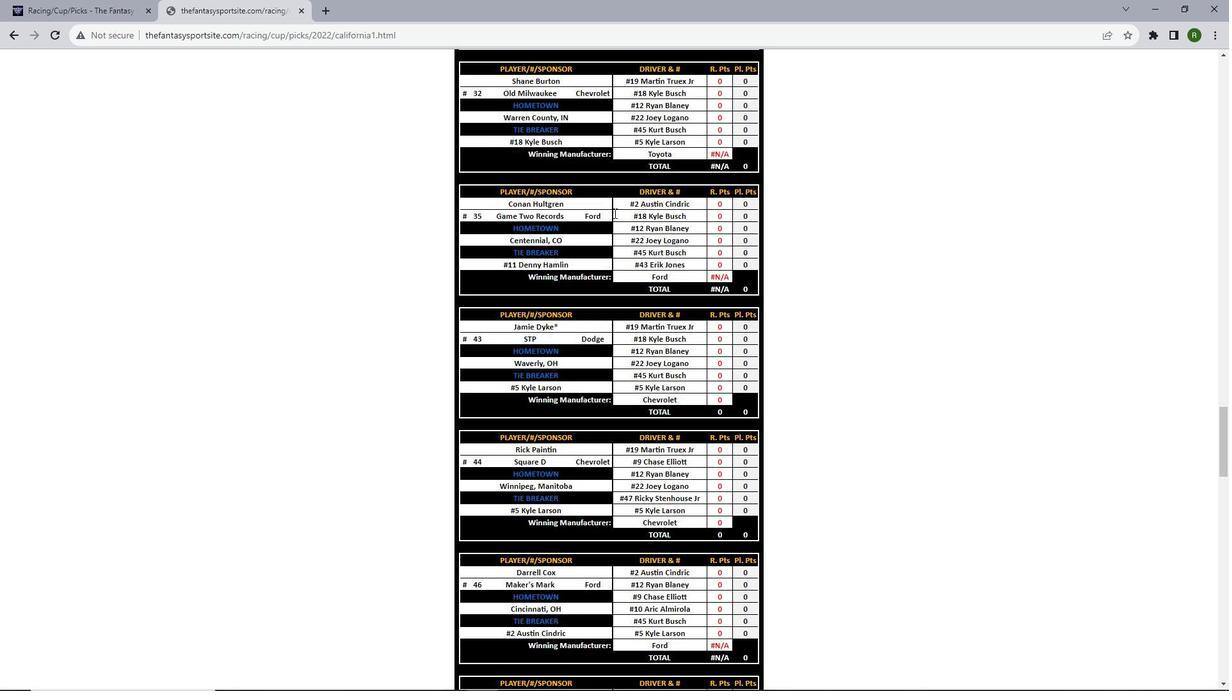 
Action: Mouse scrolled (614, 212) with delta (0, 0)
Screenshot: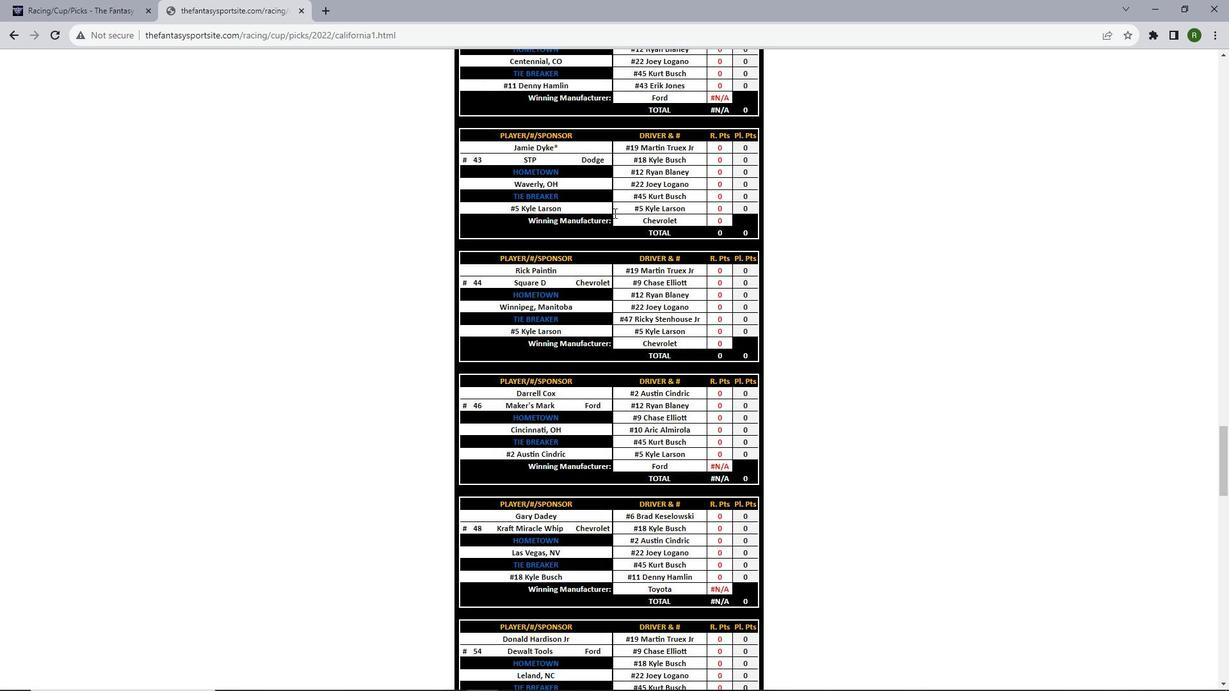 
Action: Mouse scrolled (614, 212) with delta (0, 0)
Screenshot: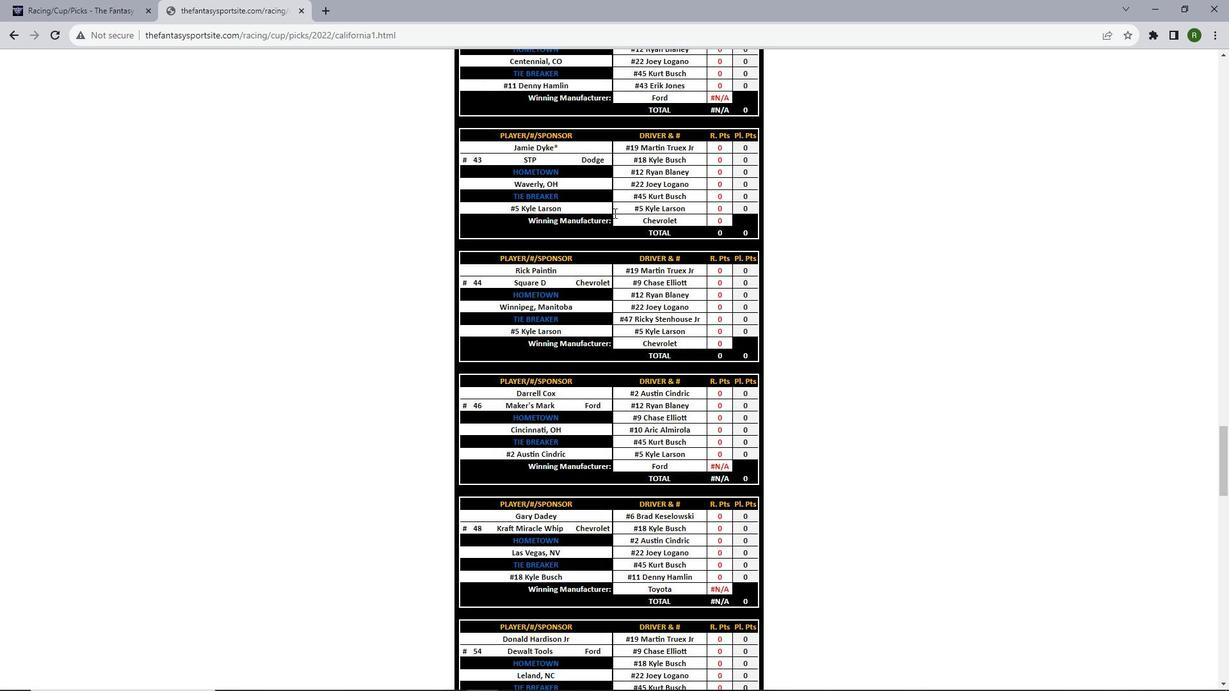 
Action: Mouse scrolled (614, 212) with delta (0, 0)
Screenshot: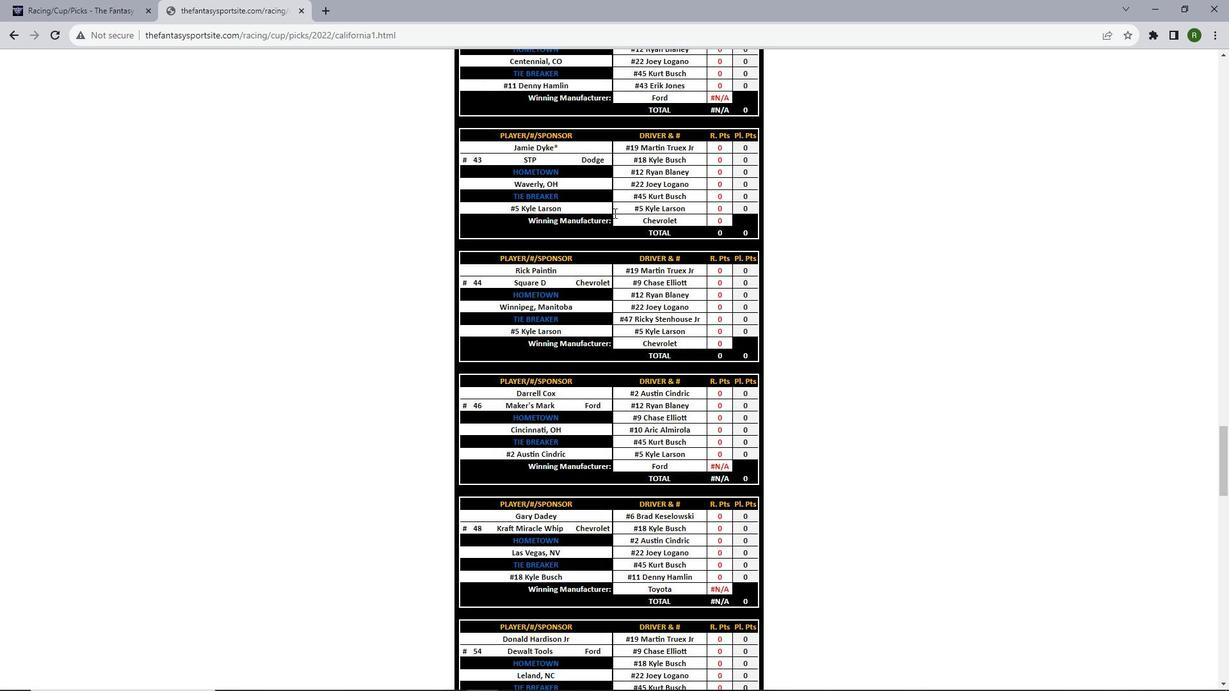 
Action: Mouse scrolled (614, 212) with delta (0, 0)
Screenshot: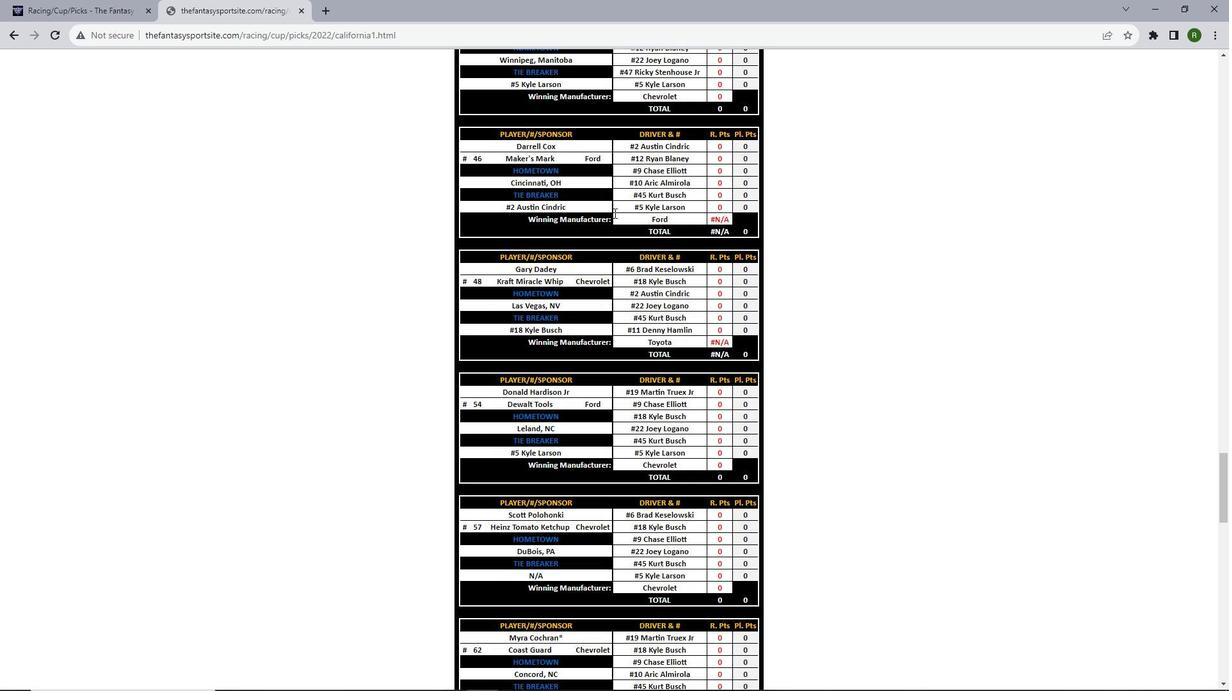 
Action: Mouse scrolled (614, 212) with delta (0, 0)
Screenshot: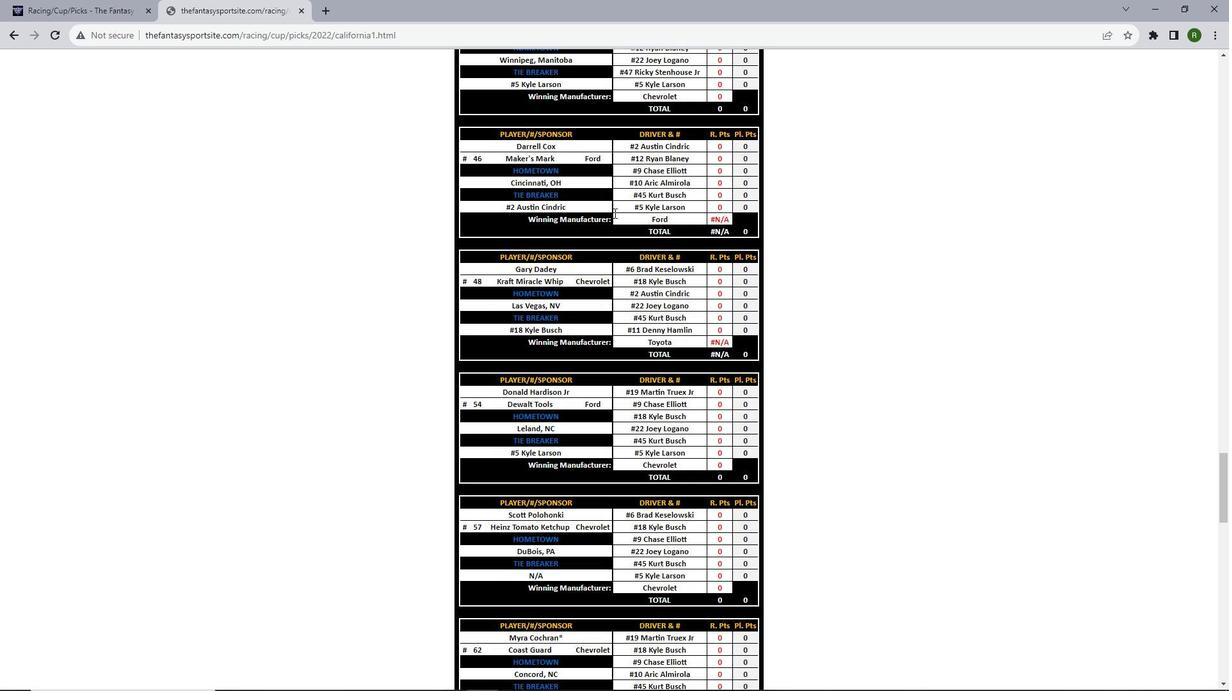 
Action: Mouse scrolled (614, 212) with delta (0, 0)
Screenshot: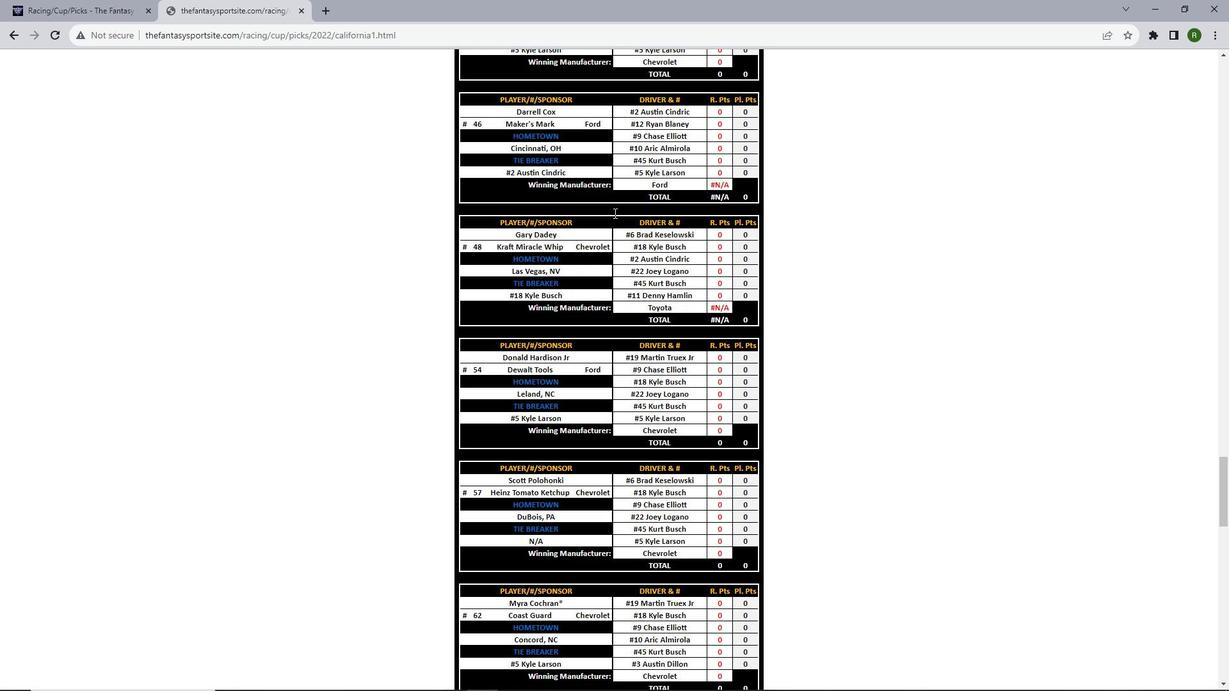 
Action: Mouse scrolled (614, 212) with delta (0, 0)
Screenshot: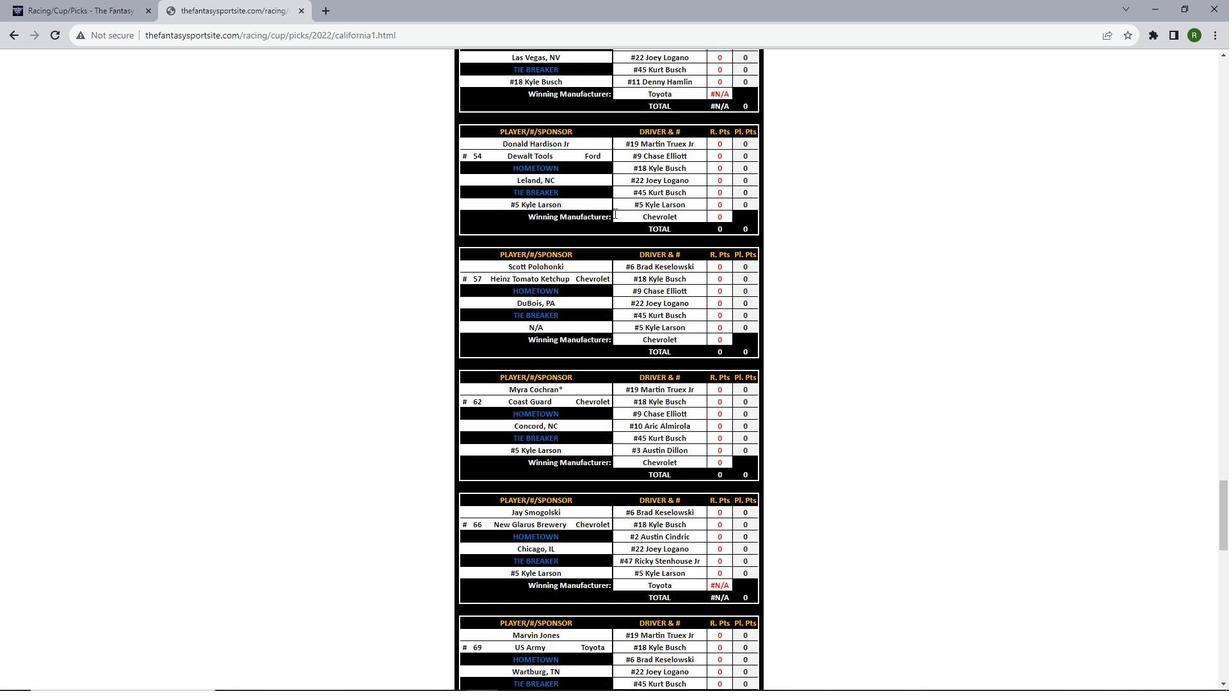 
Action: Mouse scrolled (614, 212) with delta (0, 0)
Screenshot: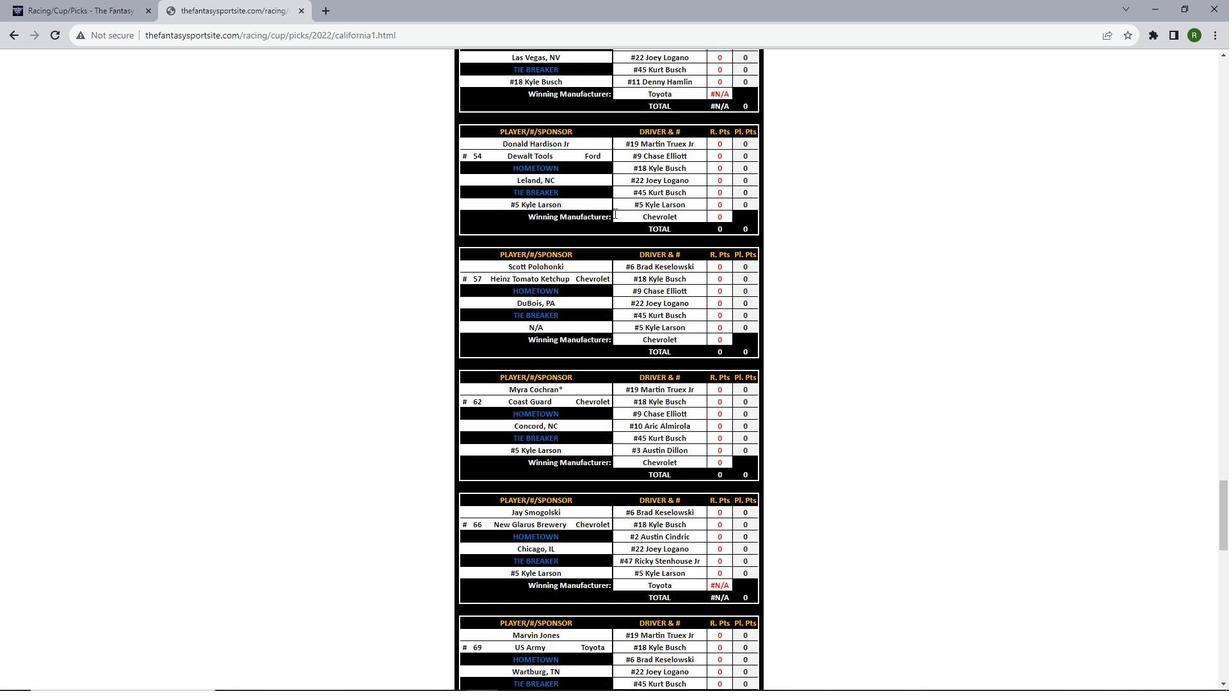 
Action: Mouse scrolled (614, 212) with delta (0, 0)
Screenshot: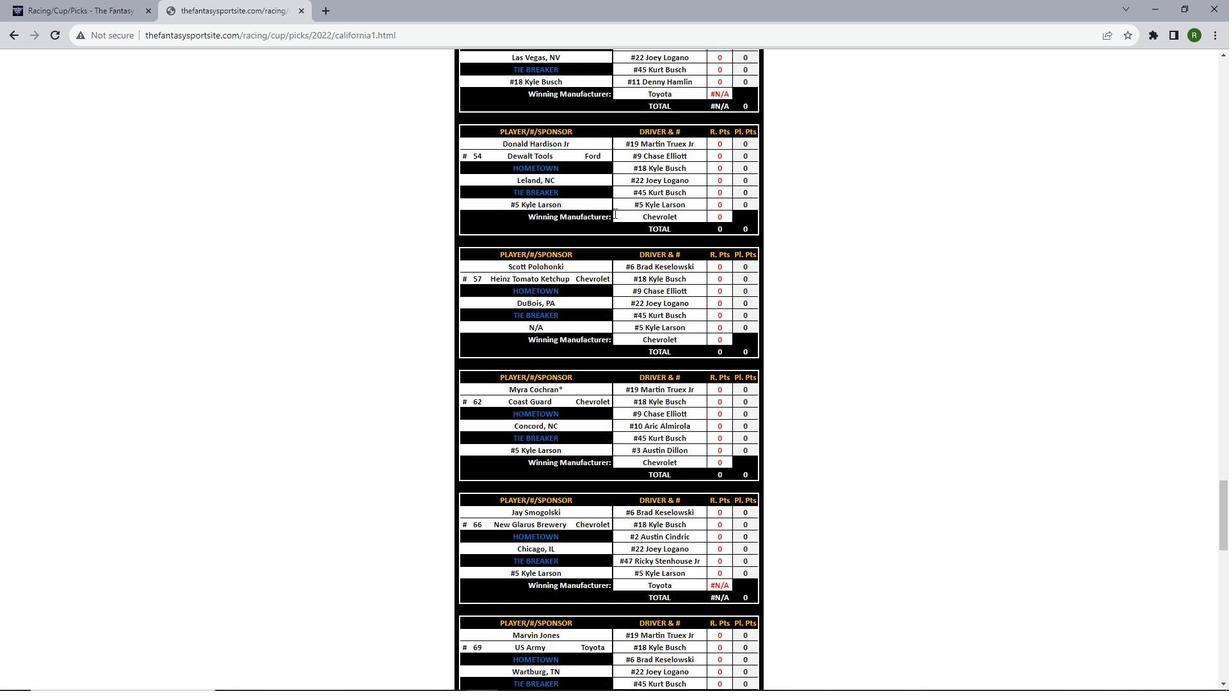 
Action: Mouse scrolled (614, 212) with delta (0, 0)
Screenshot: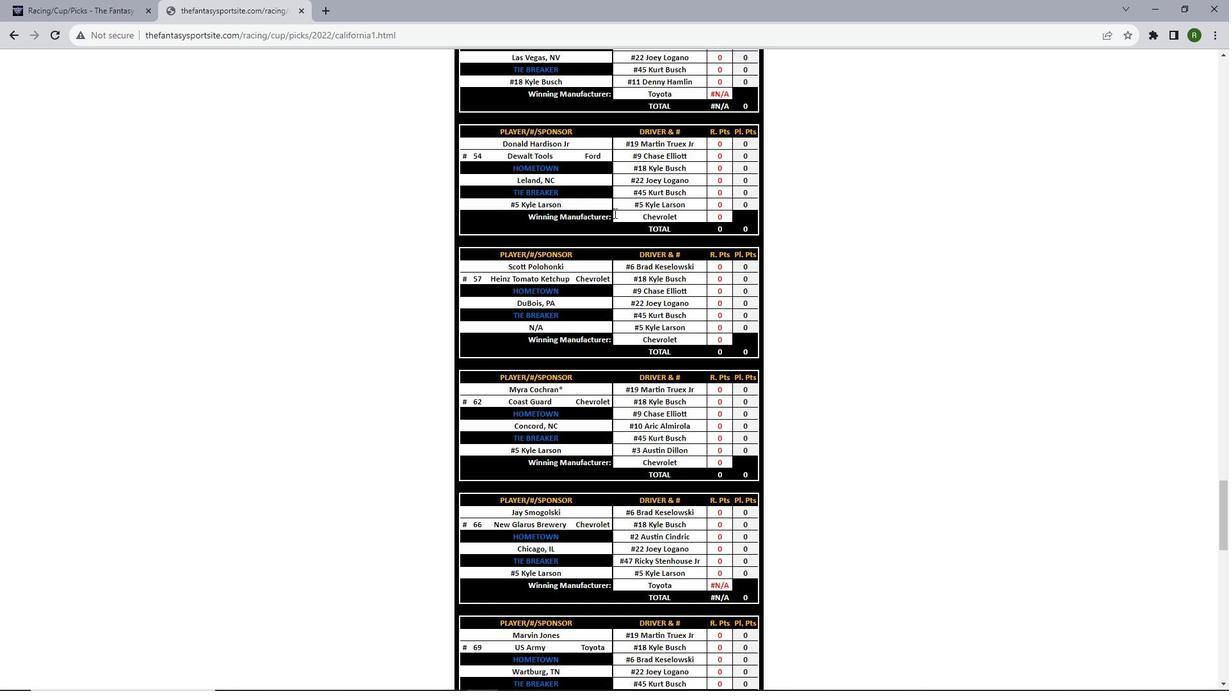 
Action: Mouse scrolled (614, 212) with delta (0, 0)
Screenshot: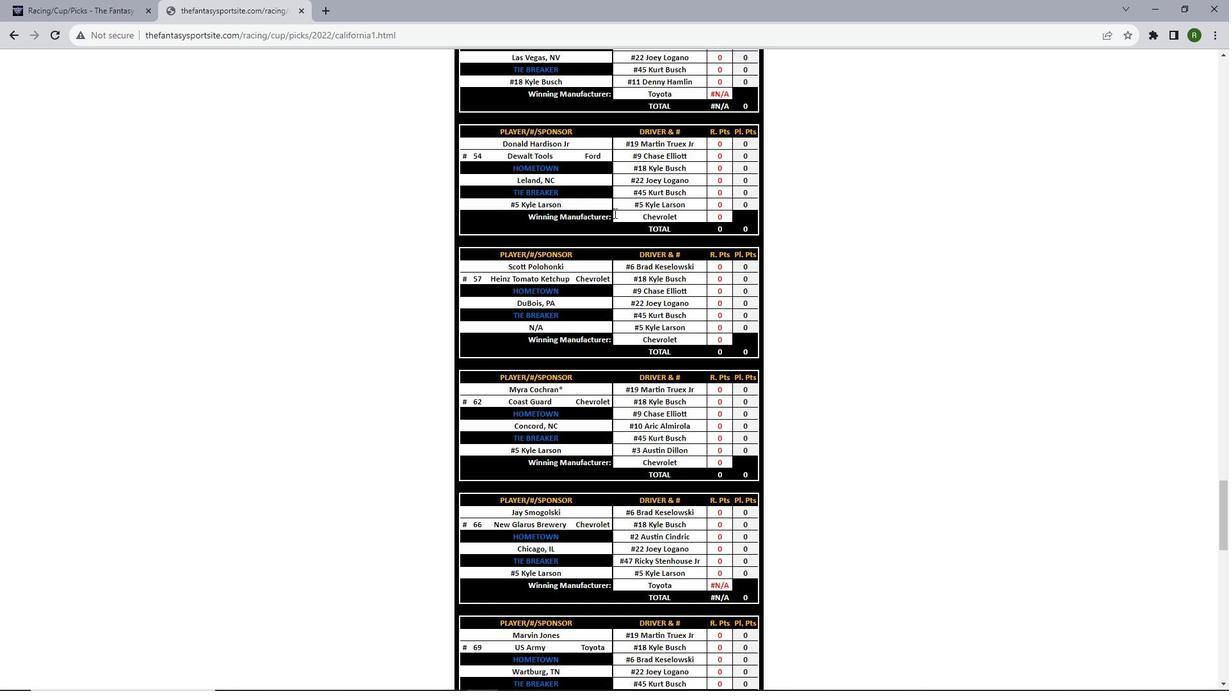 
Action: Mouse scrolled (614, 212) with delta (0, 0)
Screenshot: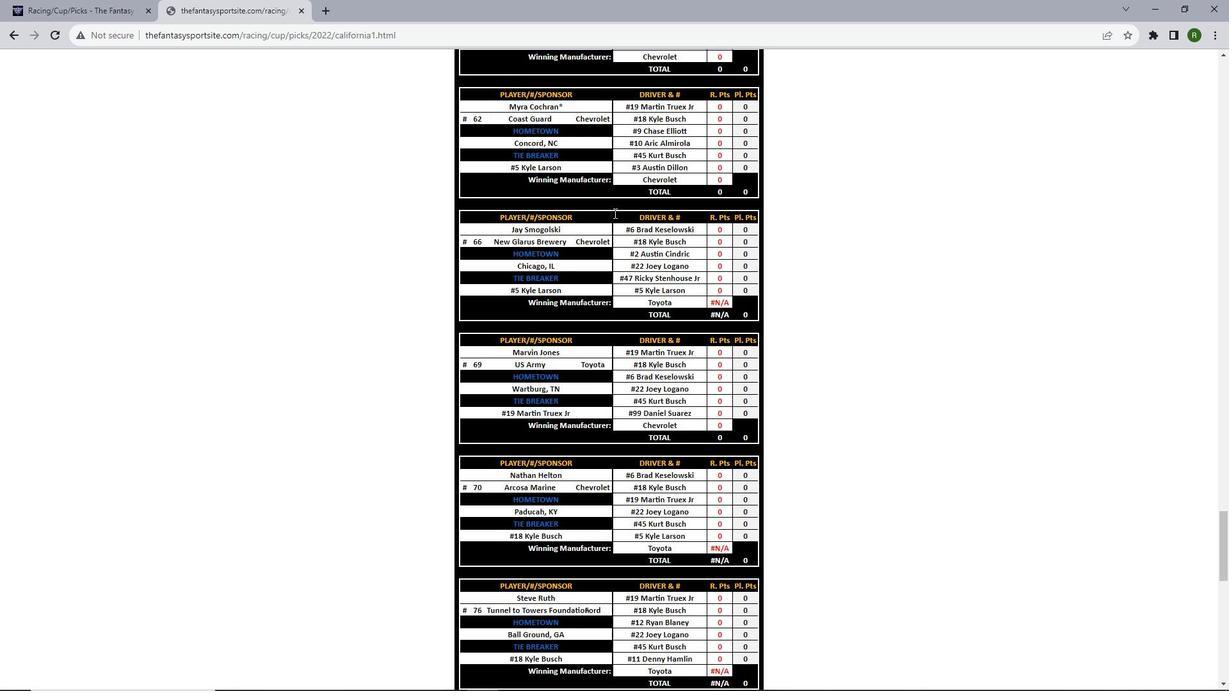 
Action: Mouse scrolled (614, 212) with delta (0, 0)
Screenshot: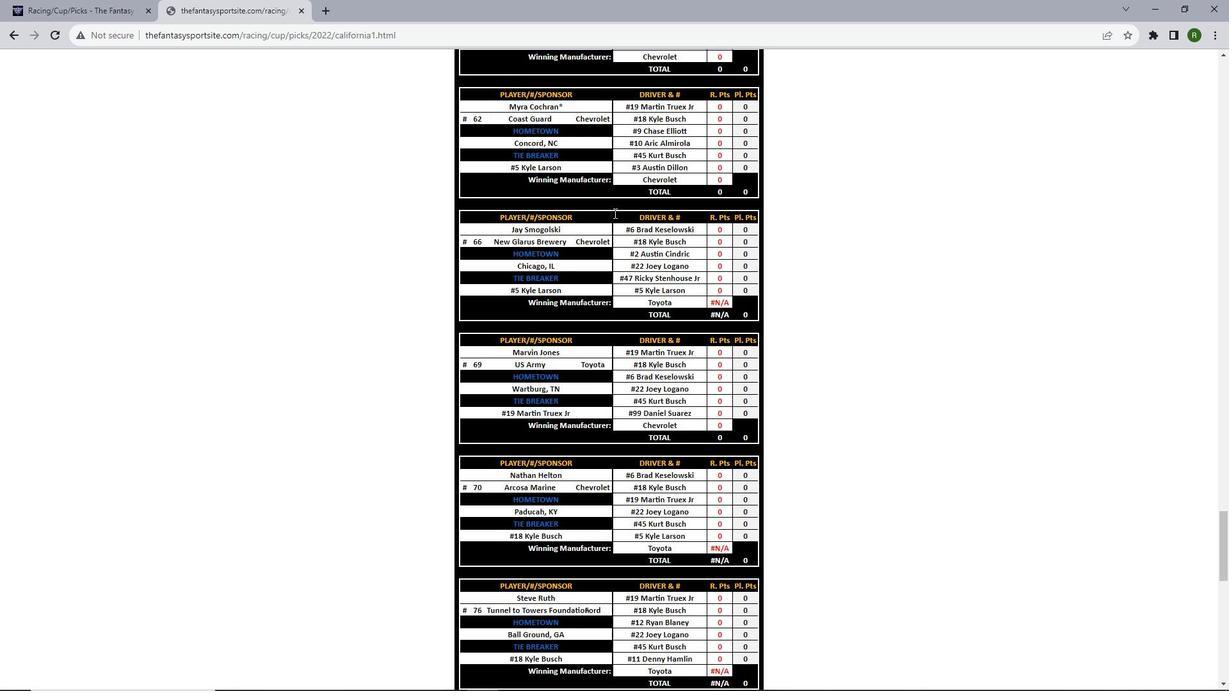
Action: Mouse scrolled (614, 212) with delta (0, 0)
Screenshot: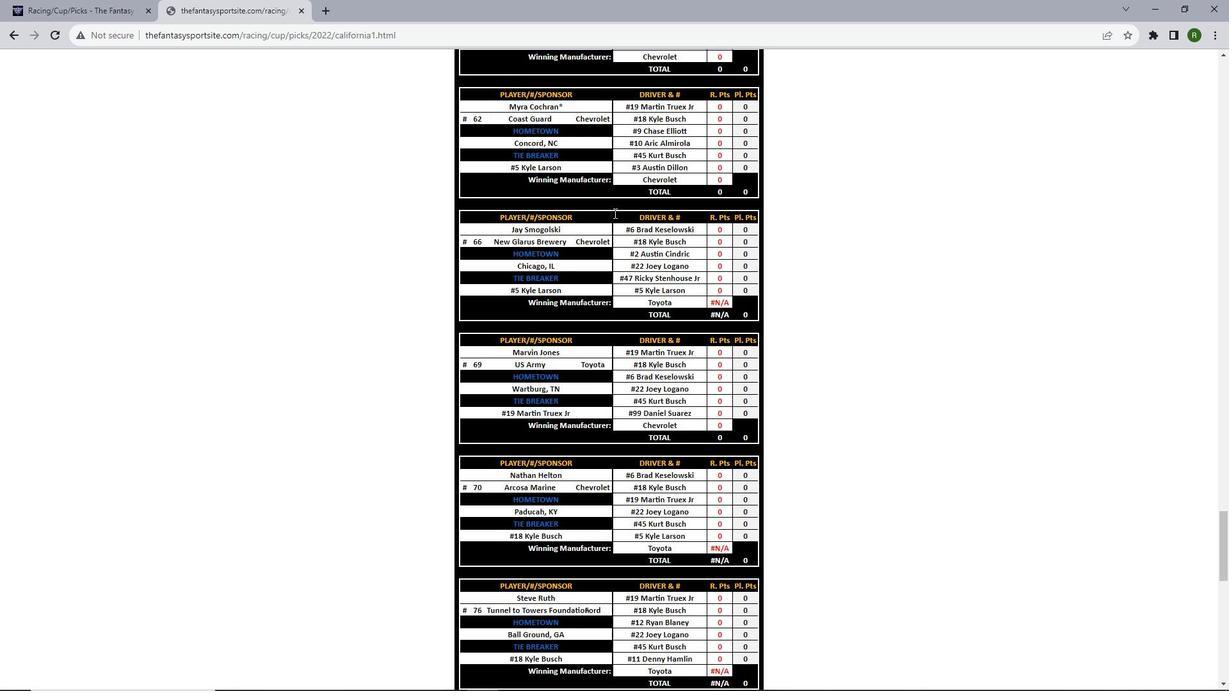 
Action: Mouse scrolled (614, 212) with delta (0, 0)
Screenshot: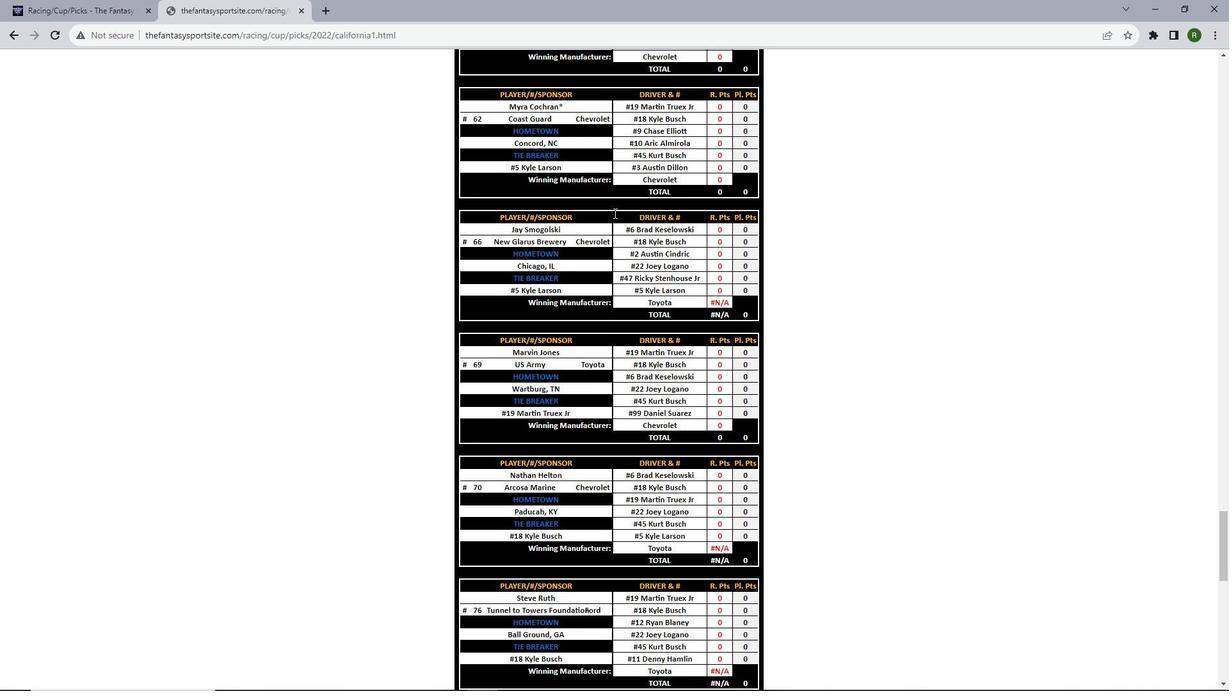 
Action: Mouse scrolled (614, 212) with delta (0, 0)
Screenshot: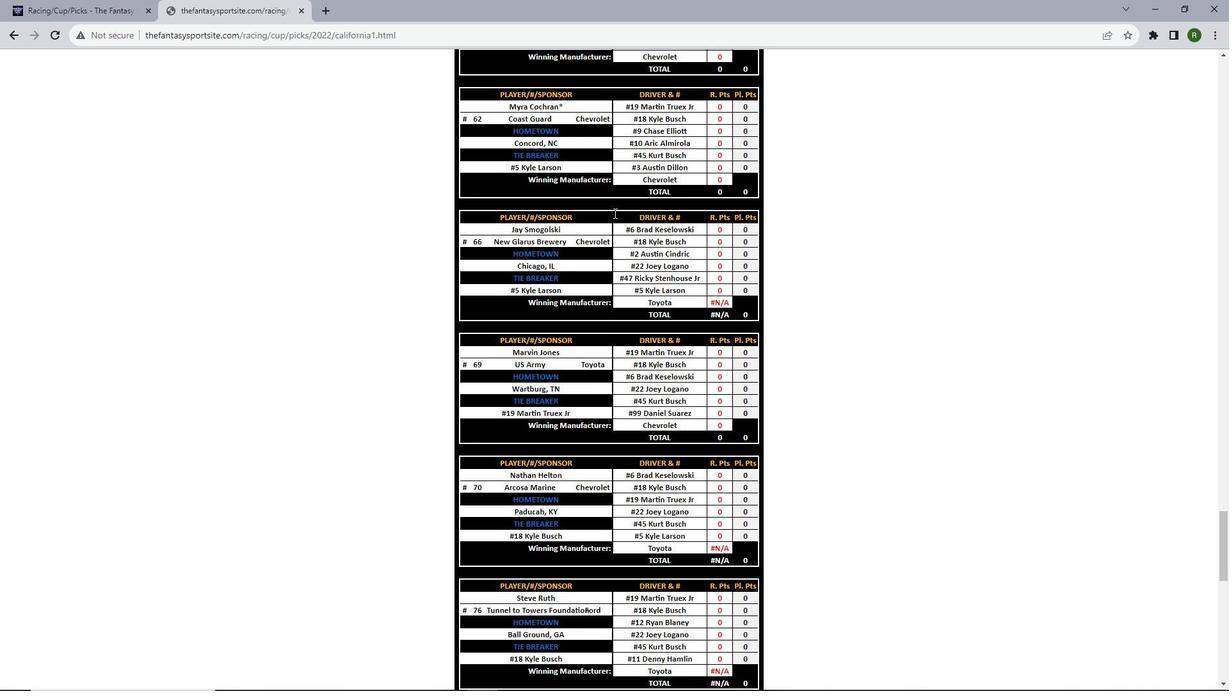 
Action: Mouse scrolled (614, 212) with delta (0, 0)
Screenshot: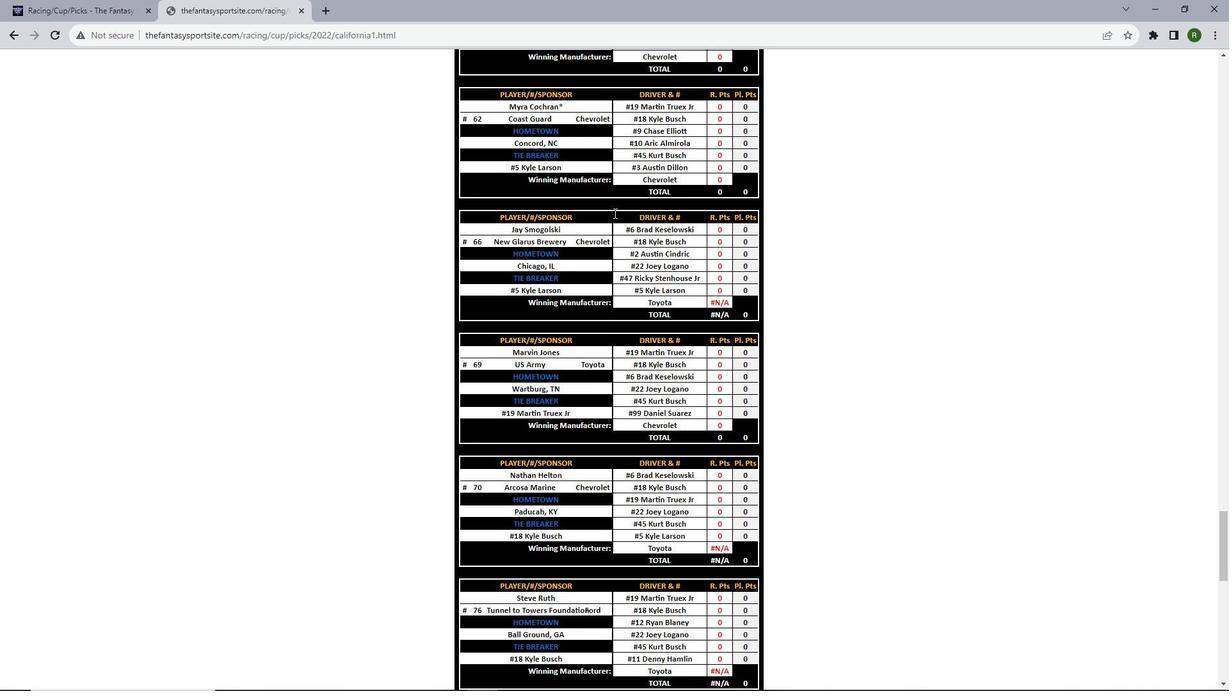 
Action: Mouse scrolled (614, 212) with delta (0, 0)
Screenshot: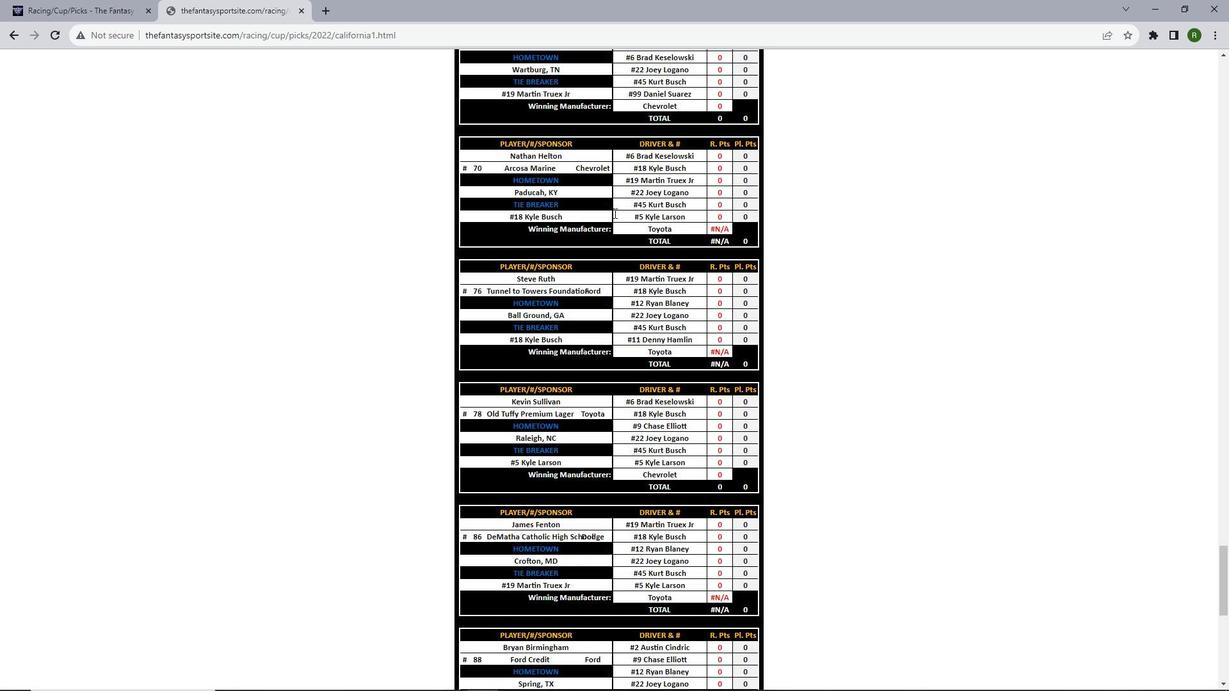 
Action: Mouse moved to (614, 213)
Screenshot: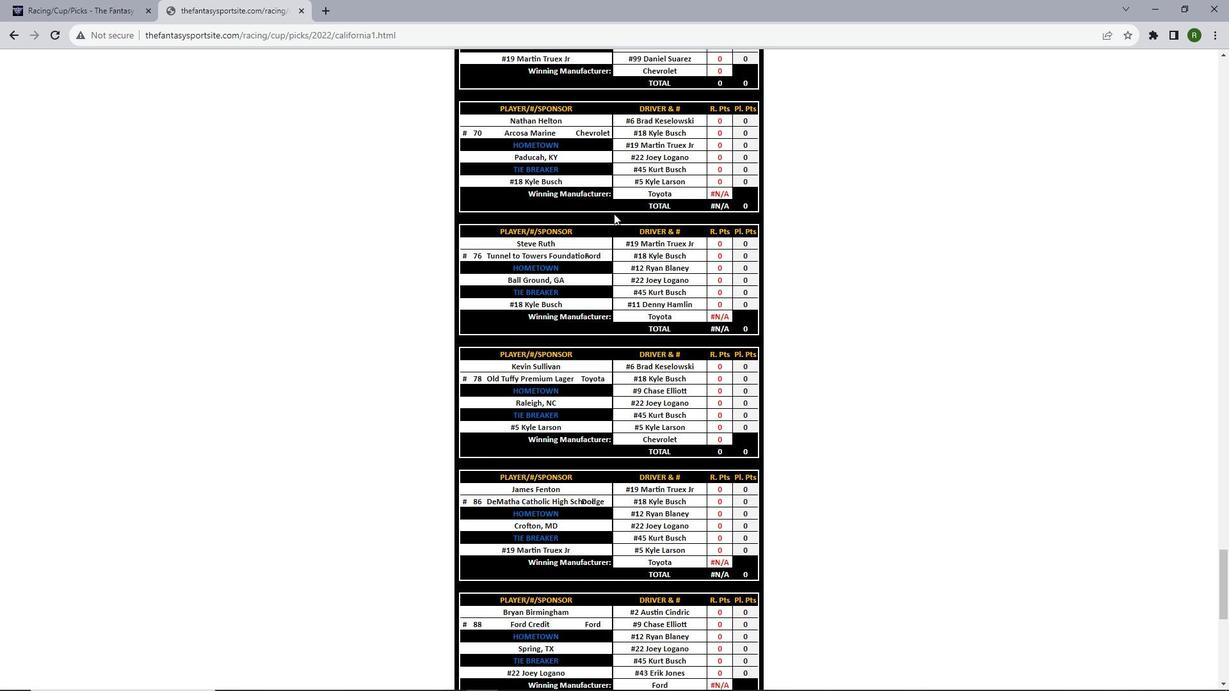 
Action: Mouse scrolled (614, 213) with delta (0, 0)
Screenshot: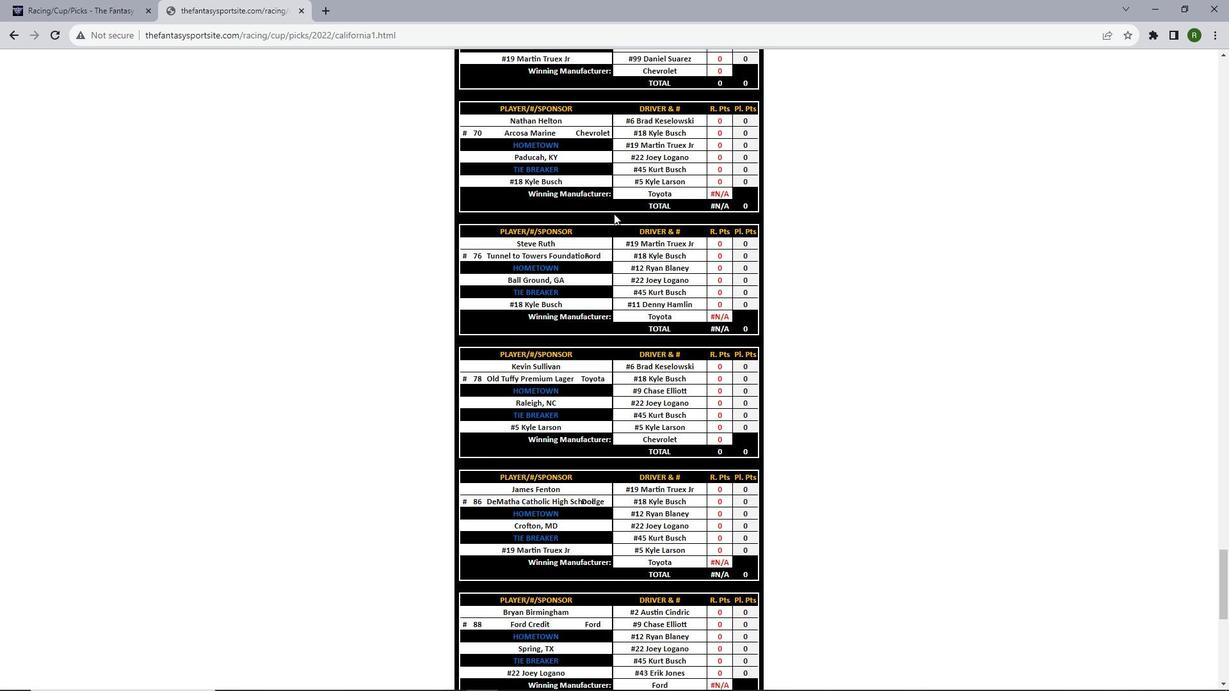 
Action: Mouse scrolled (614, 213) with delta (0, 0)
Screenshot: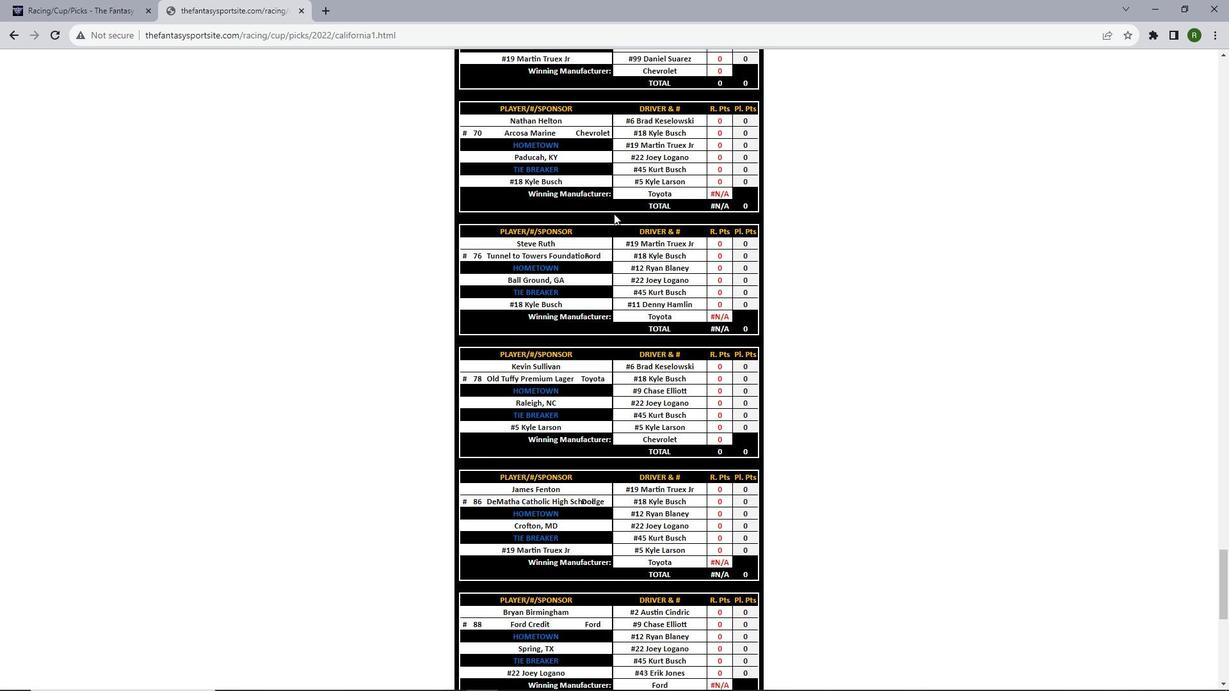 
Action: Mouse scrolled (614, 212) with delta (0, -1)
Screenshot: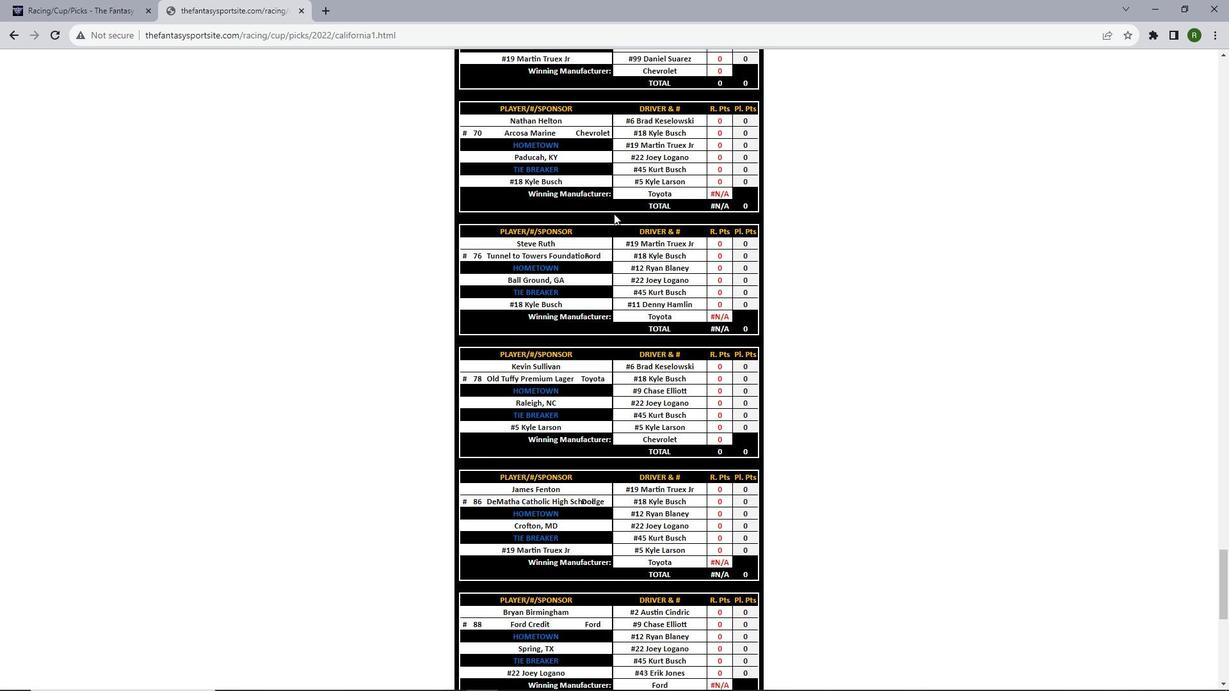 
Action: Mouse scrolled (614, 212) with delta (0, -1)
Screenshot: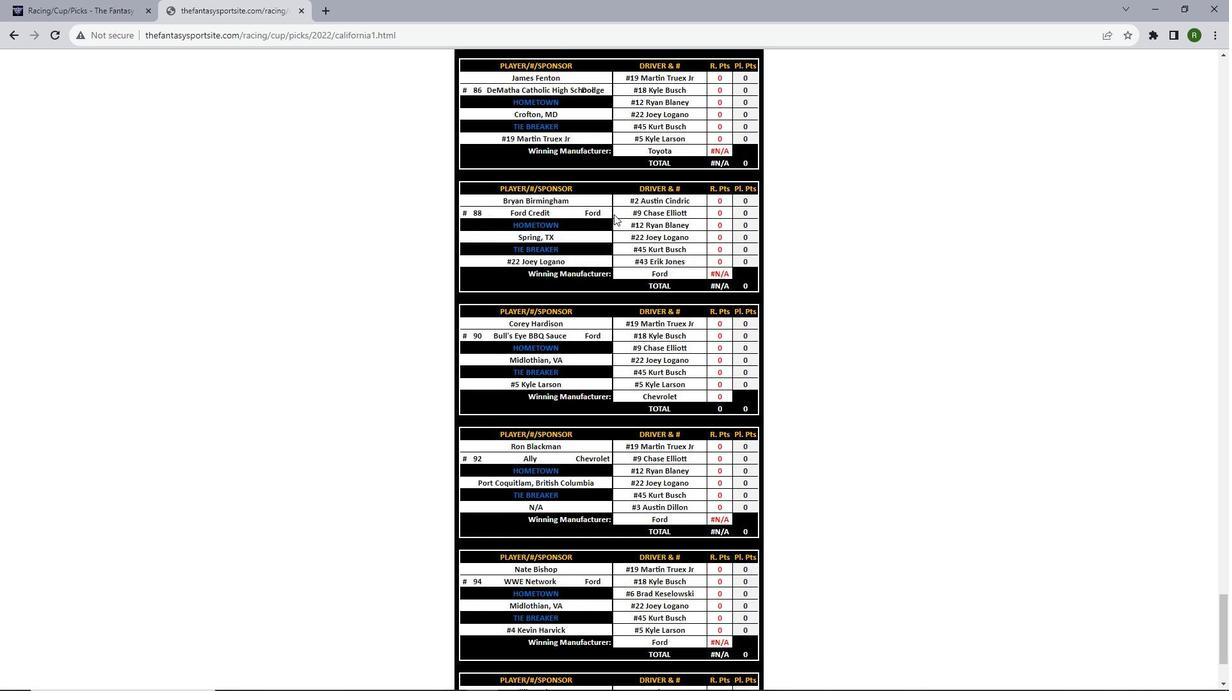 
Action: Mouse scrolled (614, 212) with delta (0, -1)
Screenshot: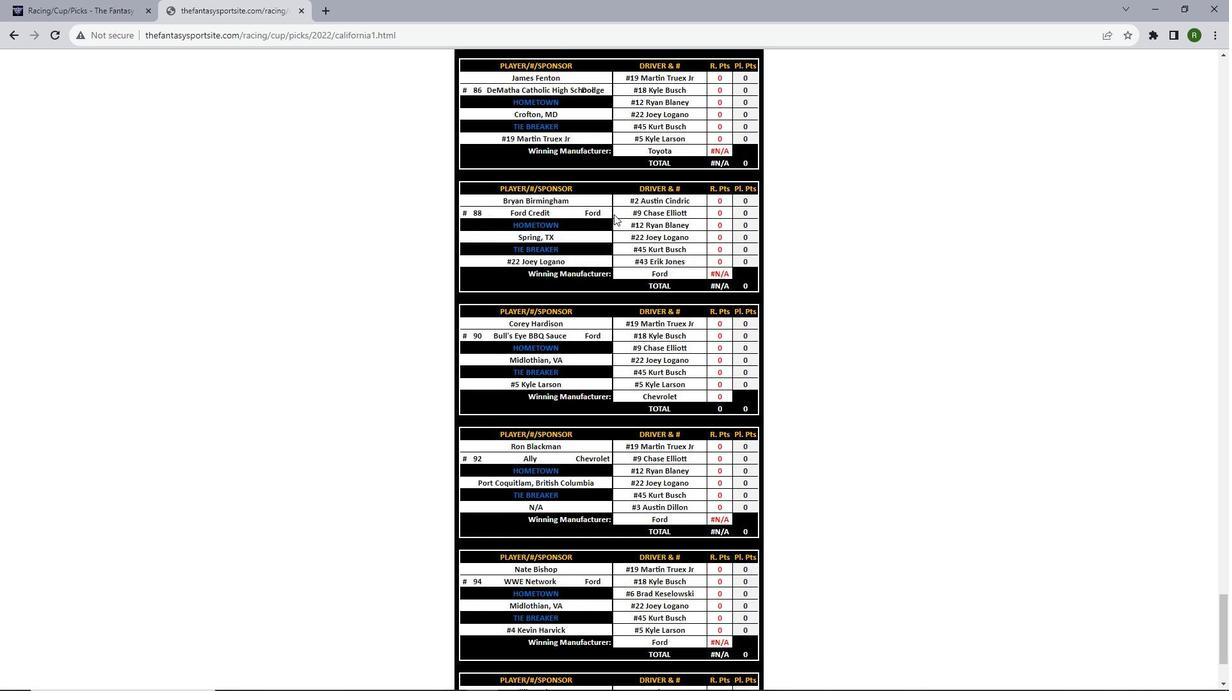 
Action: Mouse moved to (614, 214)
Screenshot: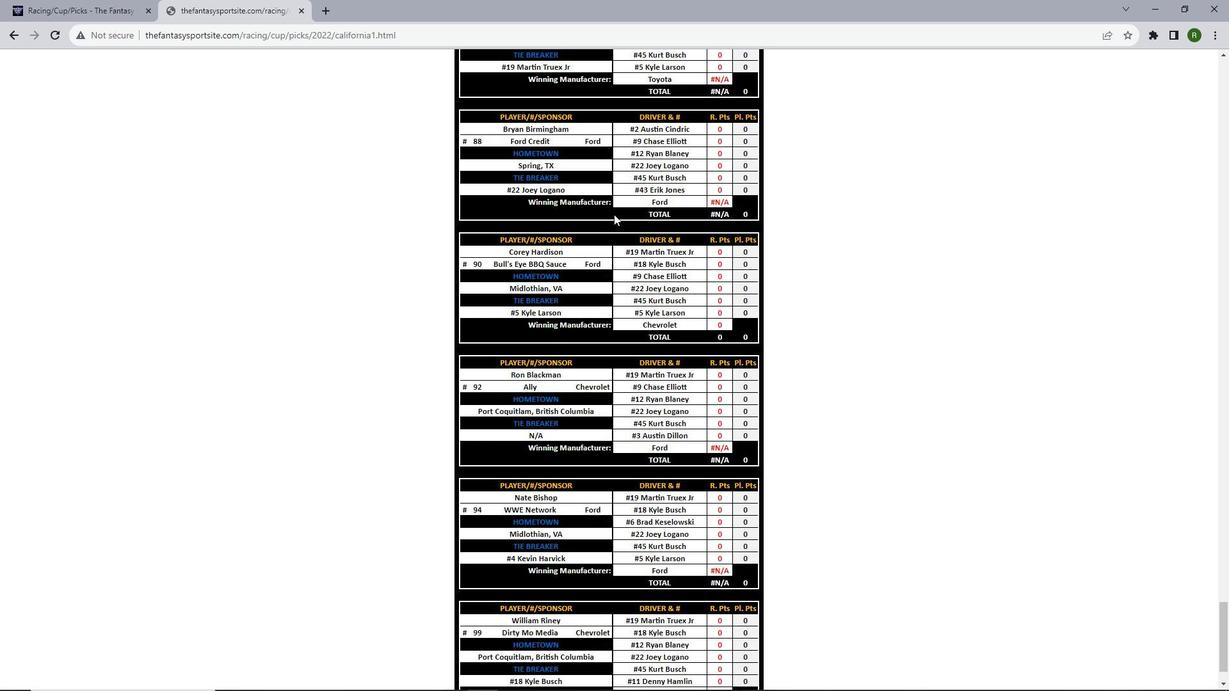 
Action: Mouse scrolled (614, 213) with delta (0, 0)
Screenshot: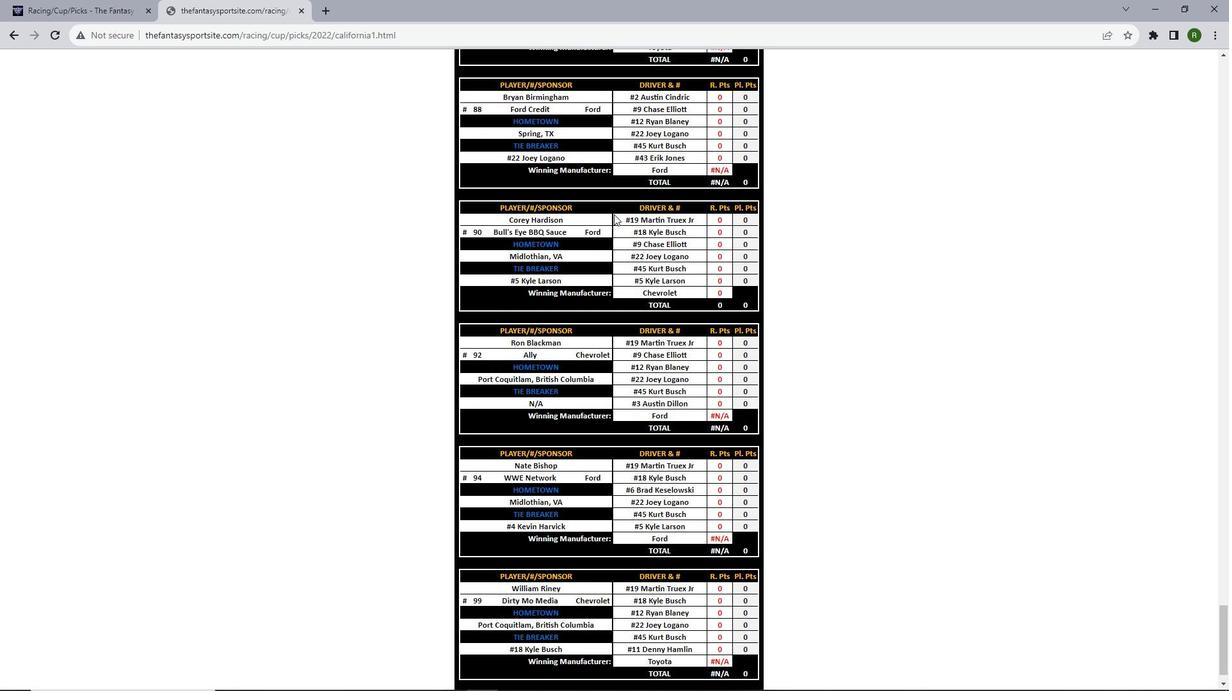 
Action: Mouse scrolled (614, 213) with delta (0, 0)
Screenshot: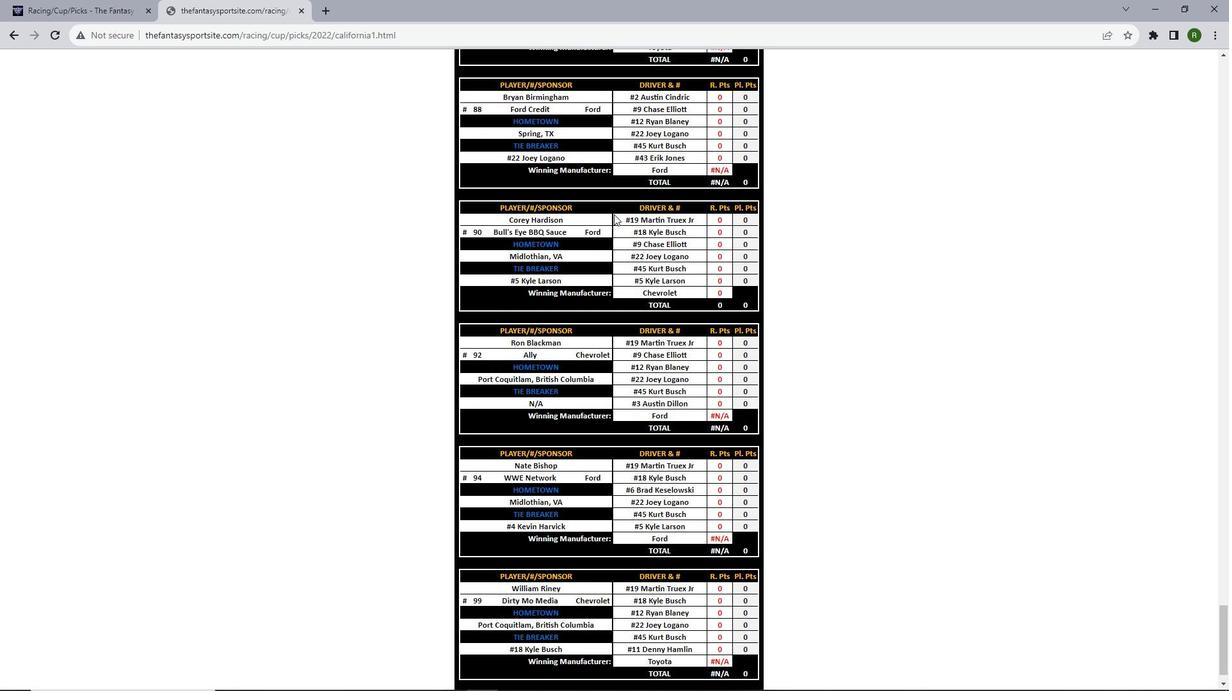 
Action: Mouse scrolled (614, 213) with delta (0, -1)
Screenshot: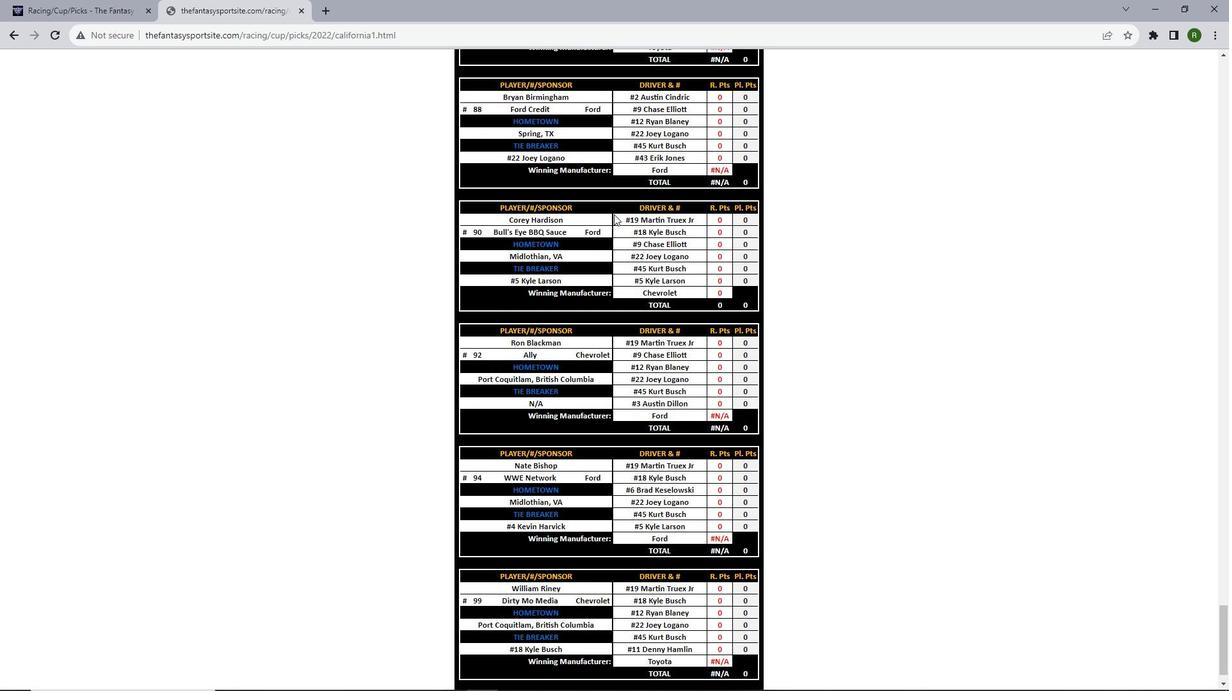 
Action: Mouse scrolled (614, 213) with delta (0, -1)
Screenshot: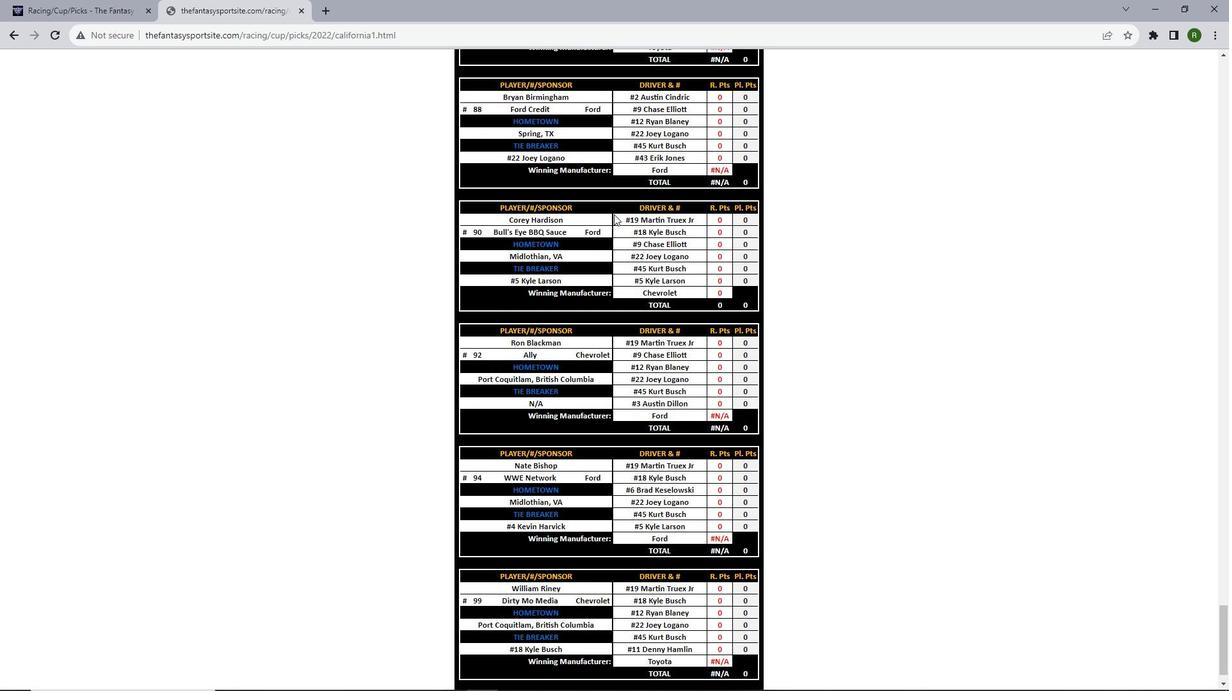 
Action: Mouse scrolled (614, 213) with delta (0, 0)
Screenshot: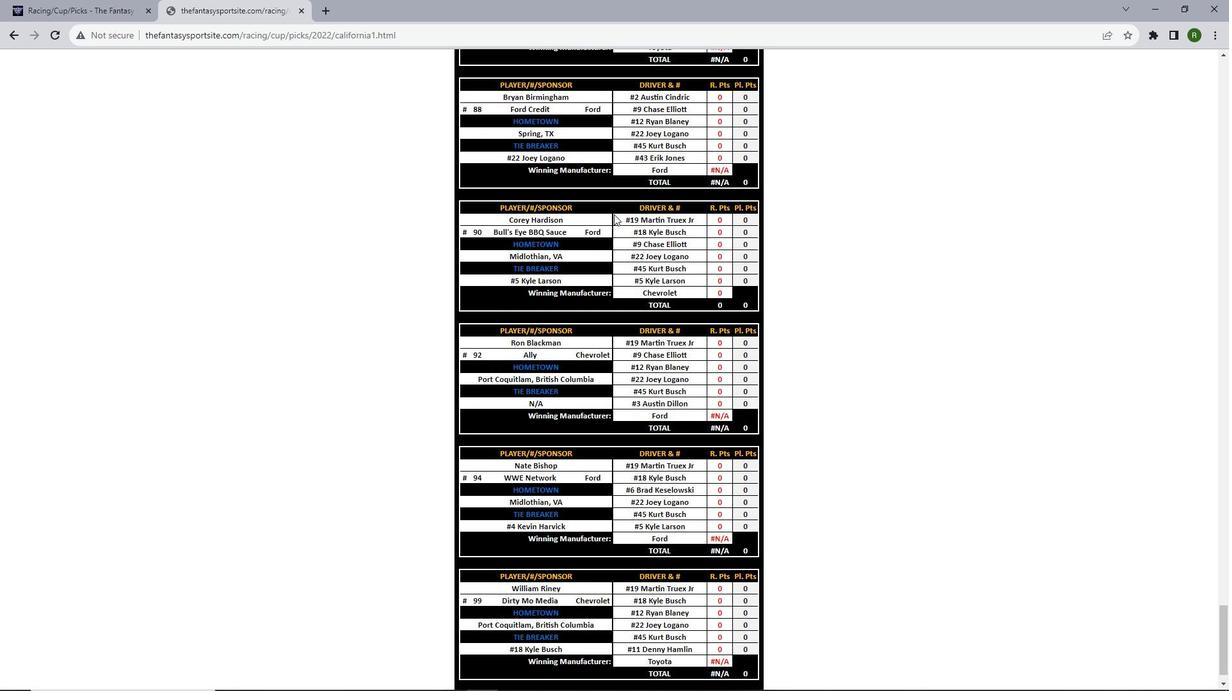 
